 Task: Look for Airbnb options in Photharam, Thailand from 10th January 2024 to 15th January 2024 for 7 adults. Place can be entire room or shared room with 4 bedrooms having 7 beds and 4 bathrooms. Property type can be house. Amenities needed are: wifi, TV, free parkinig on premises, gym, breakfast.
Action: Mouse moved to (443, 116)
Screenshot: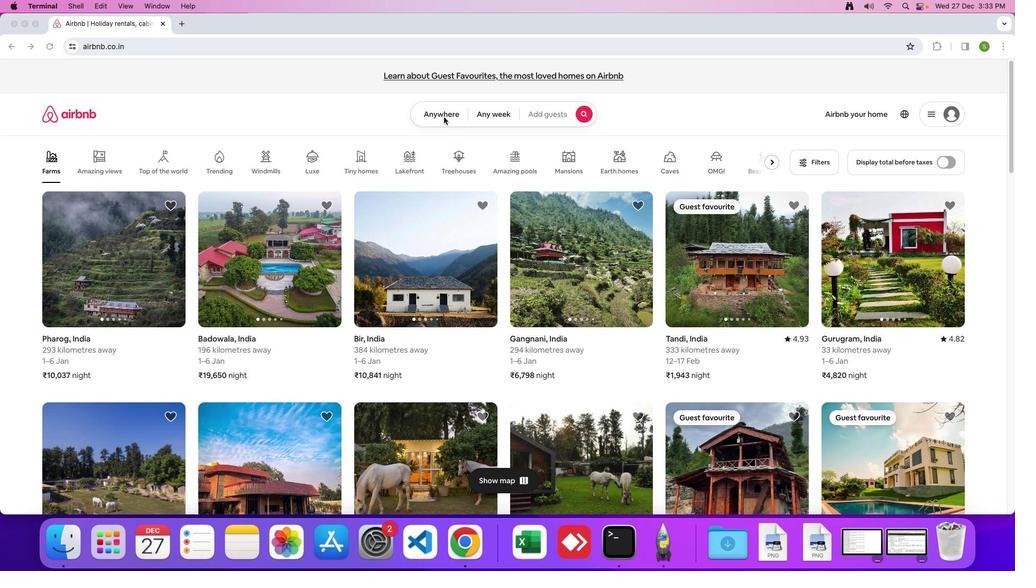 
Action: Mouse pressed left at (443, 116)
Screenshot: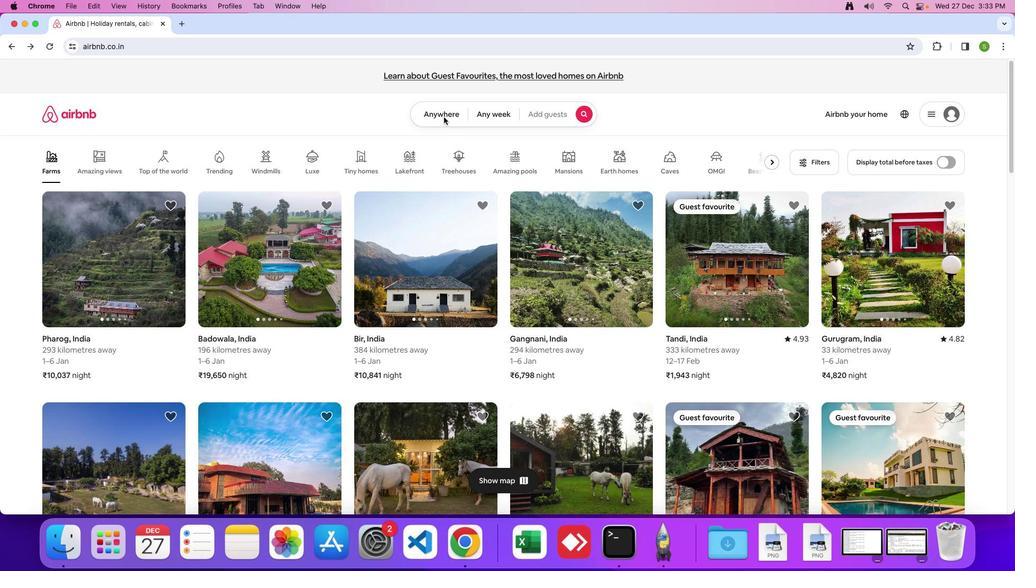 
Action: Mouse moved to (433, 116)
Screenshot: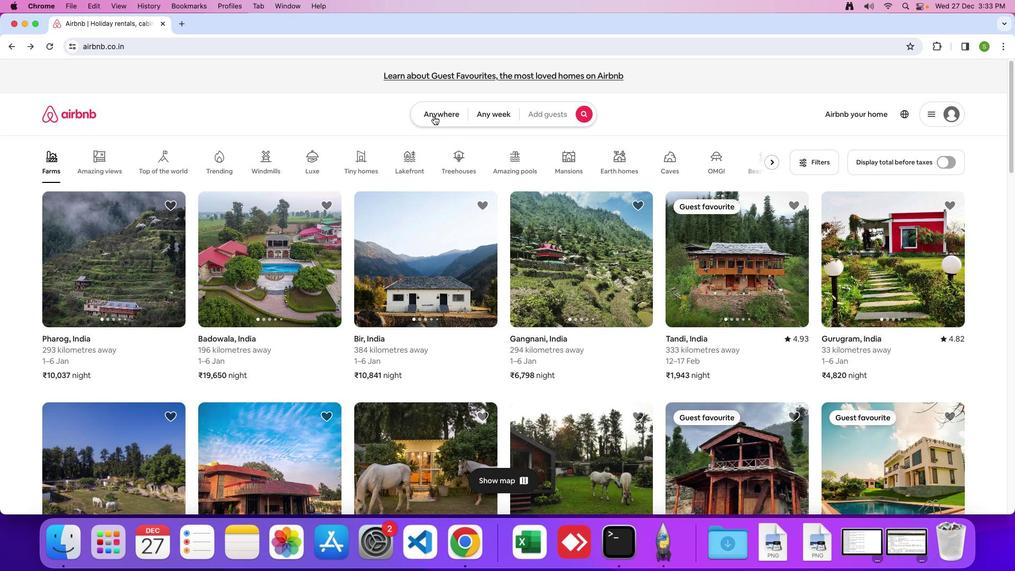 
Action: Mouse pressed left at (433, 116)
Screenshot: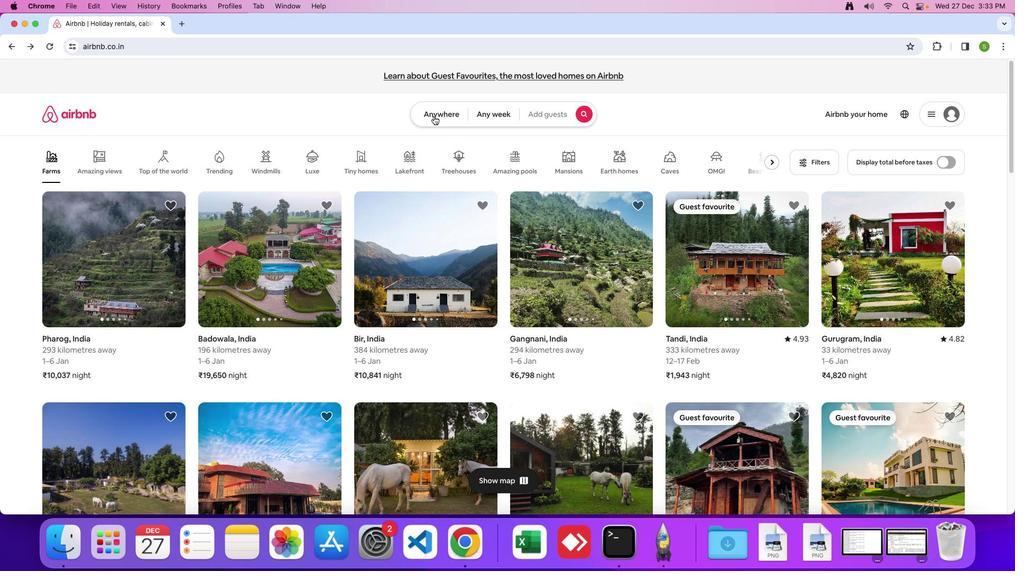 
Action: Mouse moved to (361, 159)
Screenshot: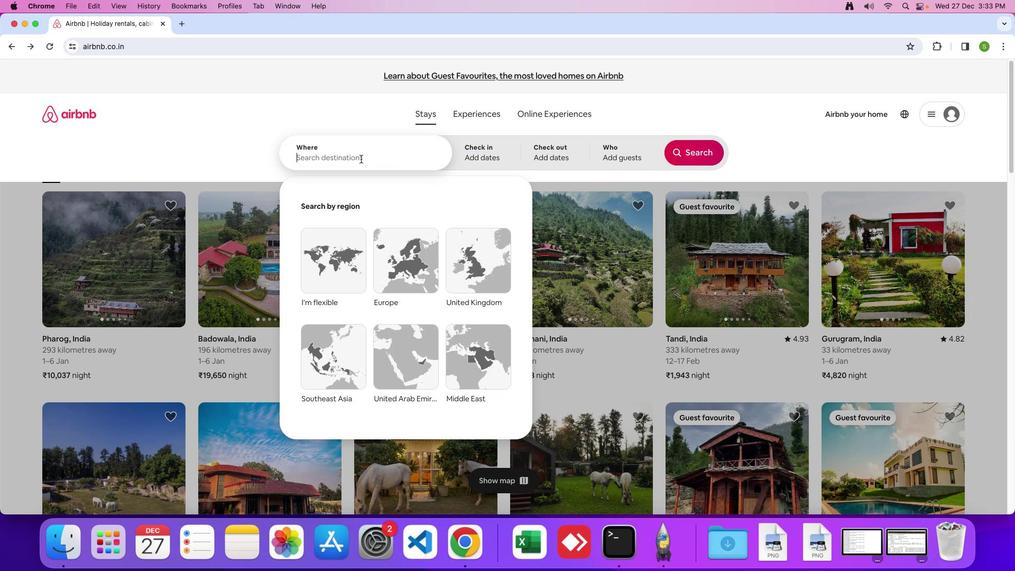 
Action: Mouse pressed left at (361, 159)
Screenshot: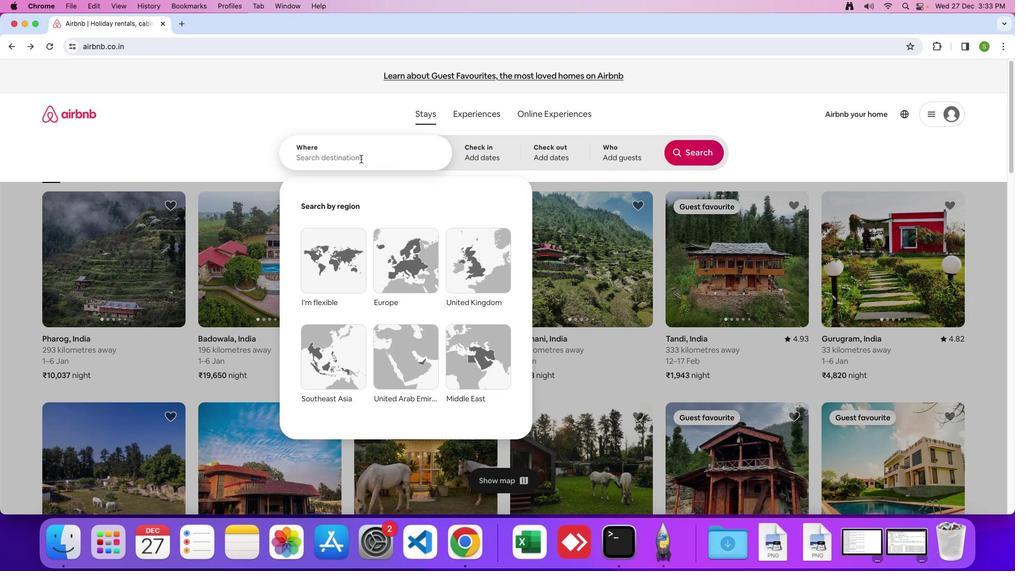 
Action: Key pressed 'P'Key.caps_lock'h''o''t''h''a''r''a''m'','Key.spaceKey.shift'T''h''a''i''l''a''n''d'Key.enter
Screenshot: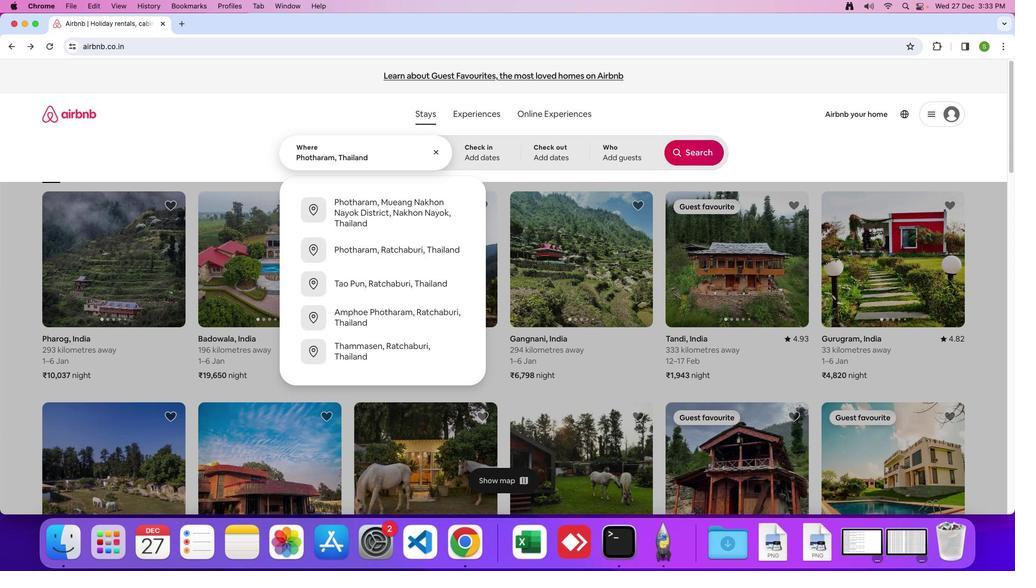 
Action: Mouse moved to (602, 306)
Screenshot: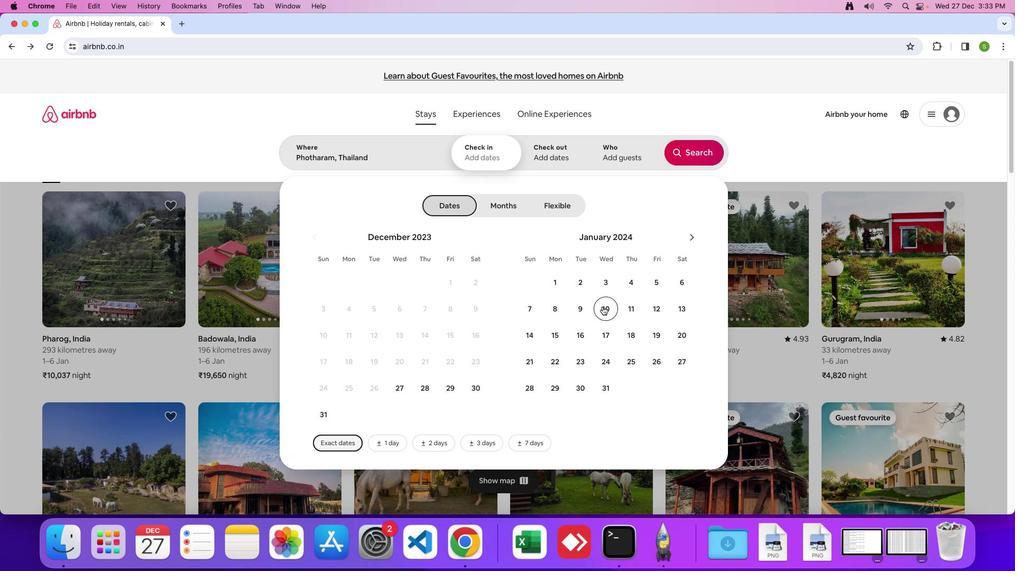 
Action: Mouse pressed left at (602, 306)
Screenshot: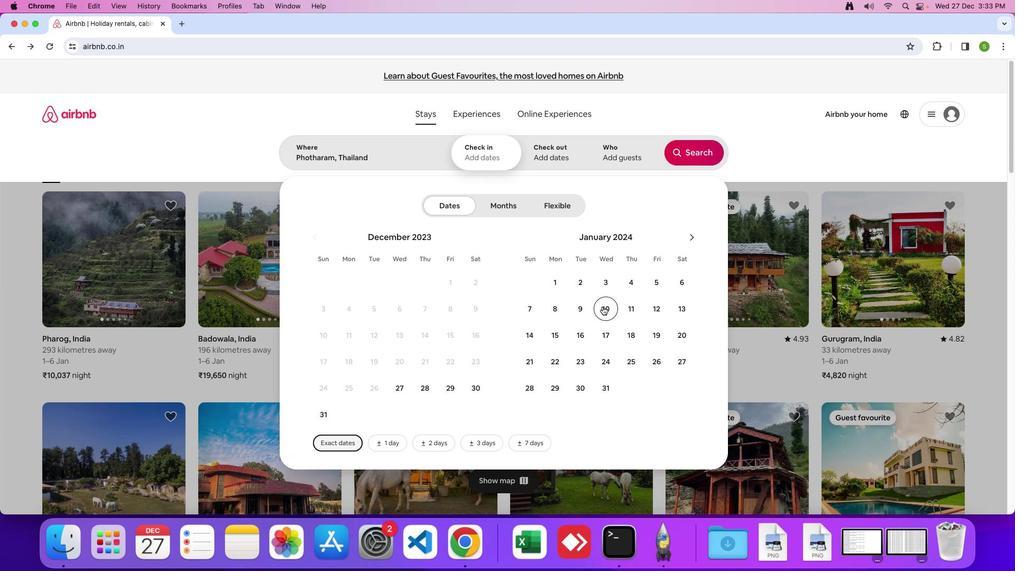 
Action: Mouse moved to (554, 335)
Screenshot: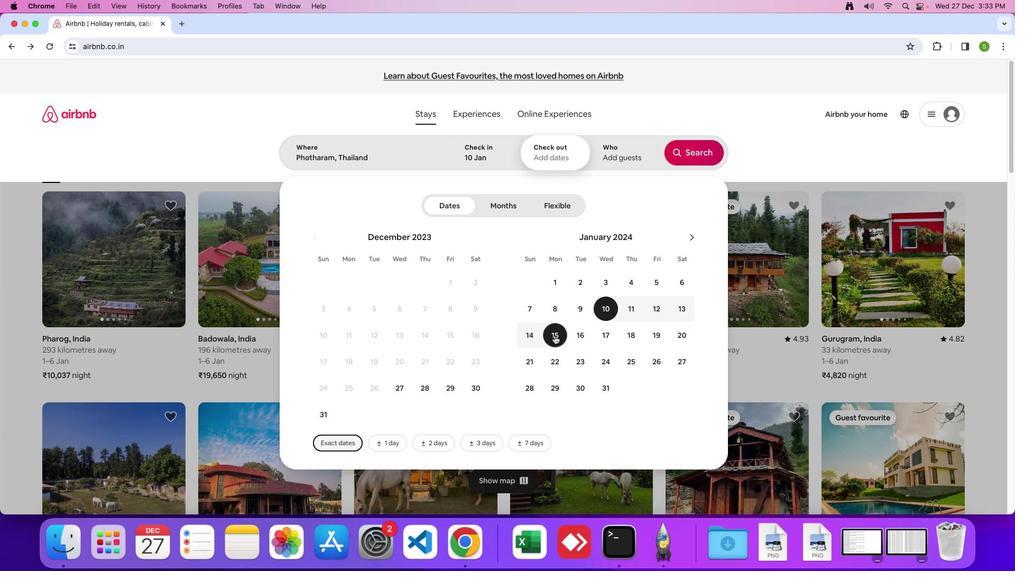 
Action: Mouse pressed left at (554, 335)
Screenshot: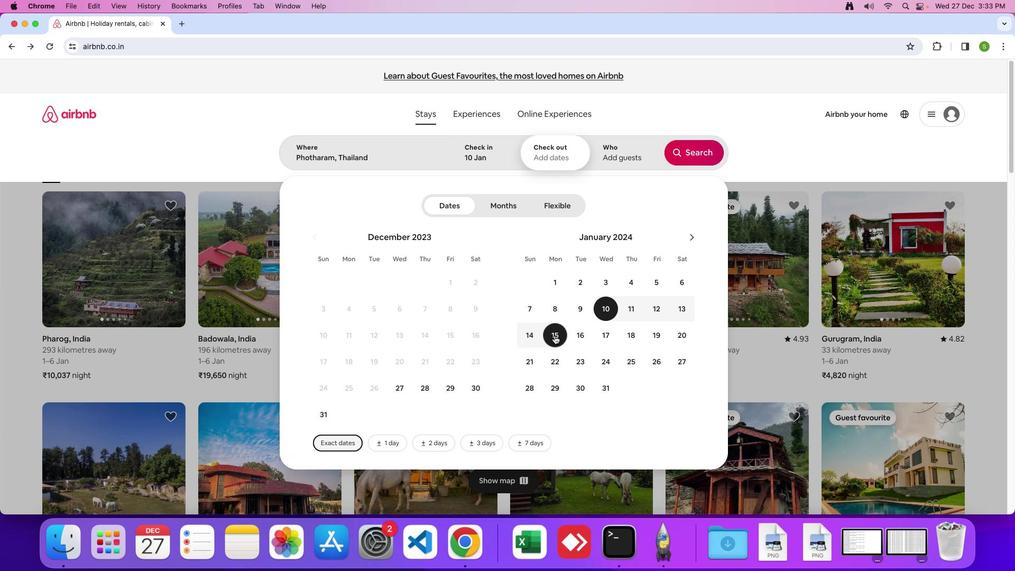 
Action: Mouse moved to (622, 164)
Screenshot: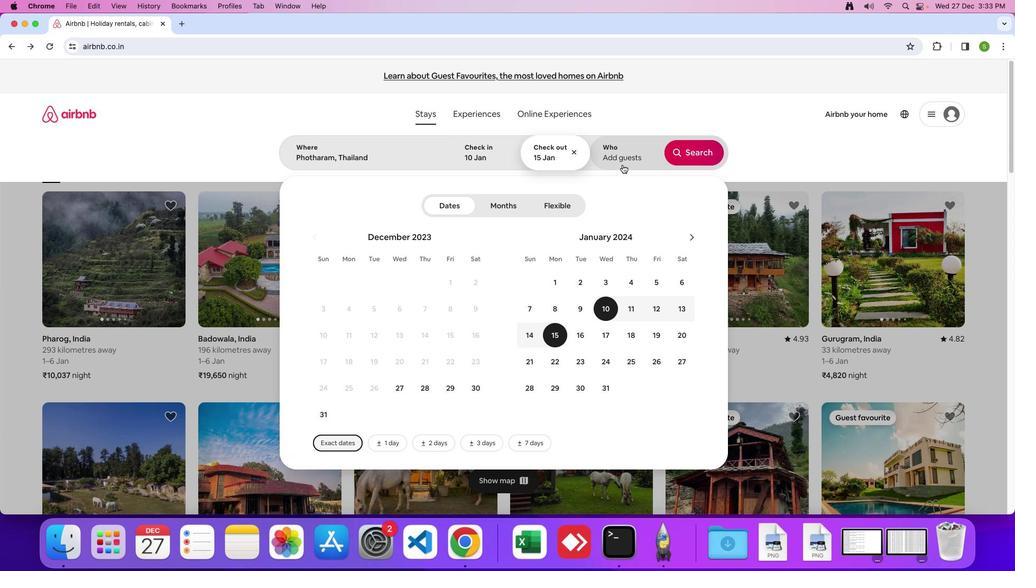 
Action: Mouse pressed left at (622, 164)
Screenshot: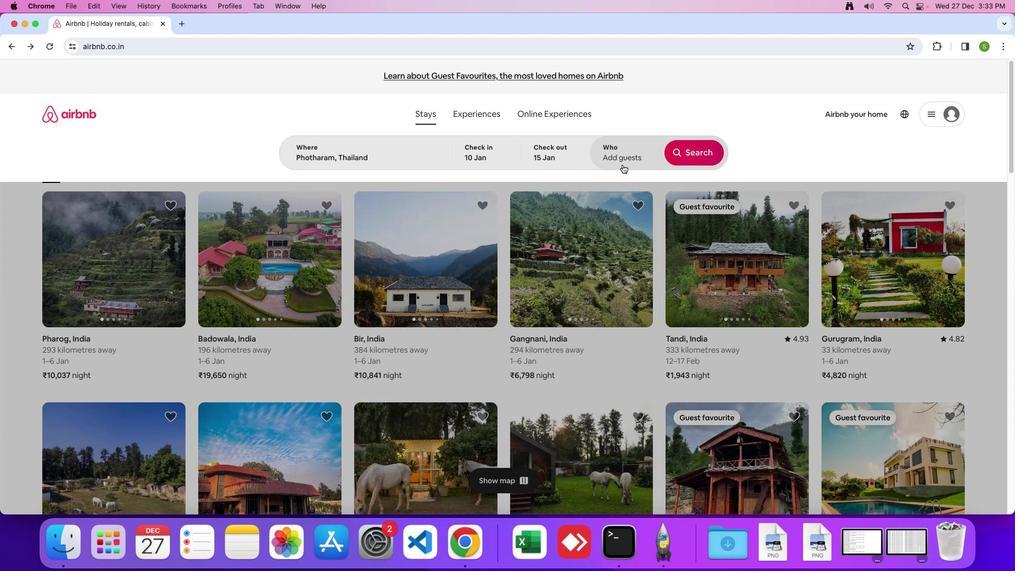 
Action: Mouse moved to (700, 212)
Screenshot: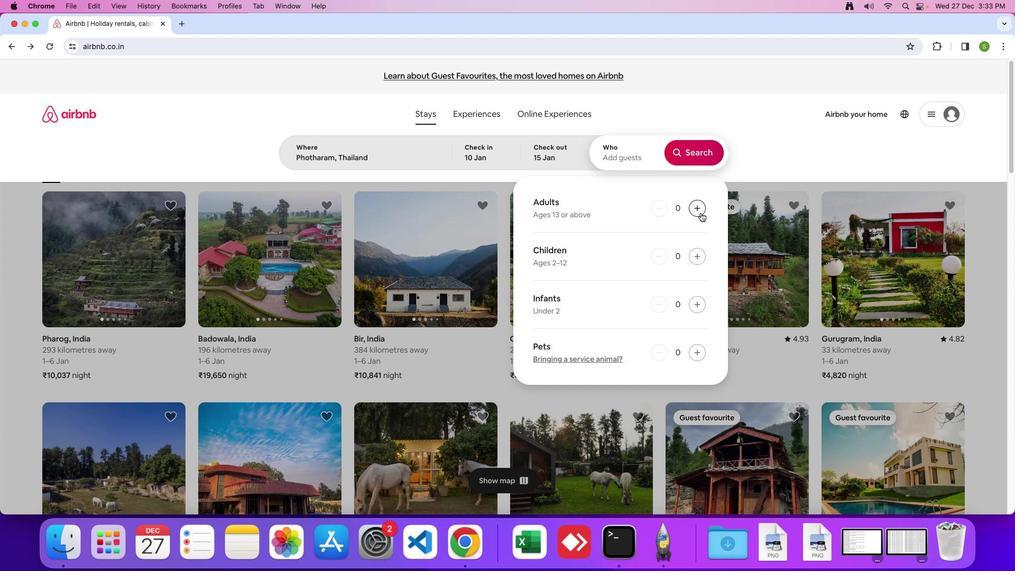
Action: Mouse pressed left at (700, 212)
Screenshot: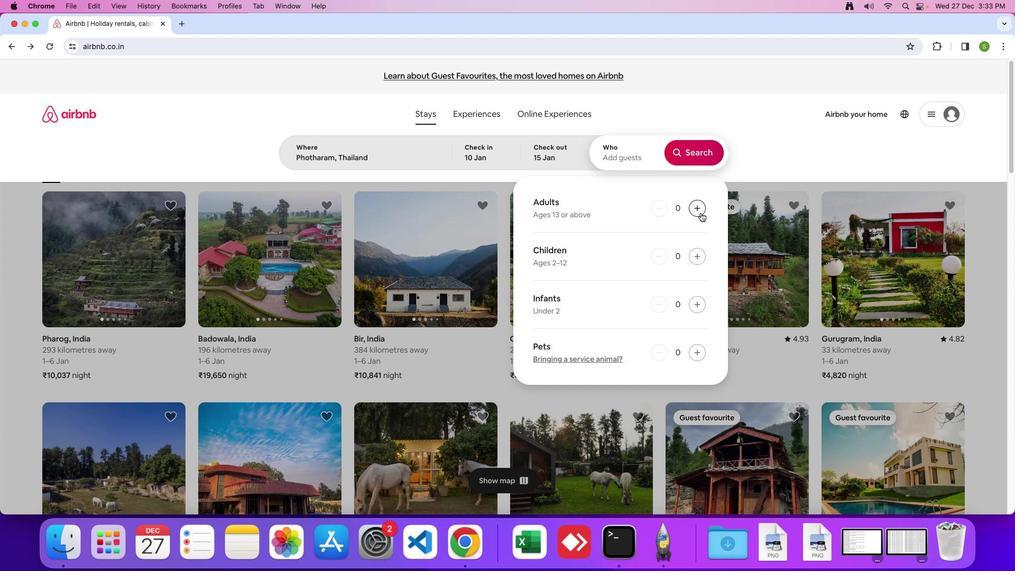 
Action: Mouse pressed left at (700, 212)
Screenshot: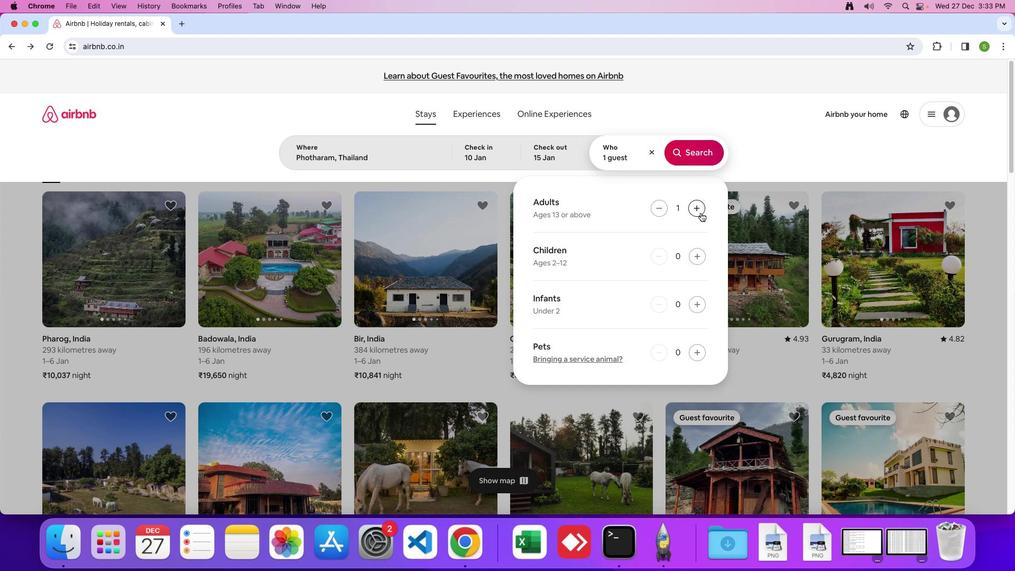 
Action: Mouse pressed left at (700, 212)
Screenshot: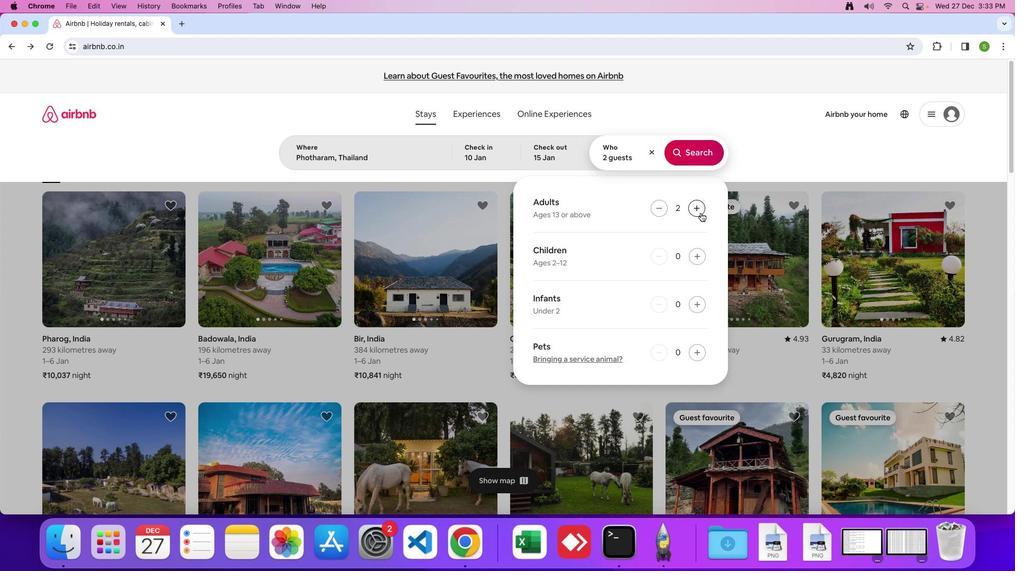 
Action: Mouse pressed left at (700, 212)
Screenshot: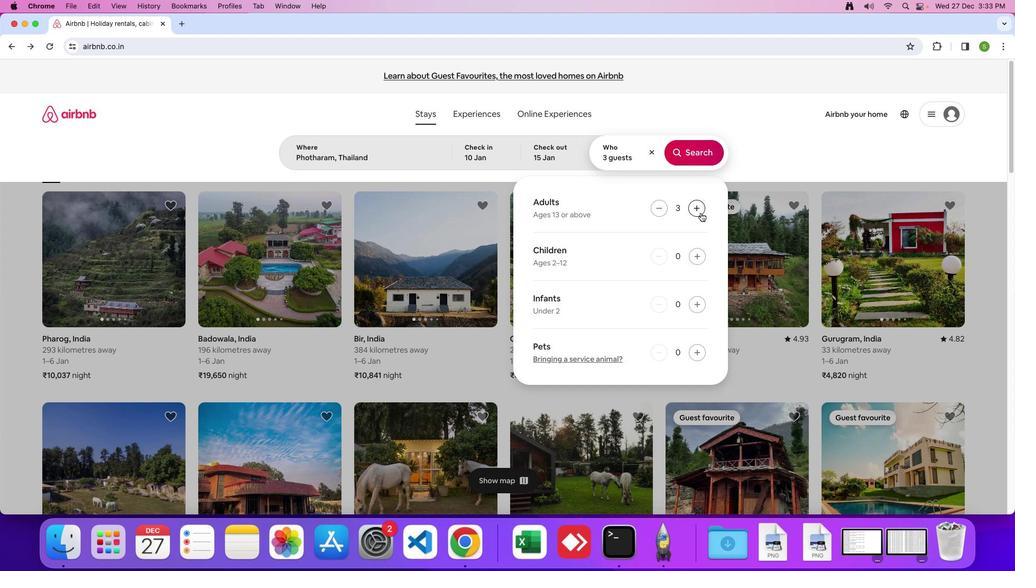 
Action: Mouse pressed left at (700, 212)
Screenshot: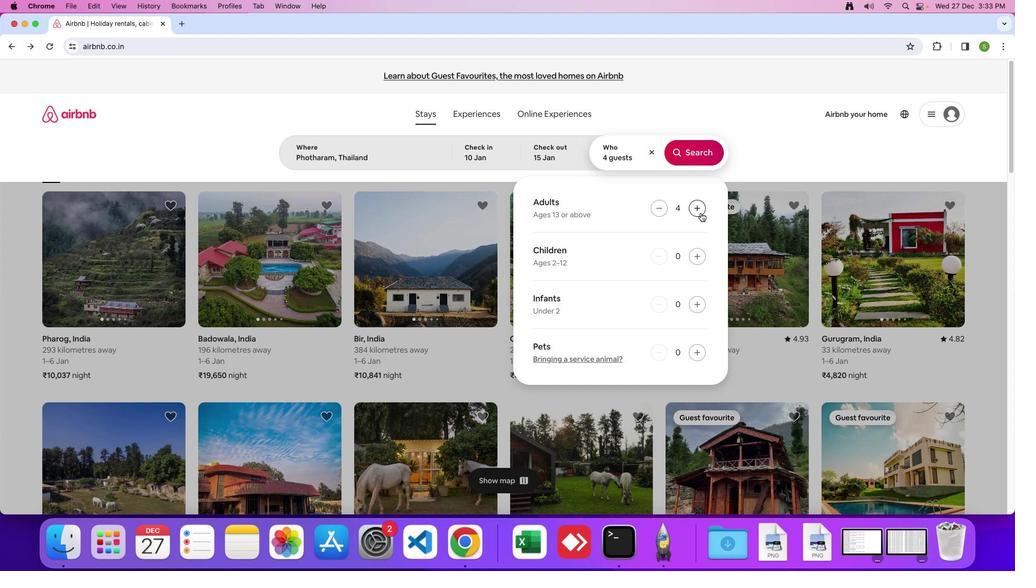 
Action: Mouse pressed left at (700, 212)
Screenshot: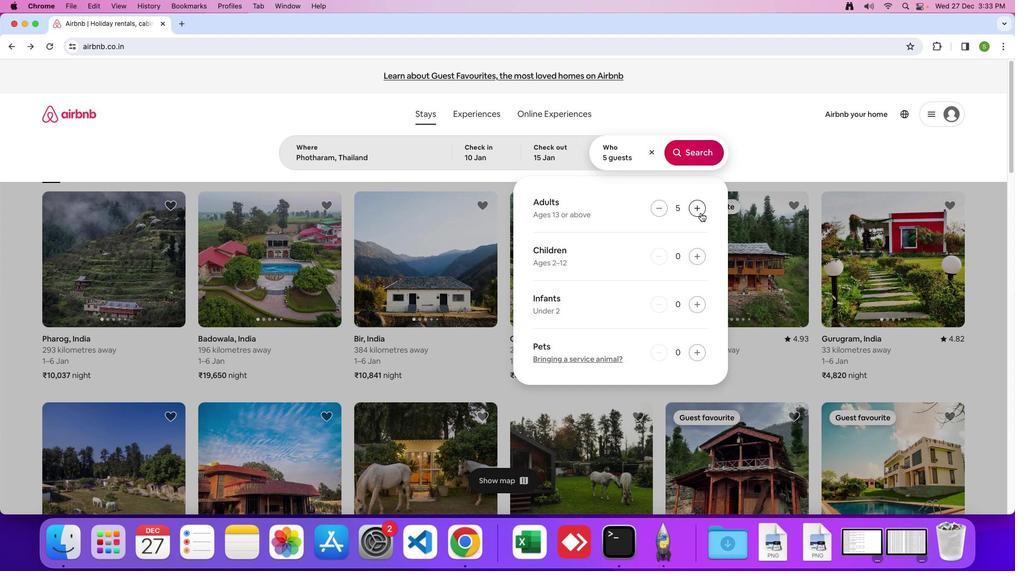 
Action: Mouse pressed left at (700, 212)
Screenshot: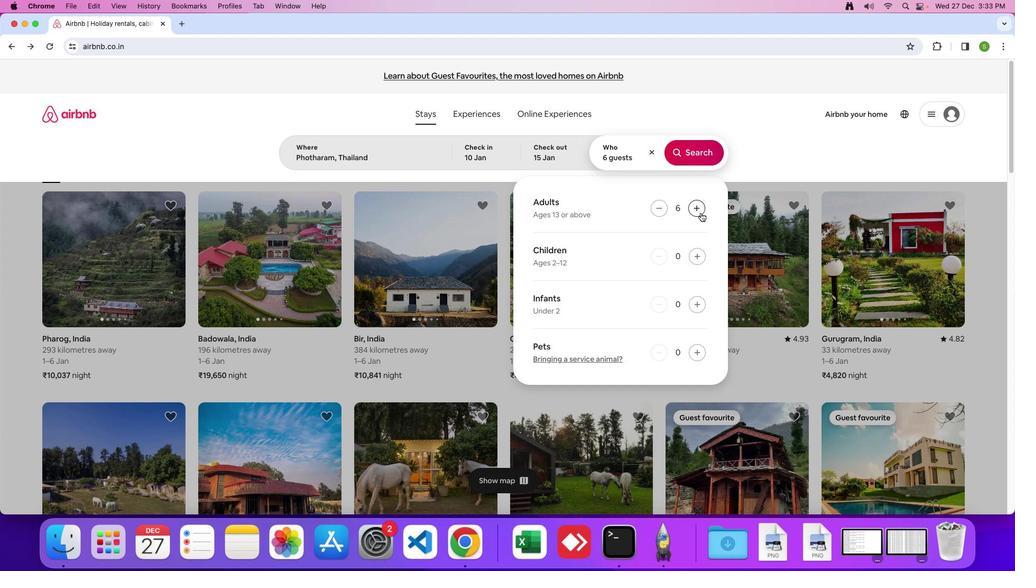 
Action: Mouse moved to (700, 150)
Screenshot: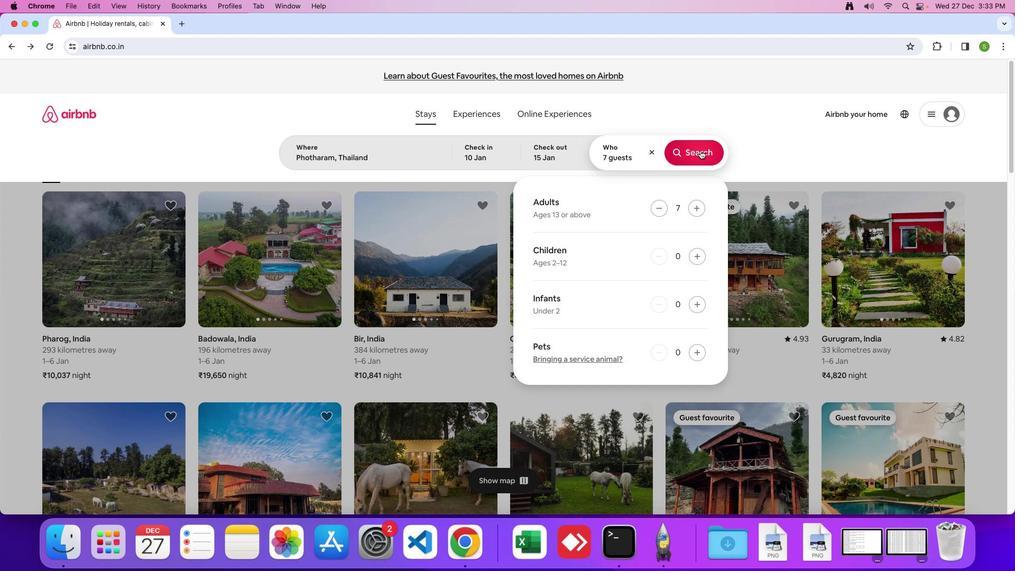 
Action: Mouse pressed left at (700, 150)
Screenshot: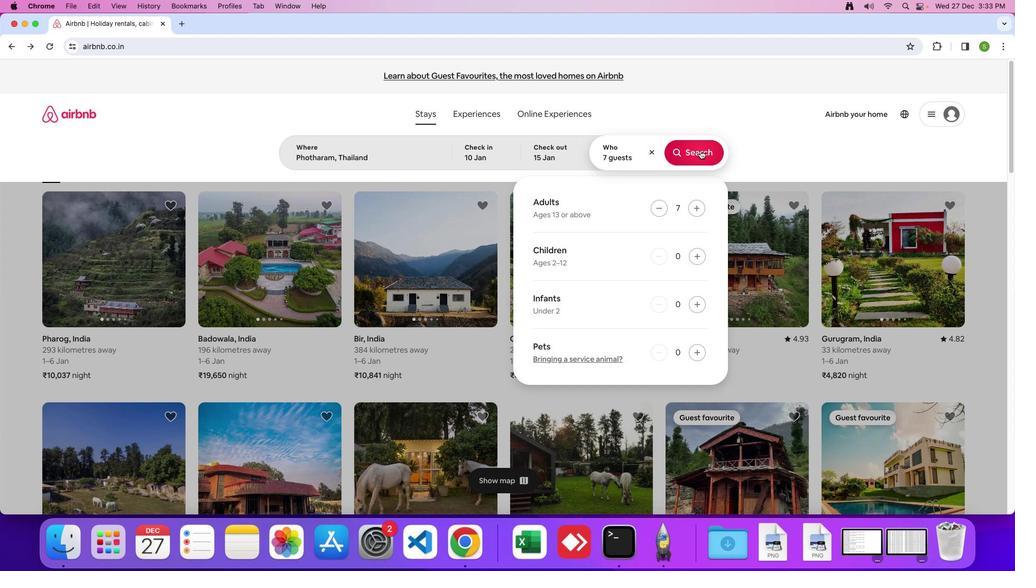
Action: Mouse moved to (847, 127)
Screenshot: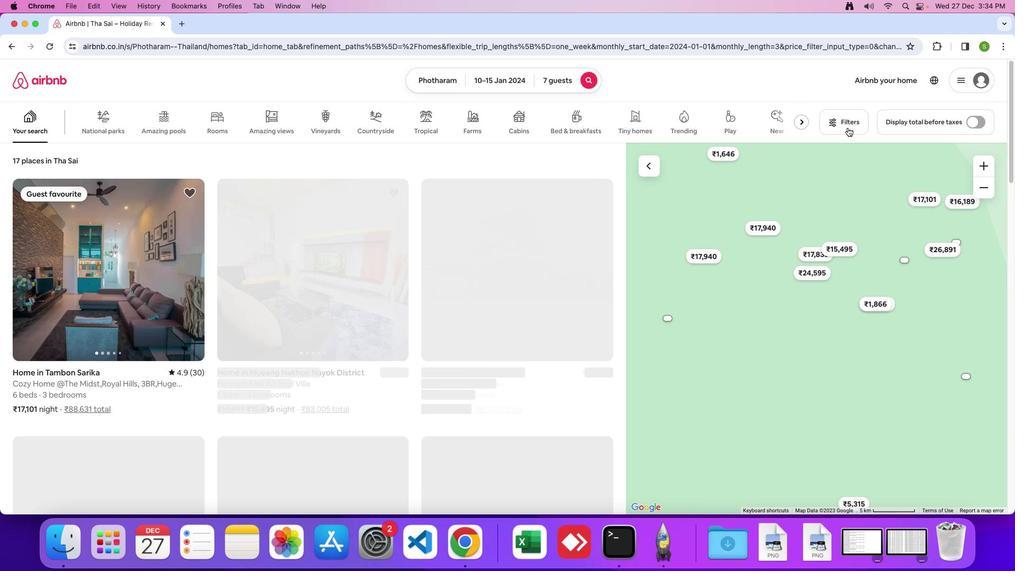 
Action: Mouse pressed left at (847, 127)
Screenshot: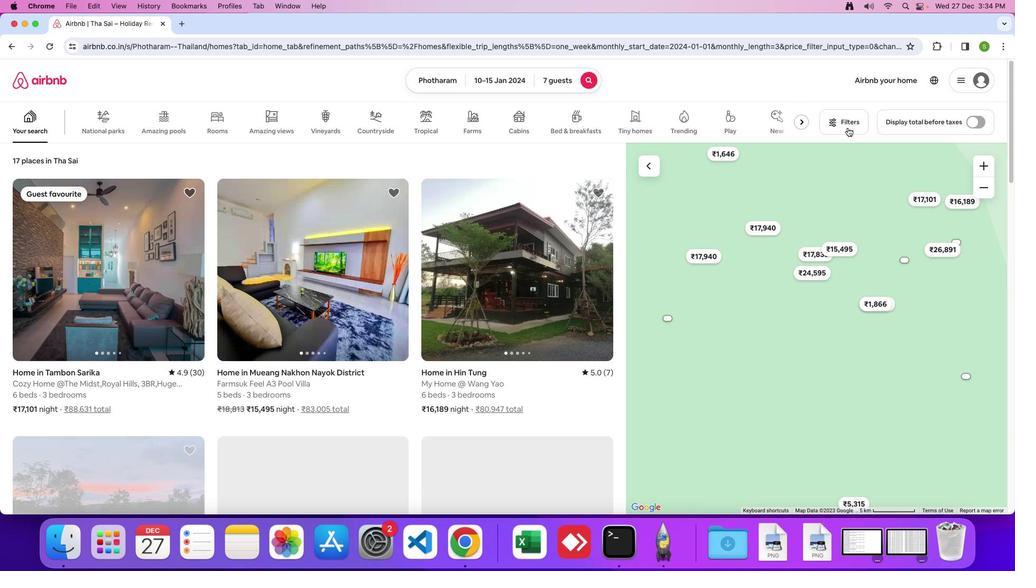 
Action: Mouse moved to (484, 382)
Screenshot: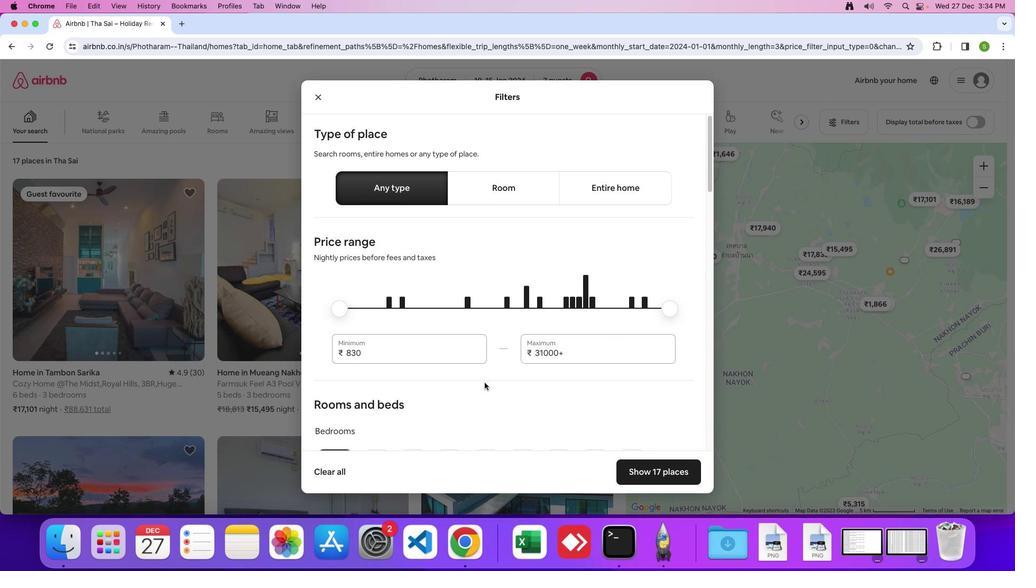 
Action: Mouse scrolled (484, 382) with delta (0, 0)
Screenshot: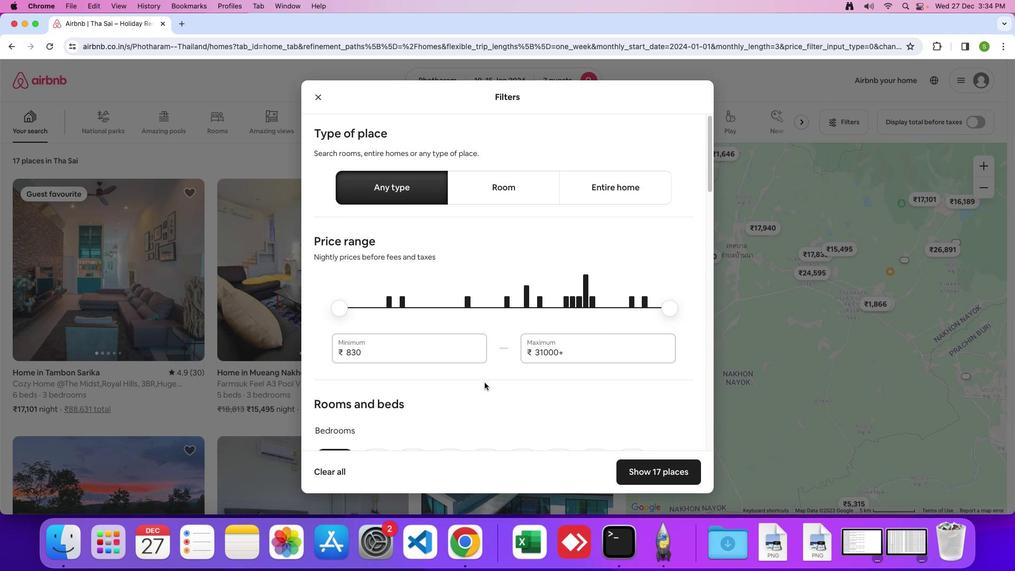
Action: Mouse scrolled (484, 382) with delta (0, 0)
Screenshot: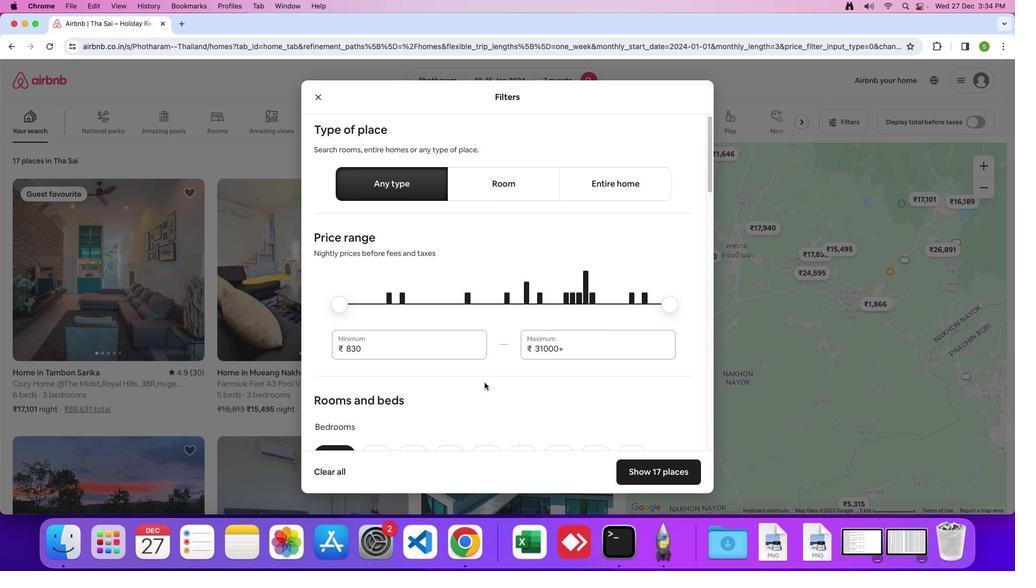 
Action: Mouse scrolled (484, 382) with delta (0, 0)
Screenshot: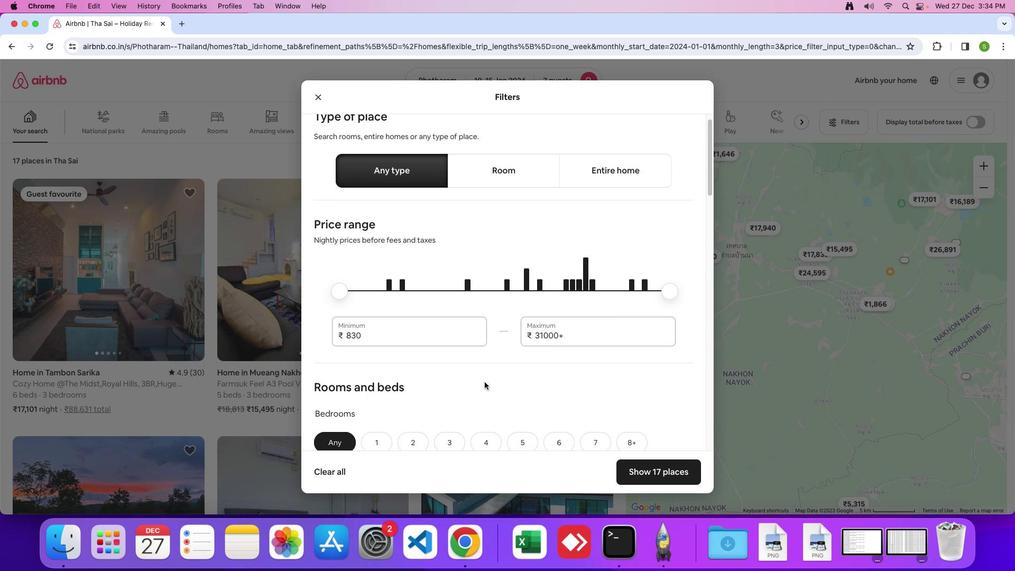 
Action: Mouse moved to (484, 379)
Screenshot: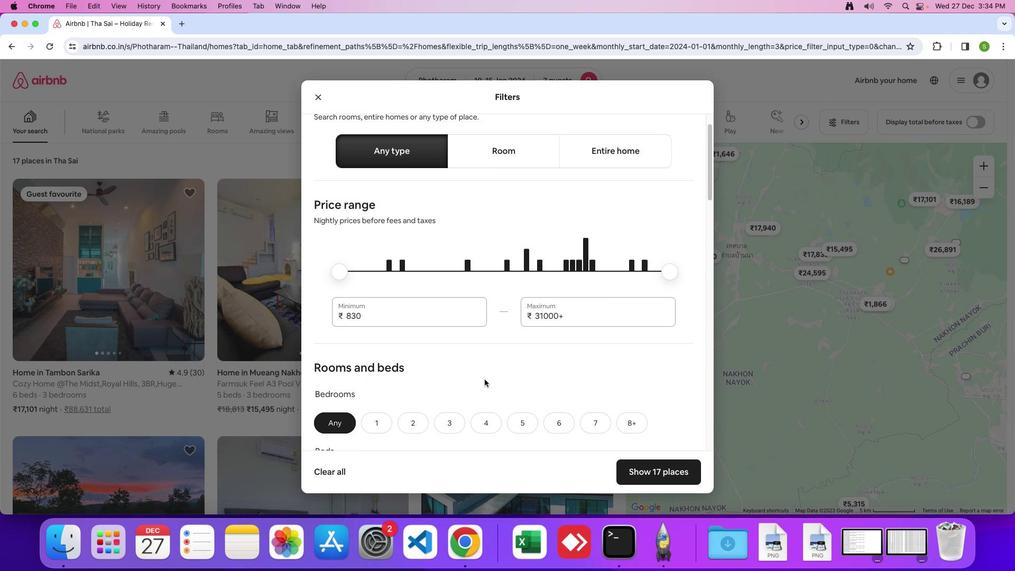 
Action: Mouse scrolled (484, 379) with delta (0, 0)
Screenshot: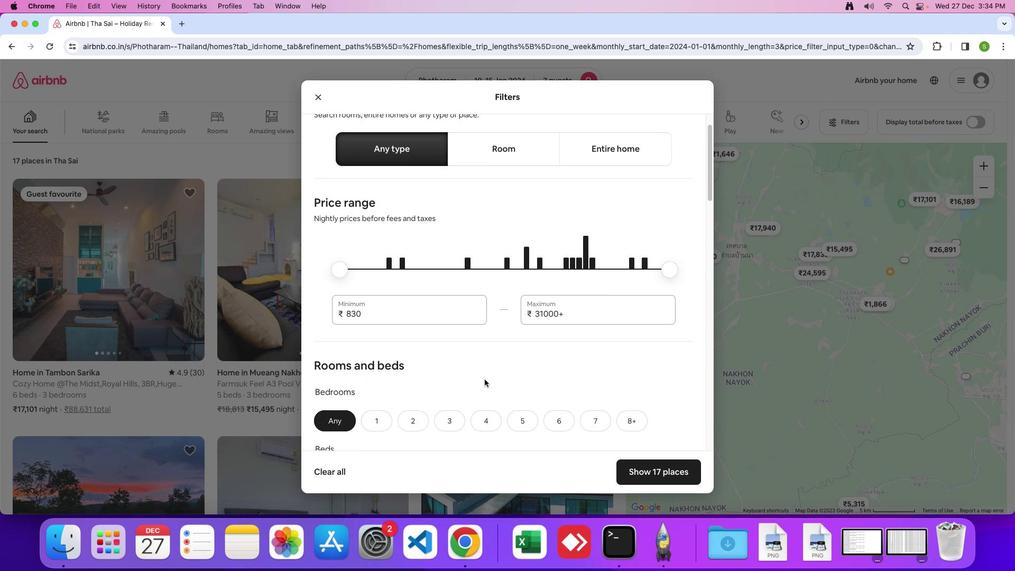 
Action: Mouse scrolled (484, 379) with delta (0, 0)
Screenshot: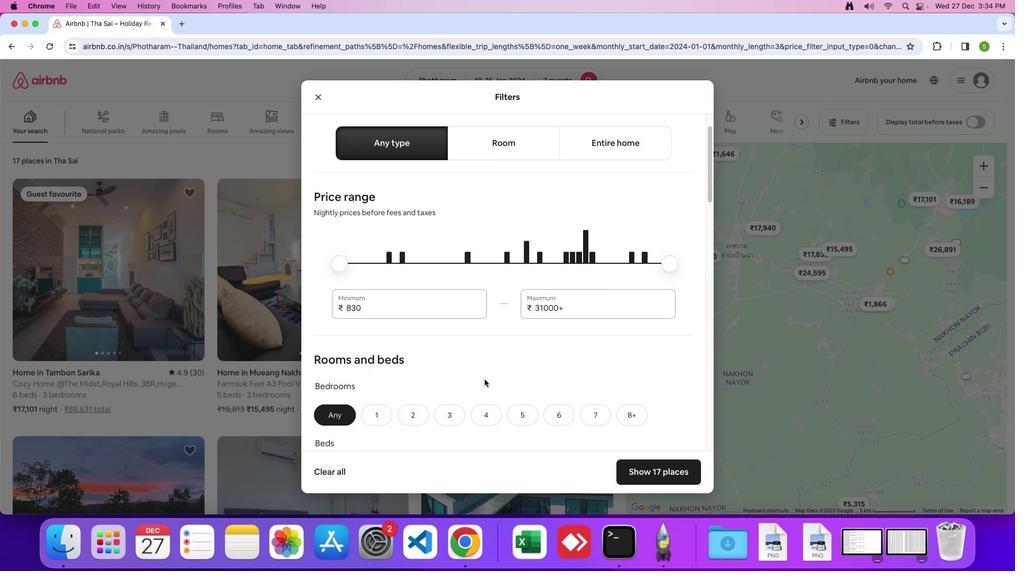 
Action: Mouse scrolled (484, 379) with delta (0, 0)
Screenshot: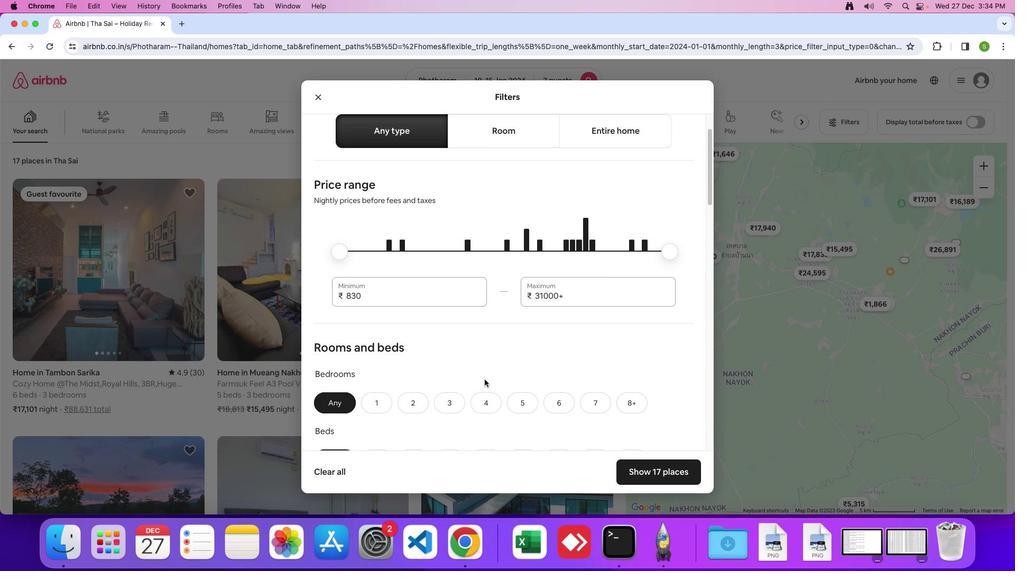 
Action: Mouse scrolled (484, 379) with delta (0, 0)
Screenshot: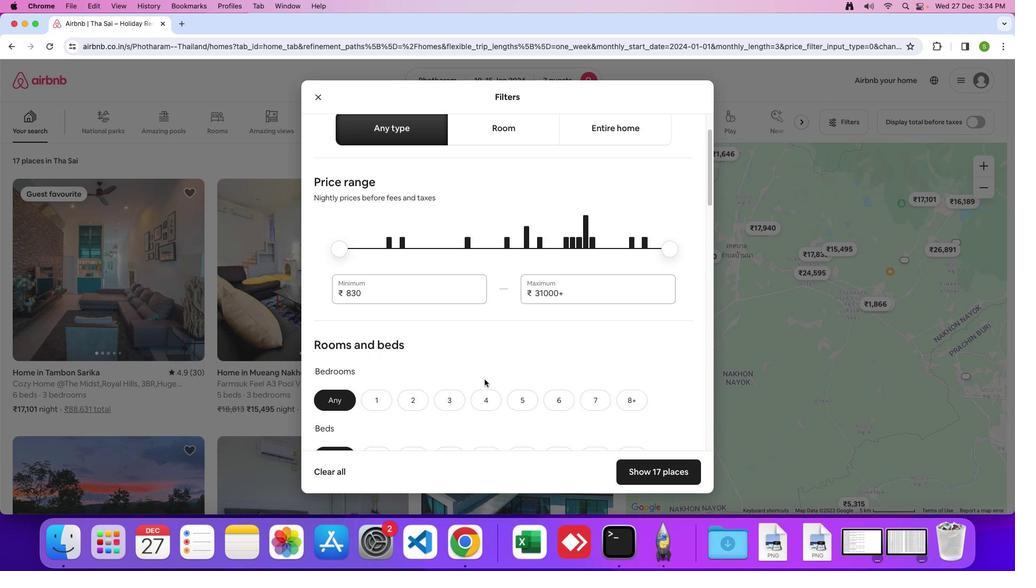 
Action: Mouse scrolled (484, 379) with delta (0, 0)
Screenshot: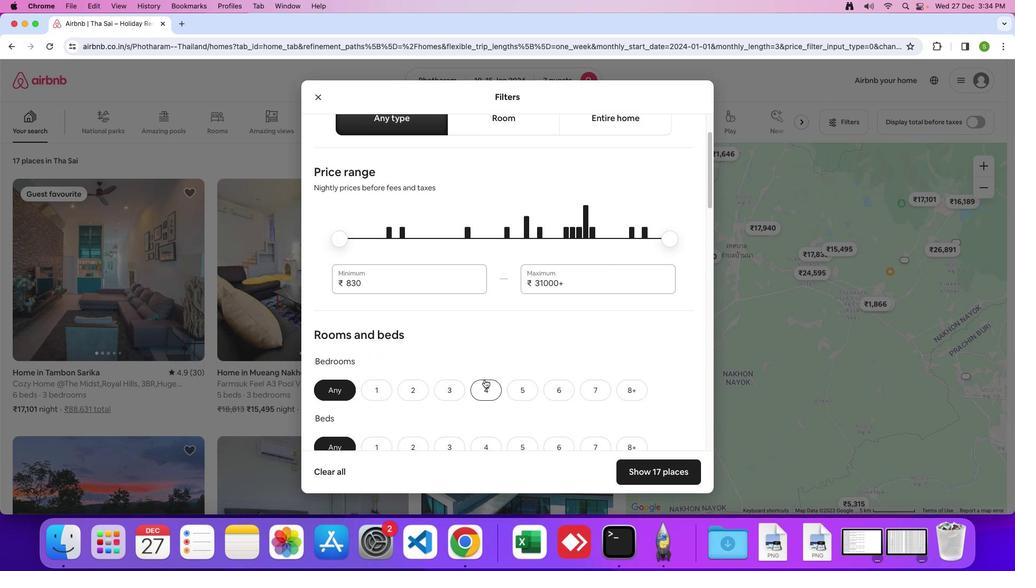
Action: Mouse scrolled (484, 379) with delta (0, 0)
Screenshot: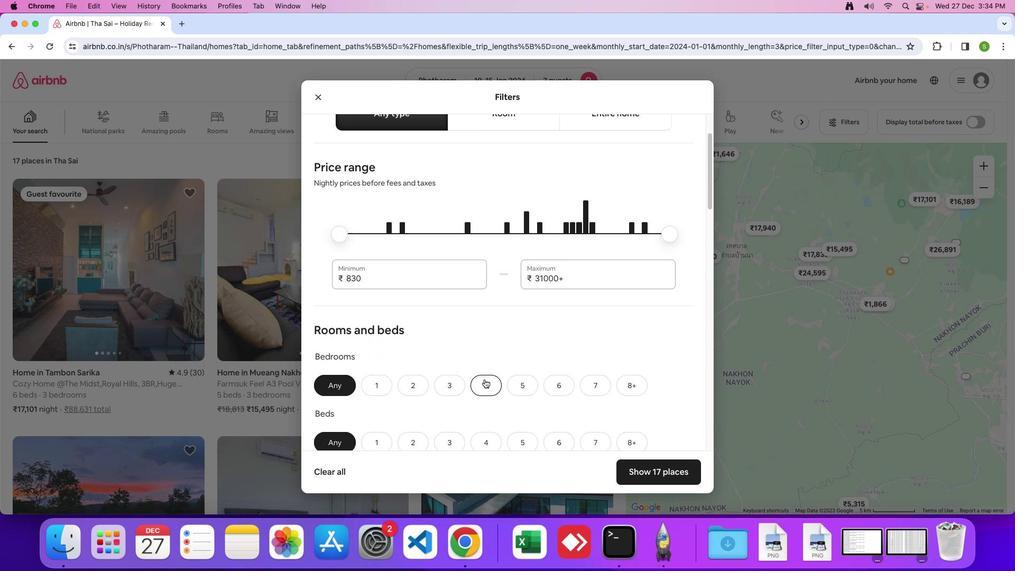 
Action: Mouse scrolled (484, 379) with delta (0, 0)
Screenshot: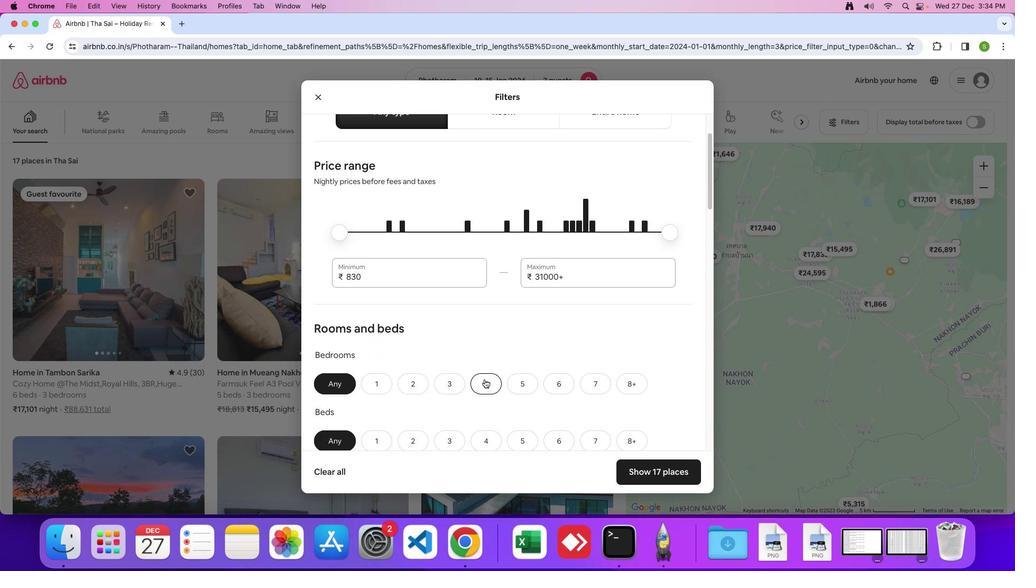 
Action: Mouse scrolled (484, 379) with delta (0, 0)
Screenshot: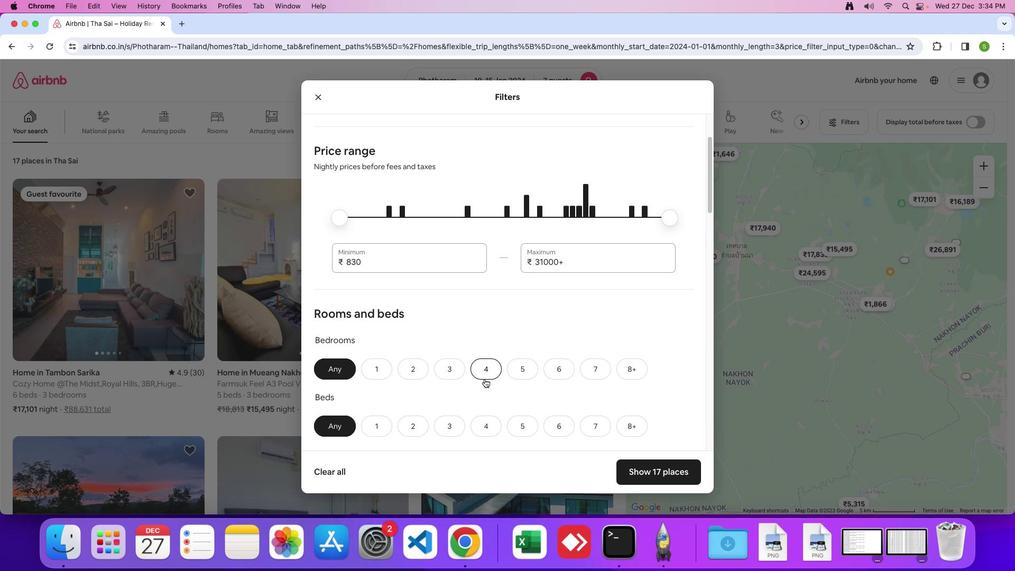 
Action: Mouse moved to (484, 379)
Screenshot: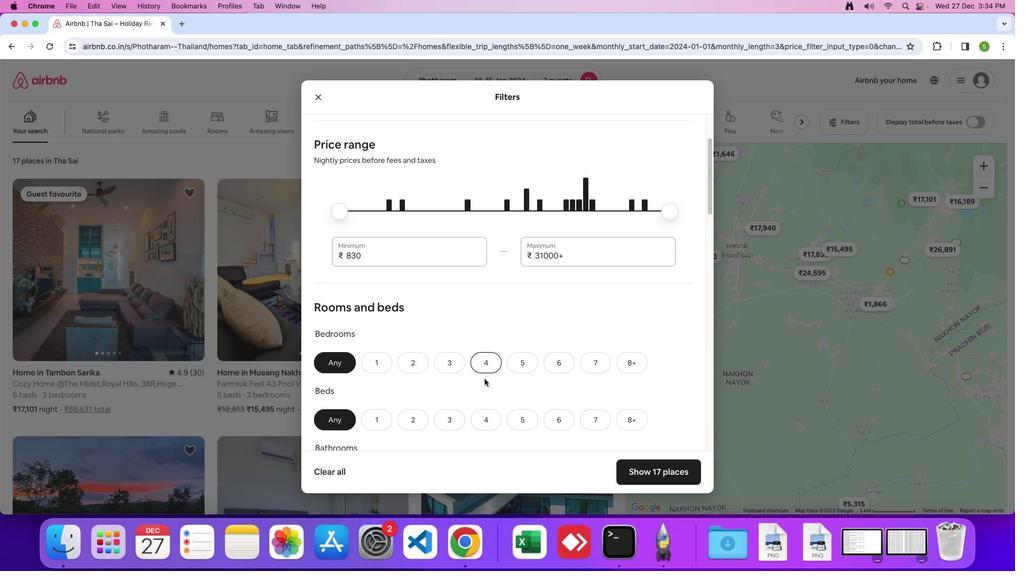 
Action: Mouse scrolled (484, 379) with delta (0, 0)
Screenshot: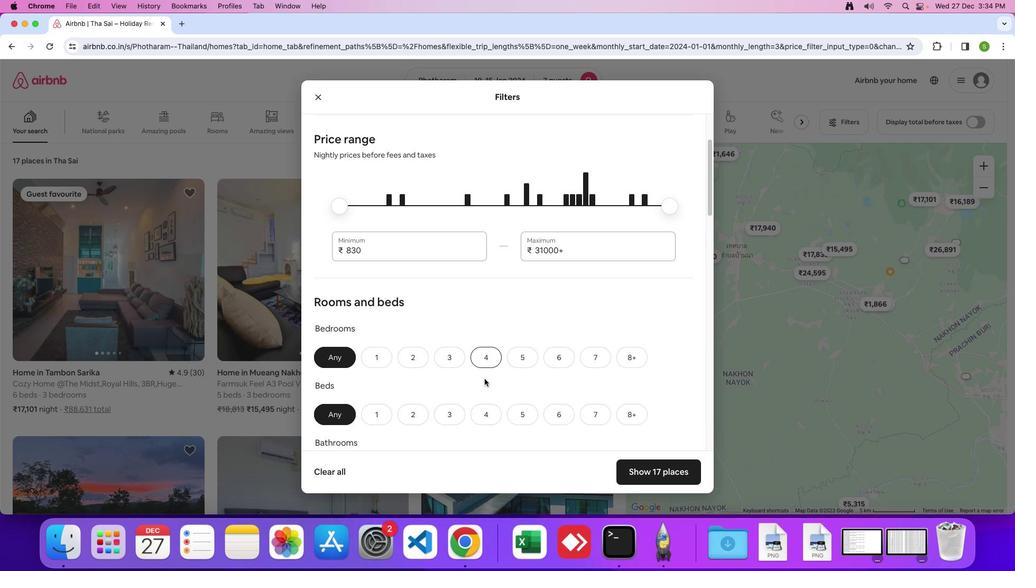 
Action: Mouse scrolled (484, 379) with delta (0, 0)
Screenshot: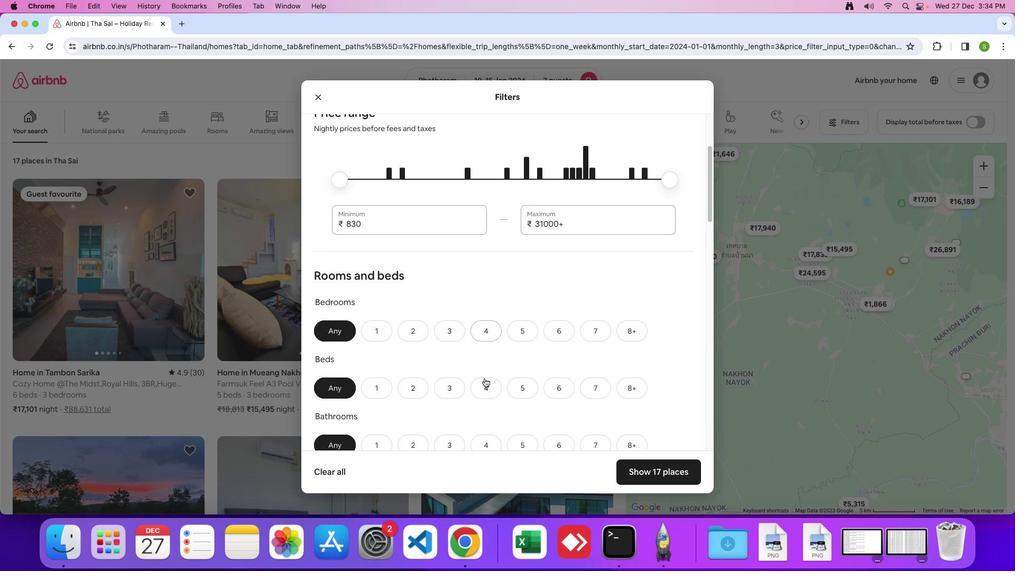 
Action: Mouse moved to (484, 378)
Screenshot: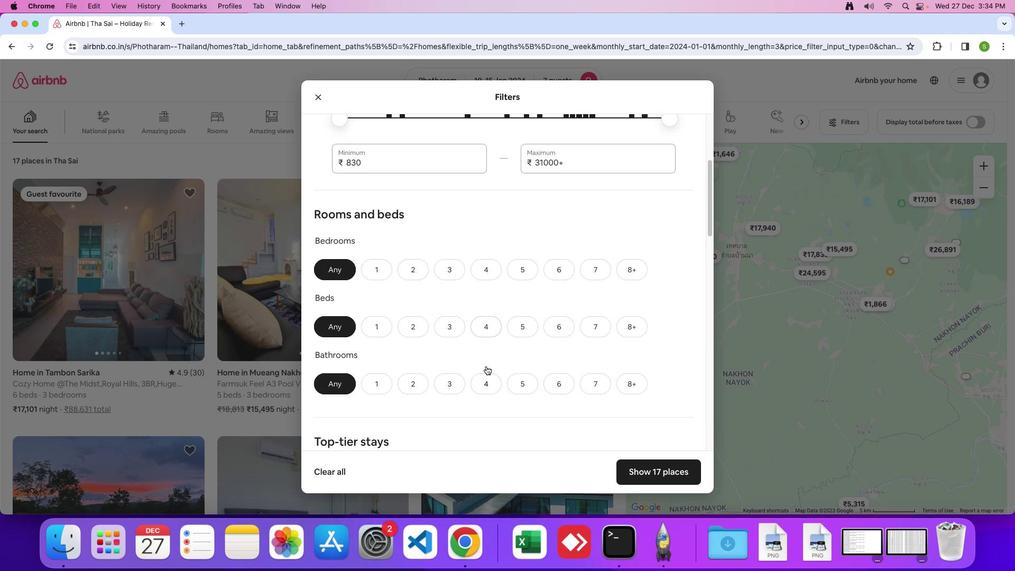 
Action: Mouse scrolled (484, 378) with delta (0, 0)
Screenshot: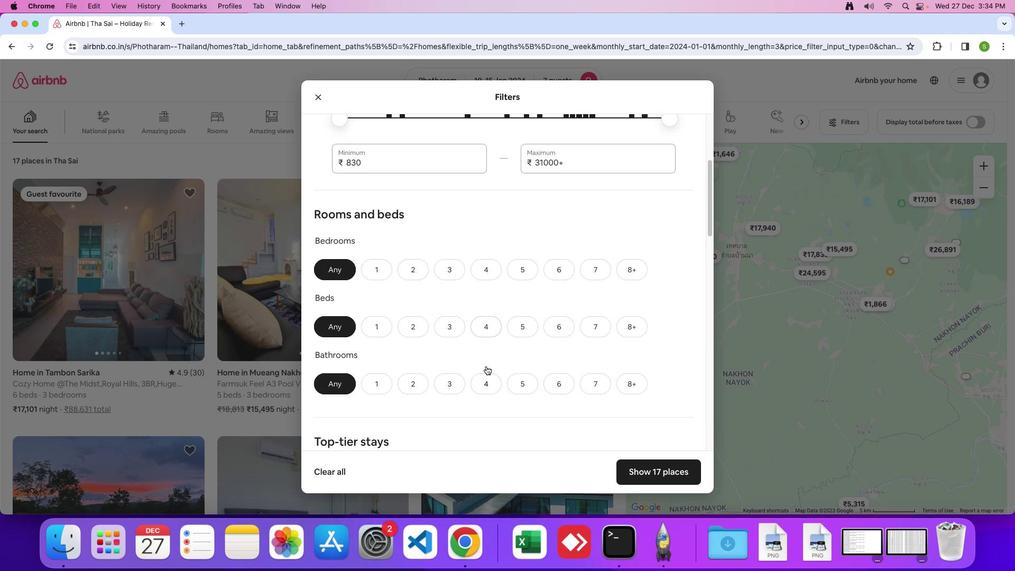 
Action: Mouse moved to (494, 246)
Screenshot: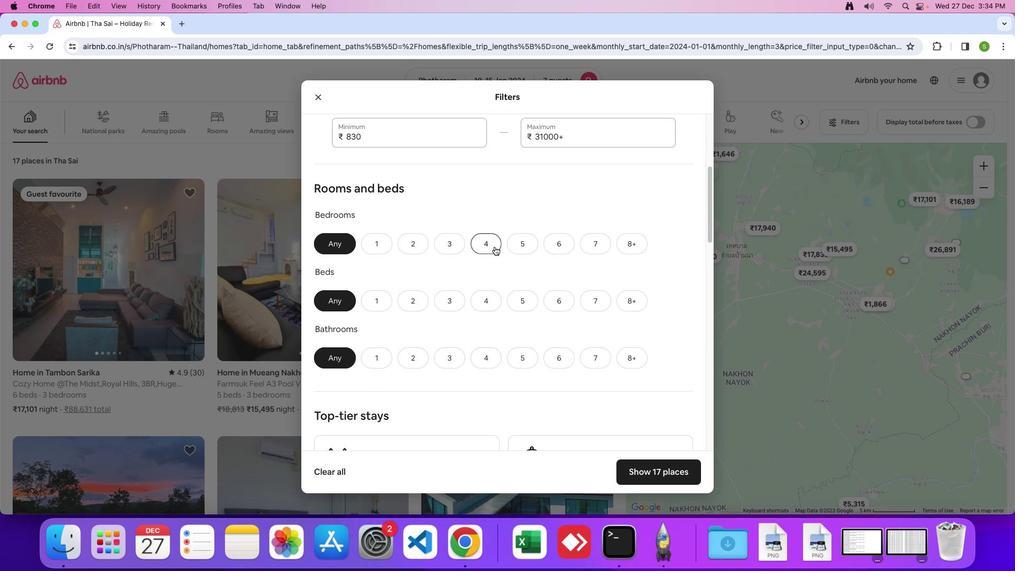 
Action: Mouse pressed left at (494, 246)
Screenshot: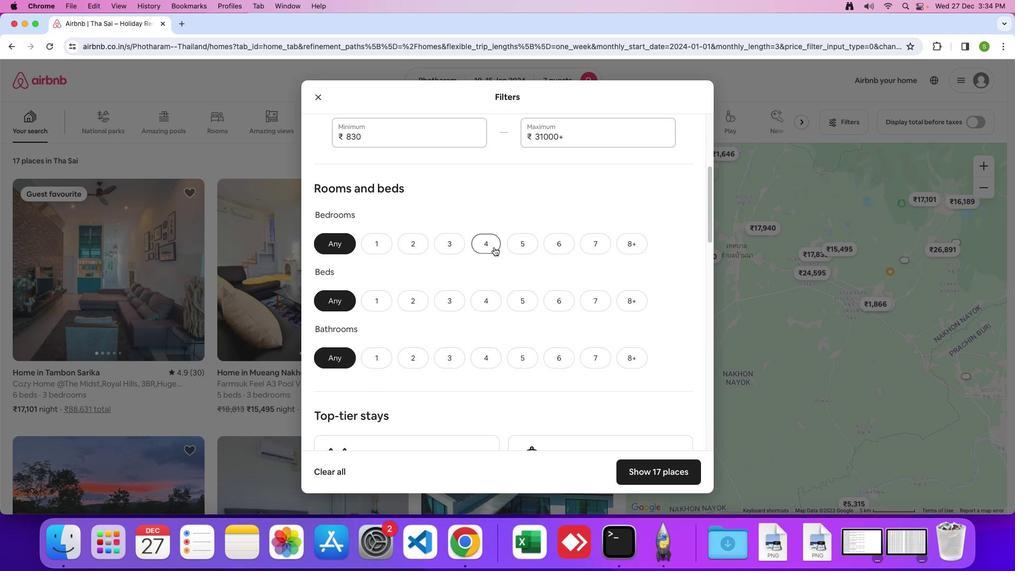 
Action: Mouse moved to (593, 303)
Screenshot: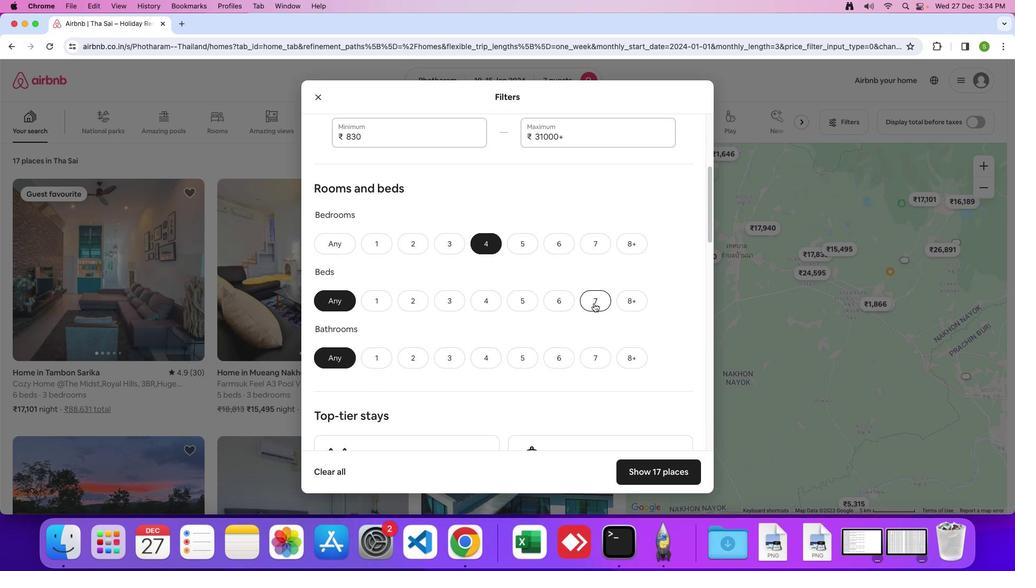 
Action: Mouse pressed left at (593, 303)
Screenshot: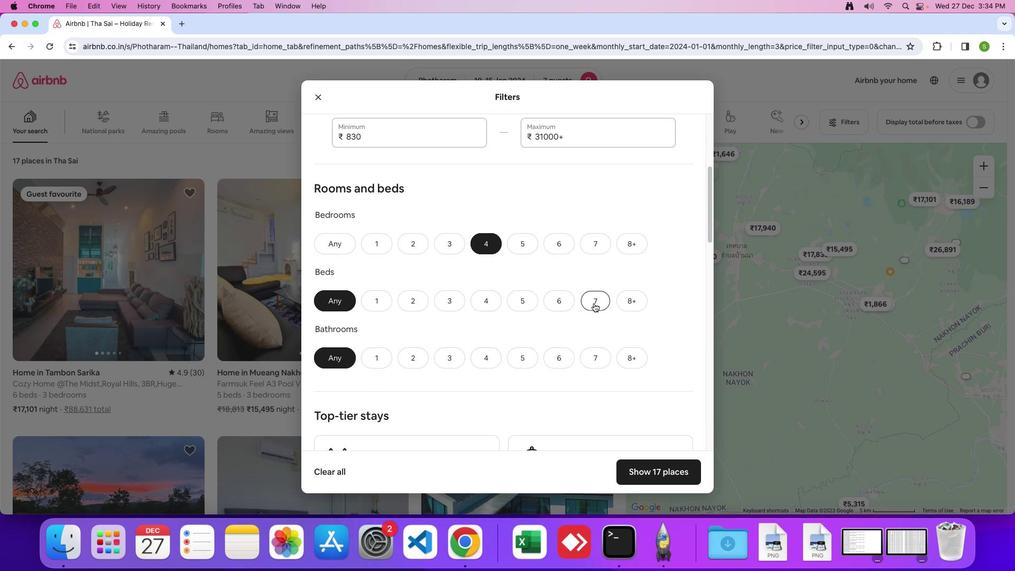 
Action: Mouse moved to (486, 352)
Screenshot: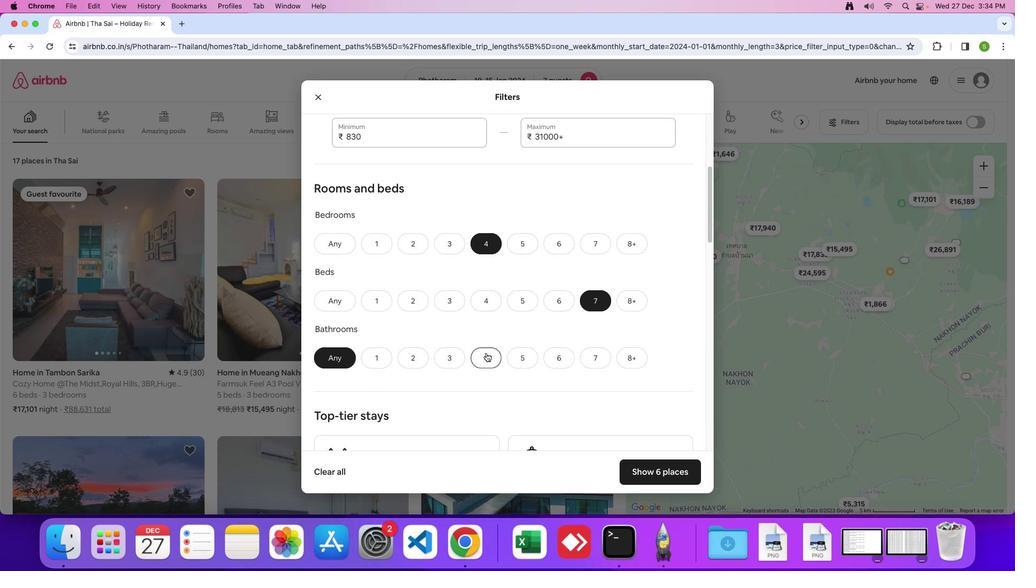 
Action: Mouse pressed left at (486, 352)
Screenshot: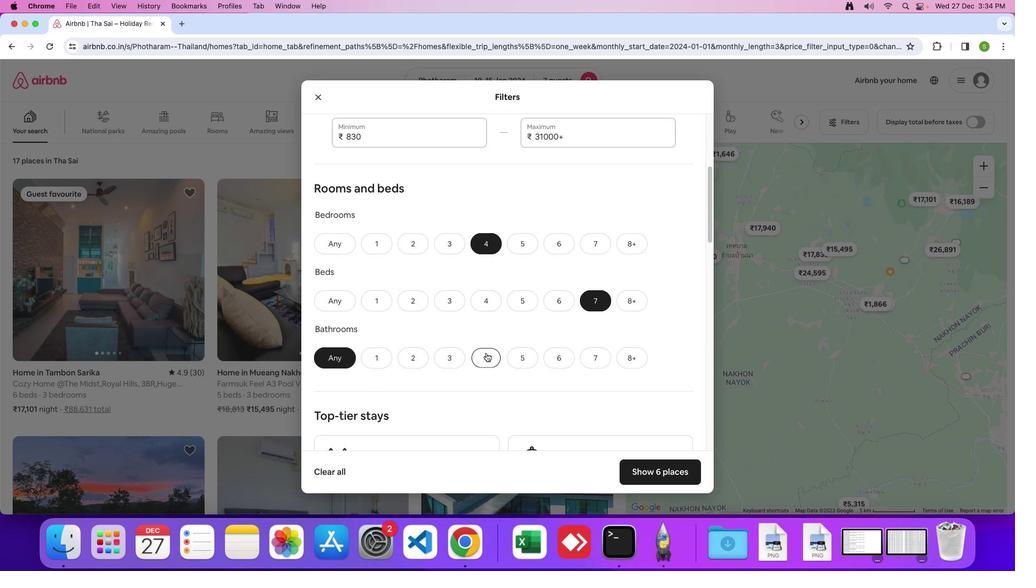 
Action: Mouse moved to (476, 399)
Screenshot: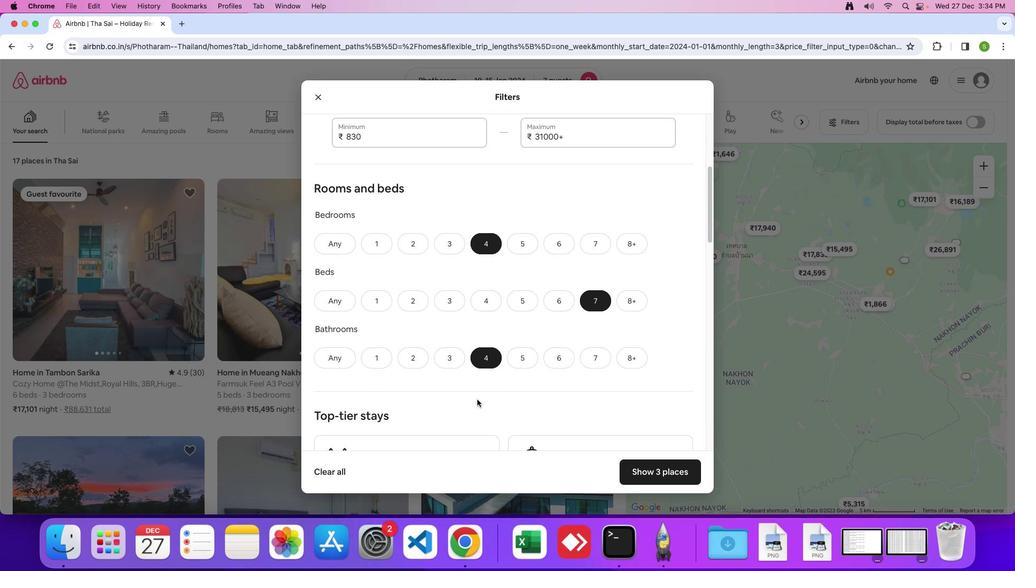 
Action: Mouse scrolled (476, 399) with delta (0, 0)
Screenshot: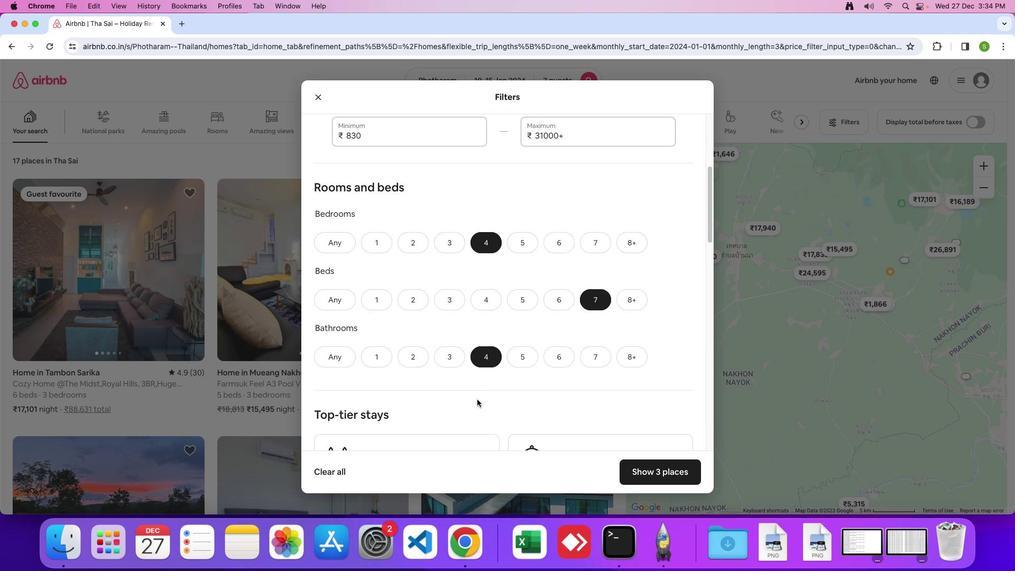 
Action: Mouse scrolled (476, 399) with delta (0, 0)
Screenshot: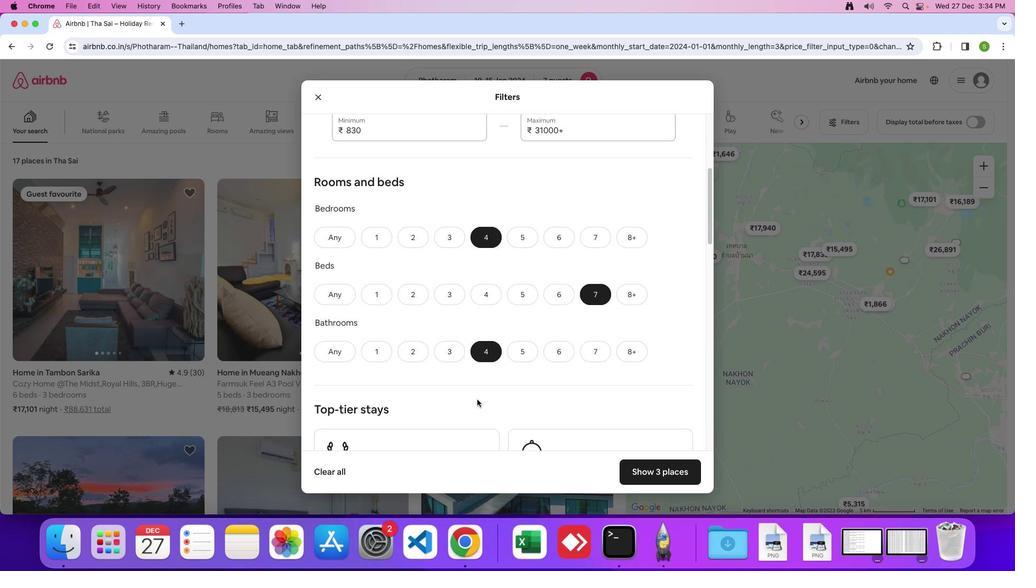 
Action: Mouse moved to (477, 392)
Screenshot: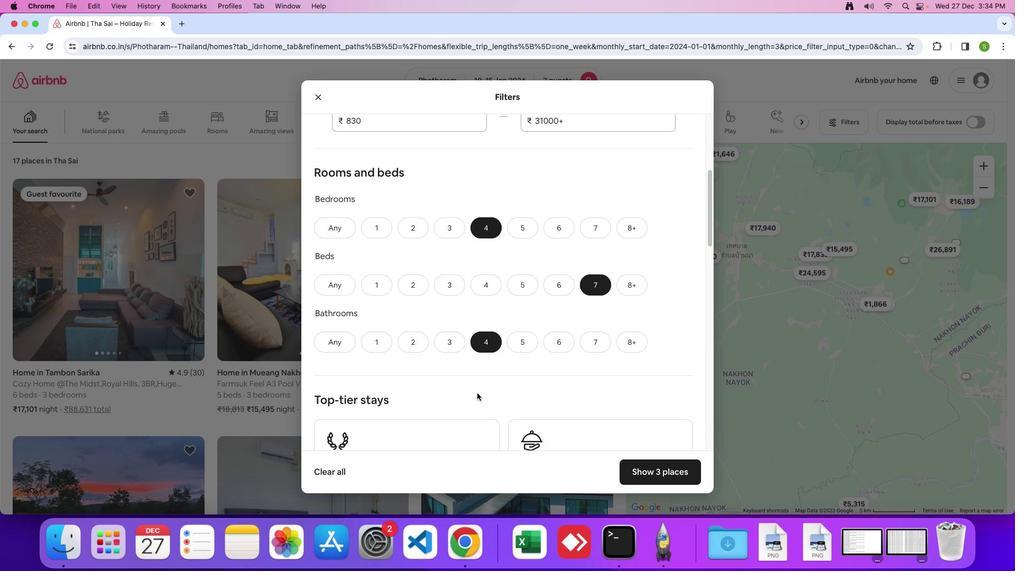 
Action: Mouse scrolled (477, 392) with delta (0, 0)
Screenshot: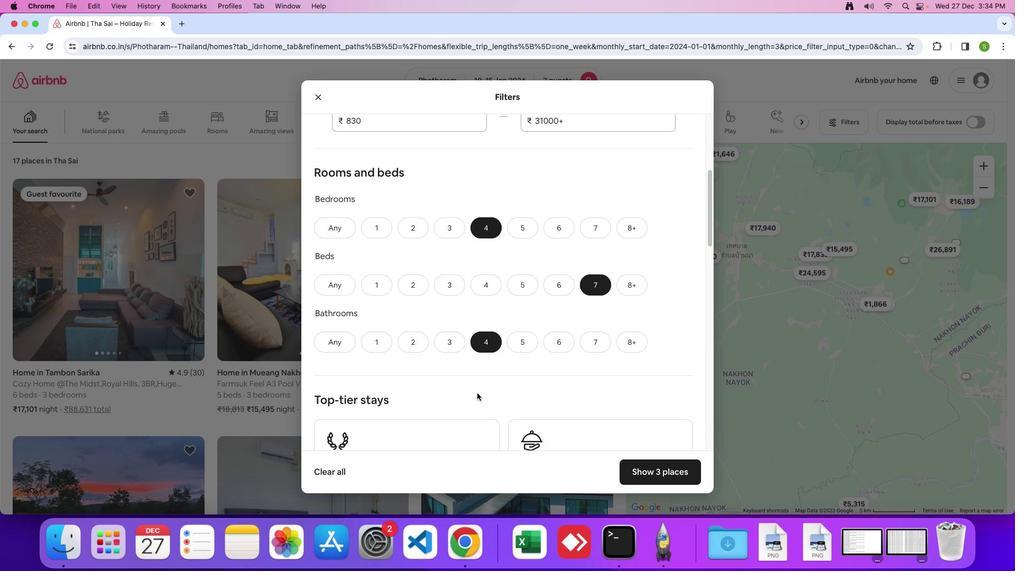 
Action: Mouse scrolled (477, 392) with delta (0, 0)
Screenshot: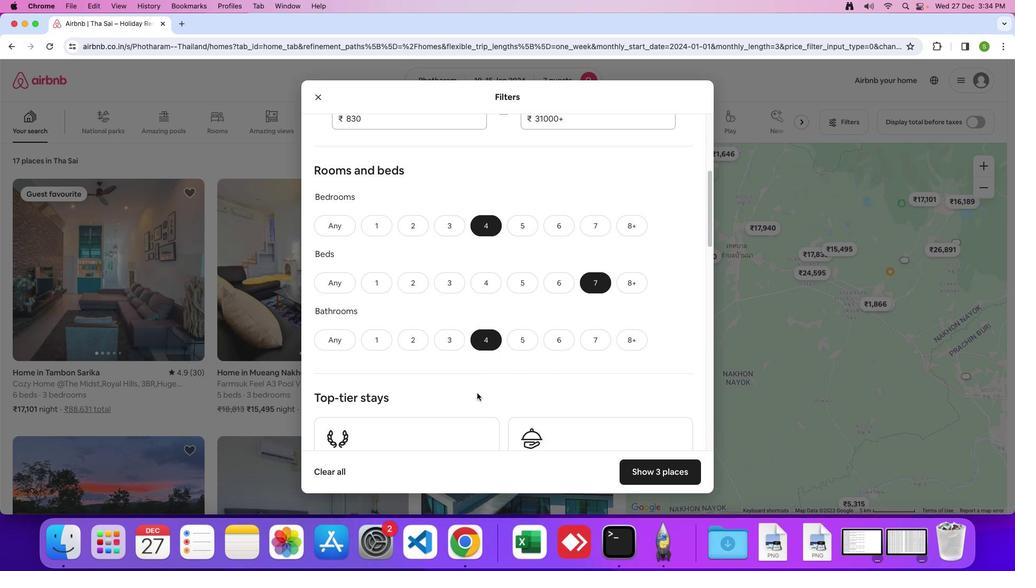 
Action: Mouse scrolled (477, 392) with delta (0, 0)
Screenshot: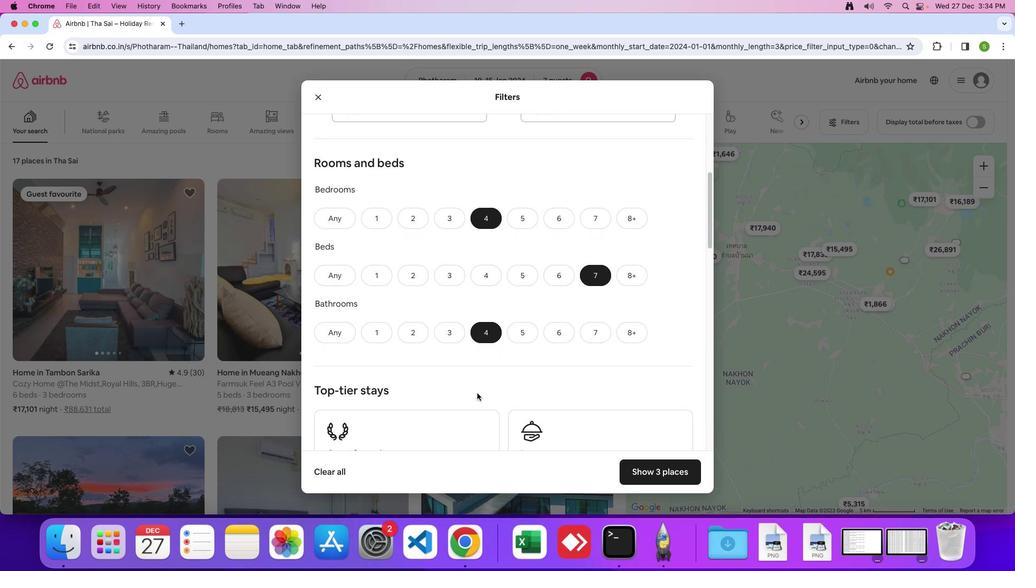 
Action: Mouse scrolled (477, 392) with delta (0, 0)
Screenshot: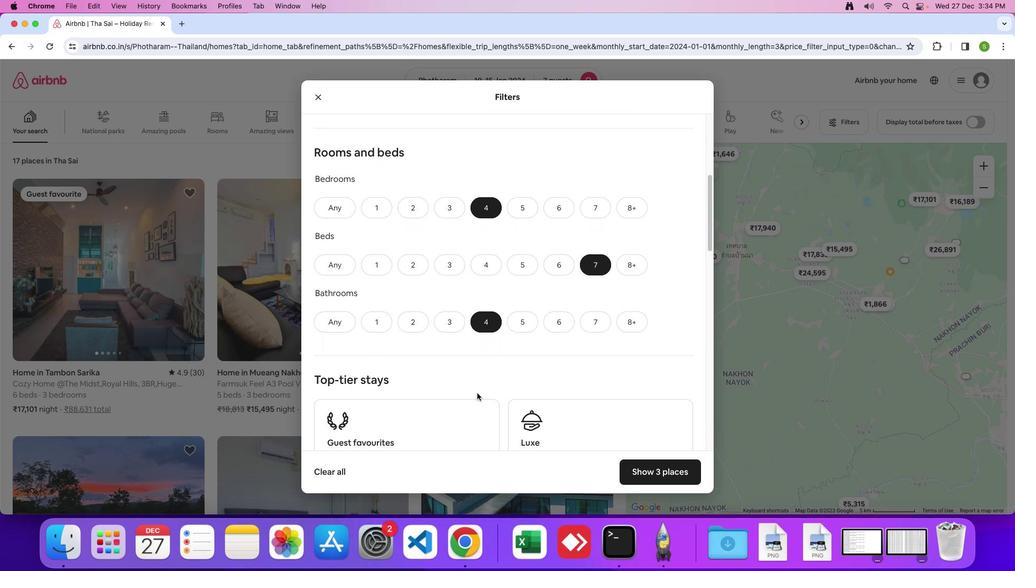 
Action: Mouse moved to (476, 391)
Screenshot: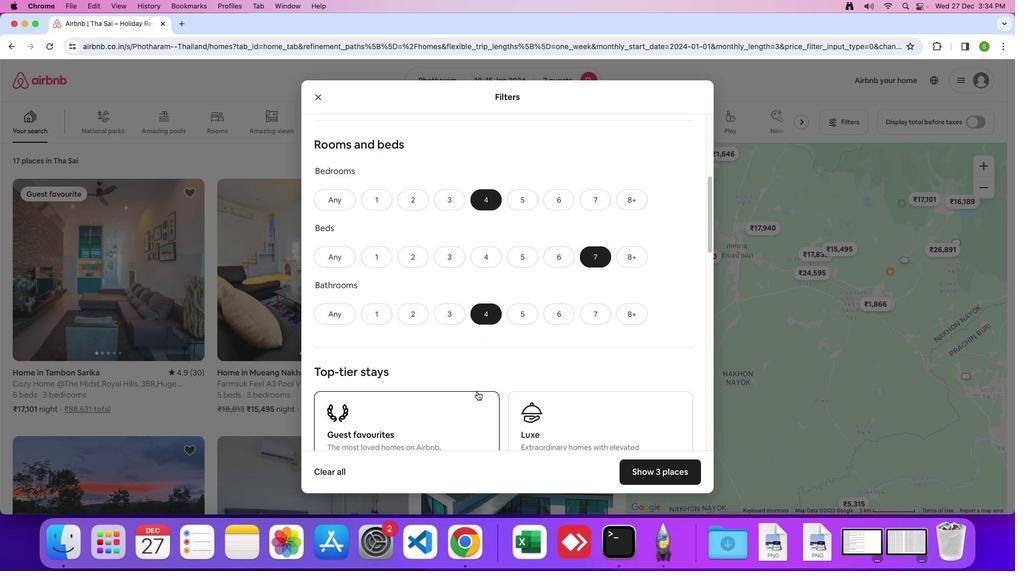 
Action: Mouse scrolled (476, 391) with delta (0, 0)
Screenshot: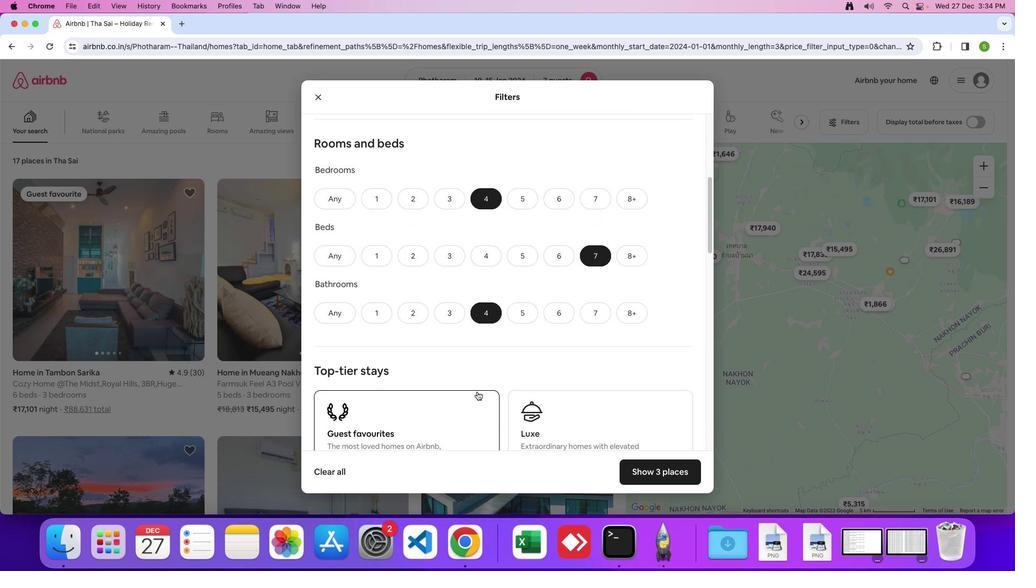 
Action: Mouse scrolled (476, 391) with delta (0, 0)
Screenshot: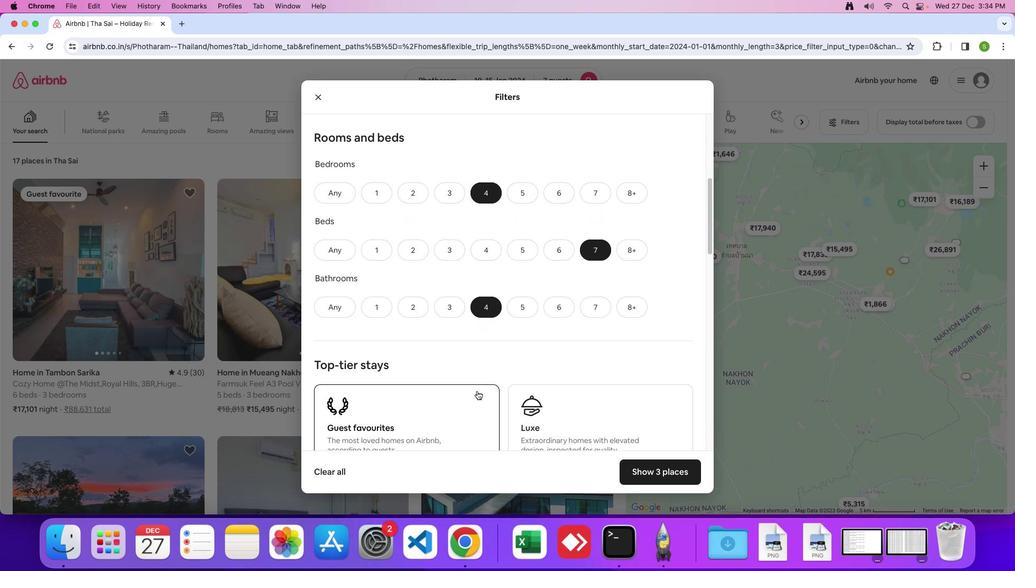 
Action: Mouse moved to (476, 391)
Screenshot: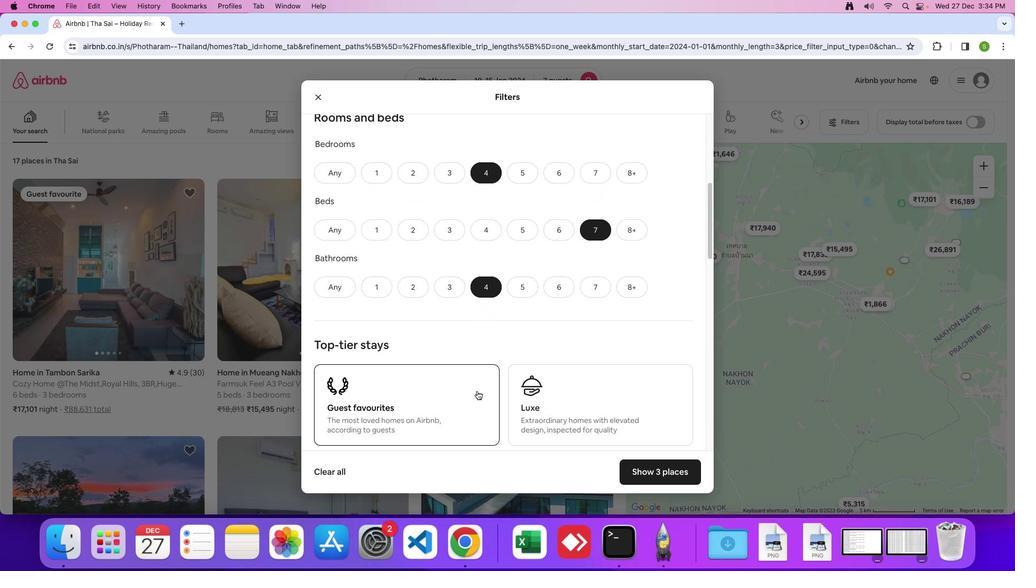 
Action: Mouse scrolled (476, 391) with delta (0, 0)
Screenshot: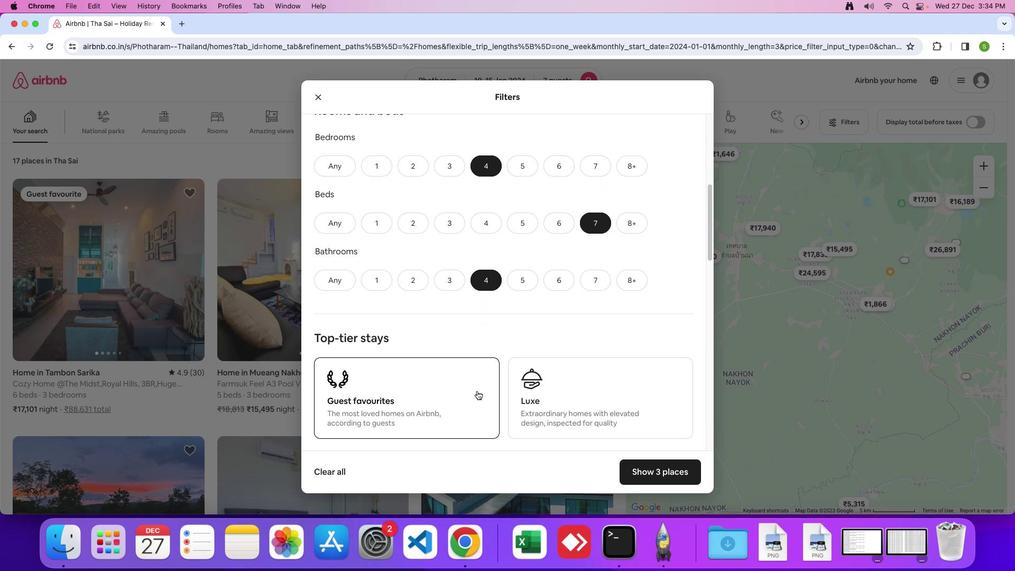 
Action: Mouse moved to (471, 388)
Screenshot: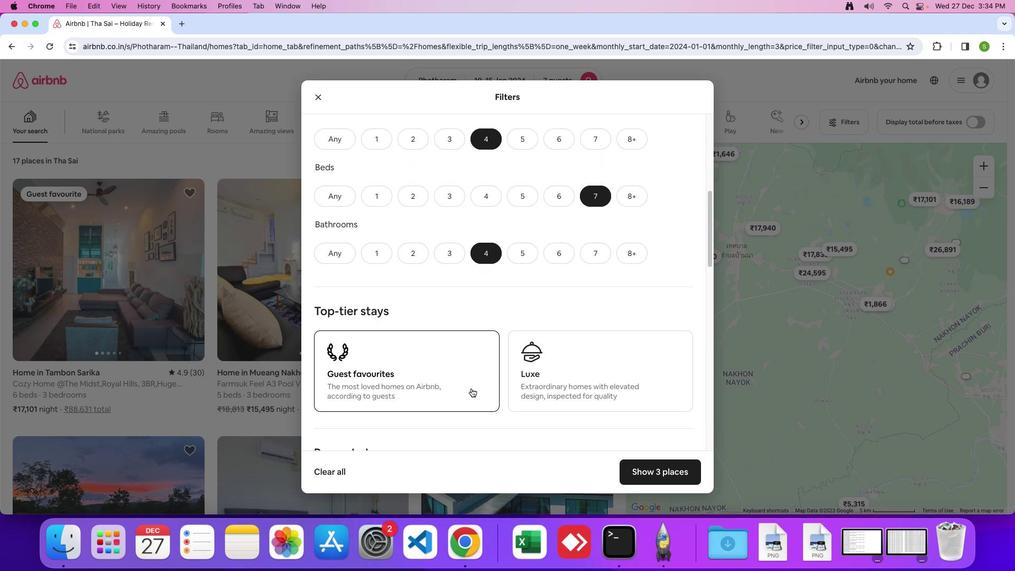 
Action: Mouse scrolled (471, 388) with delta (0, 0)
Screenshot: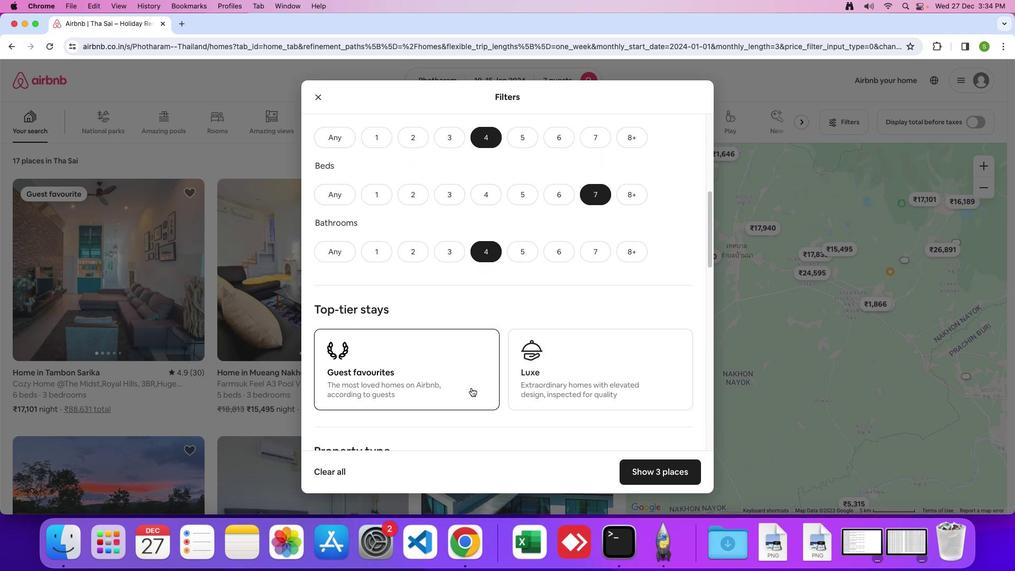 
Action: Mouse scrolled (471, 388) with delta (0, 0)
Screenshot: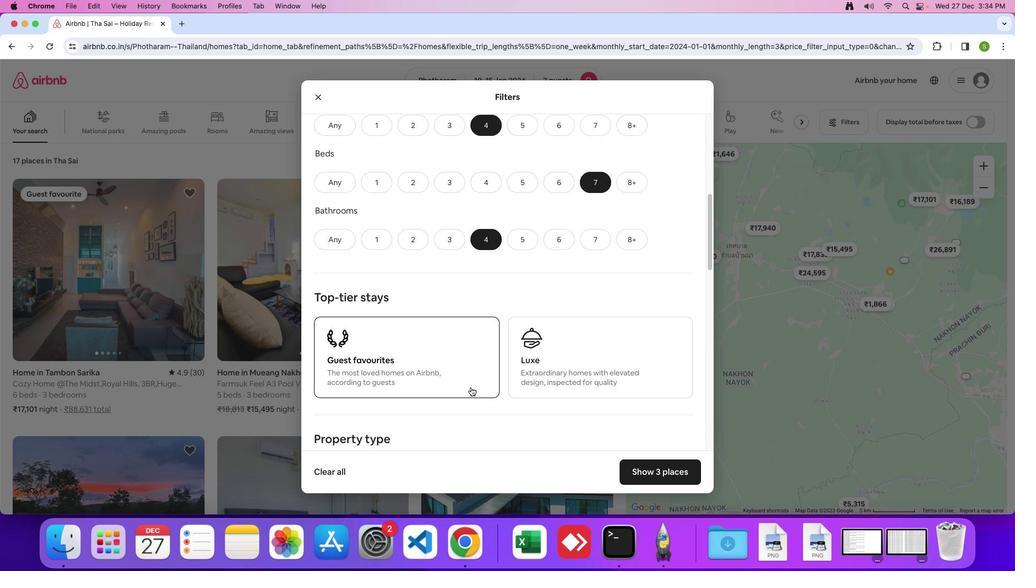 
Action: Mouse moved to (471, 387)
Screenshot: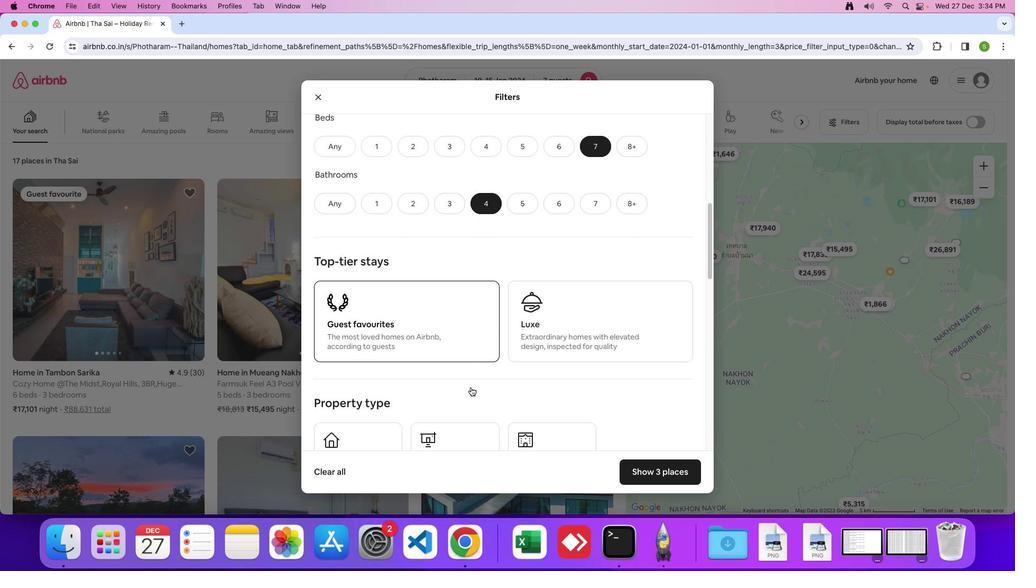 
Action: Mouse scrolled (471, 387) with delta (0, 0)
Screenshot: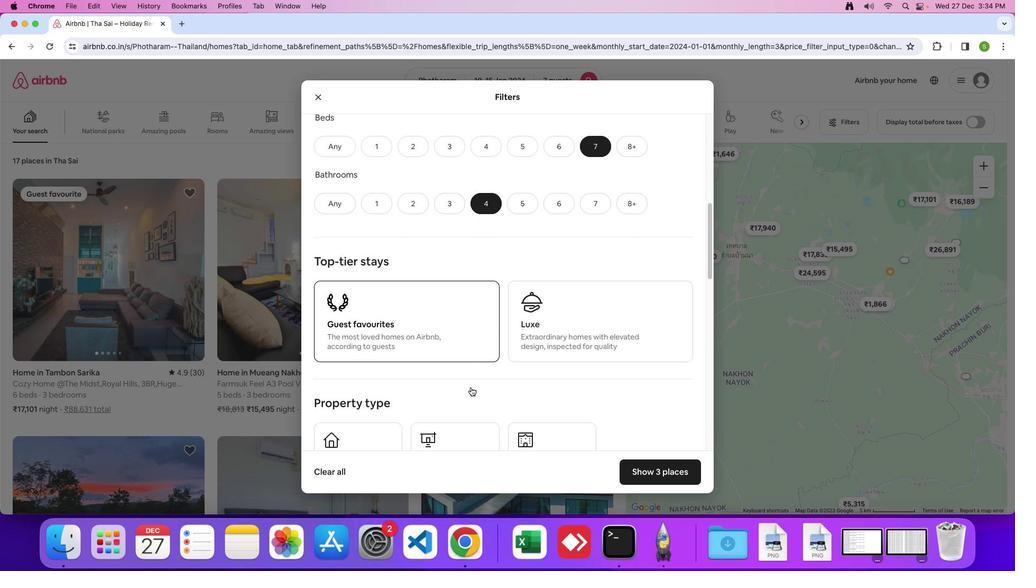 
Action: Mouse moved to (470, 387)
Screenshot: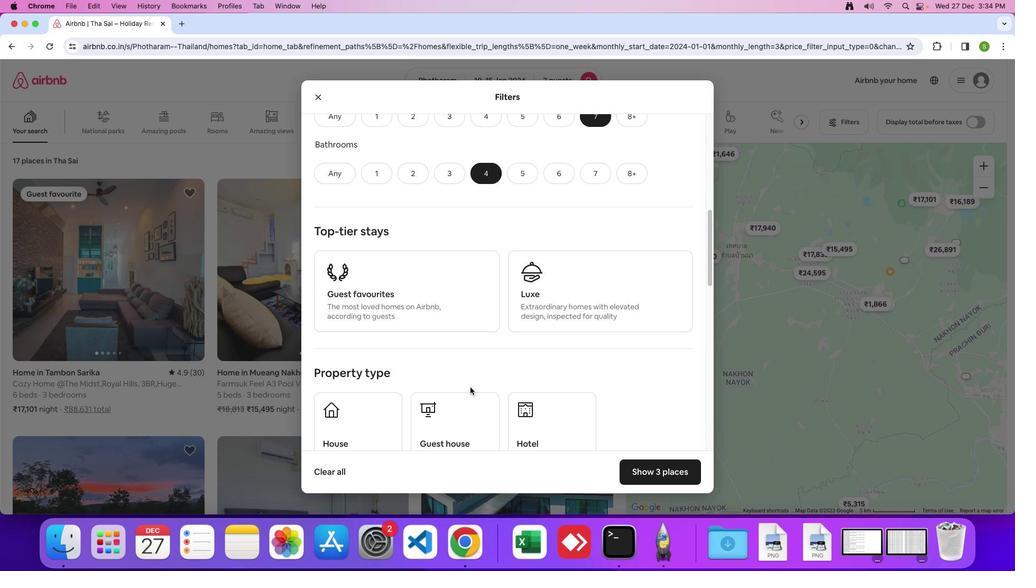 
Action: Mouse scrolled (470, 387) with delta (0, 0)
Screenshot: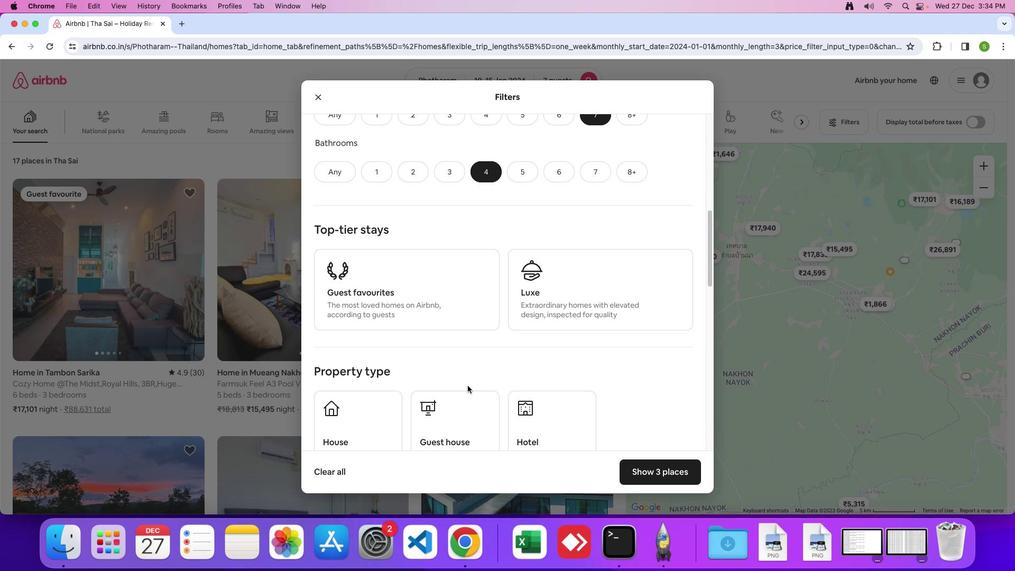 
Action: Mouse moved to (470, 387)
Screenshot: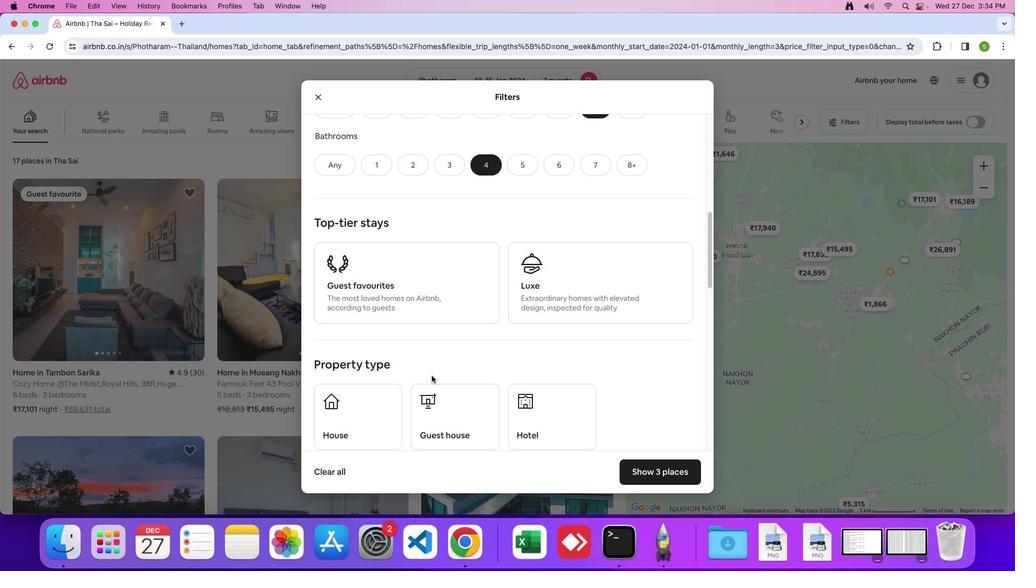 
Action: Mouse scrolled (470, 387) with delta (0, 0)
Screenshot: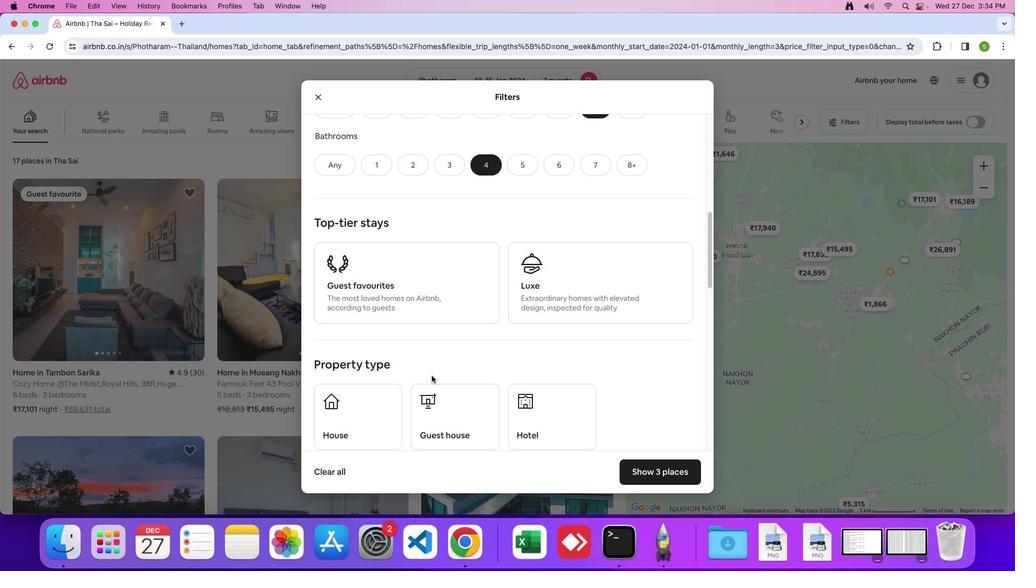 
Action: Mouse moved to (354, 399)
Screenshot: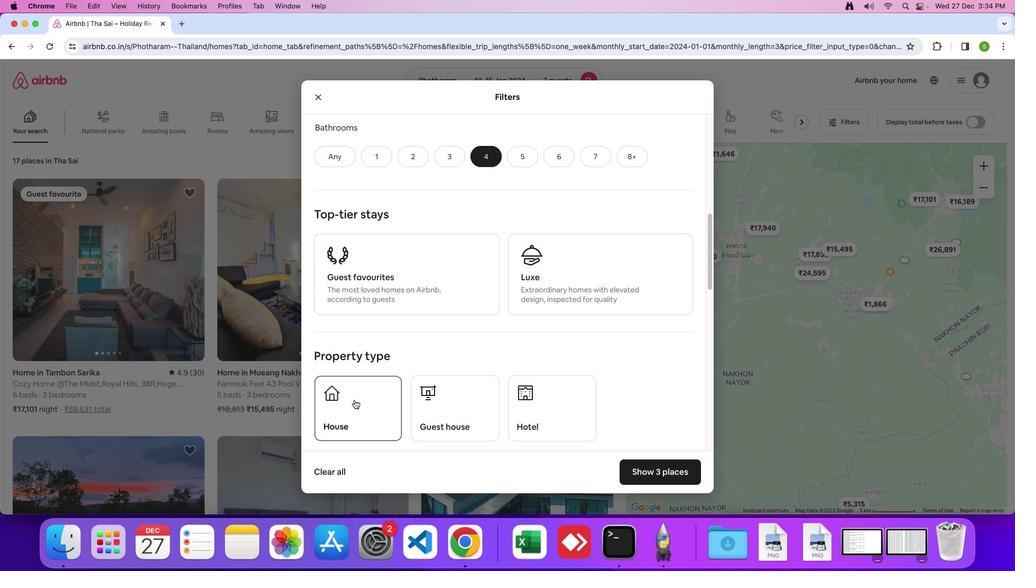 
Action: Mouse pressed left at (354, 399)
Screenshot: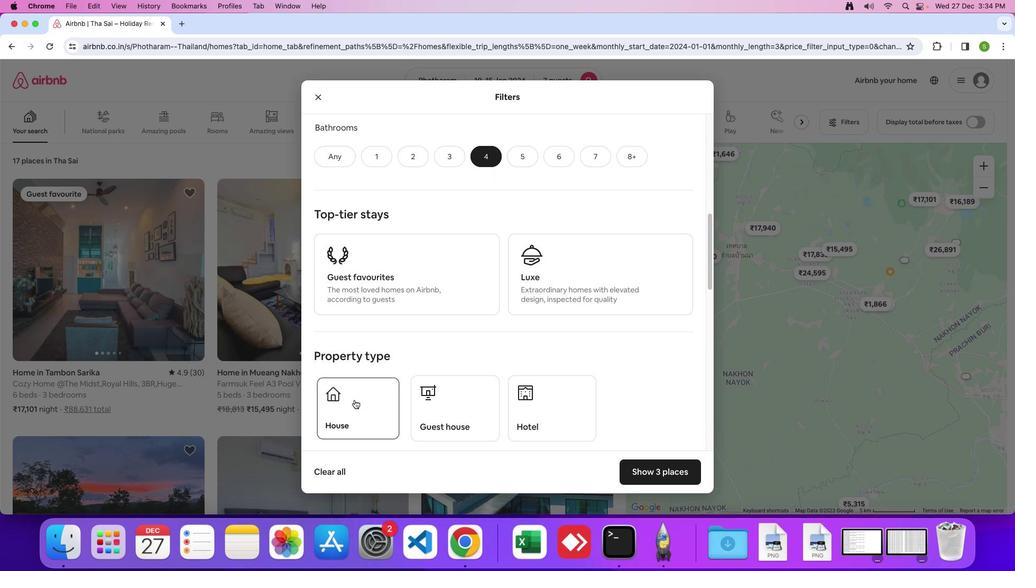 
Action: Mouse moved to (611, 344)
Screenshot: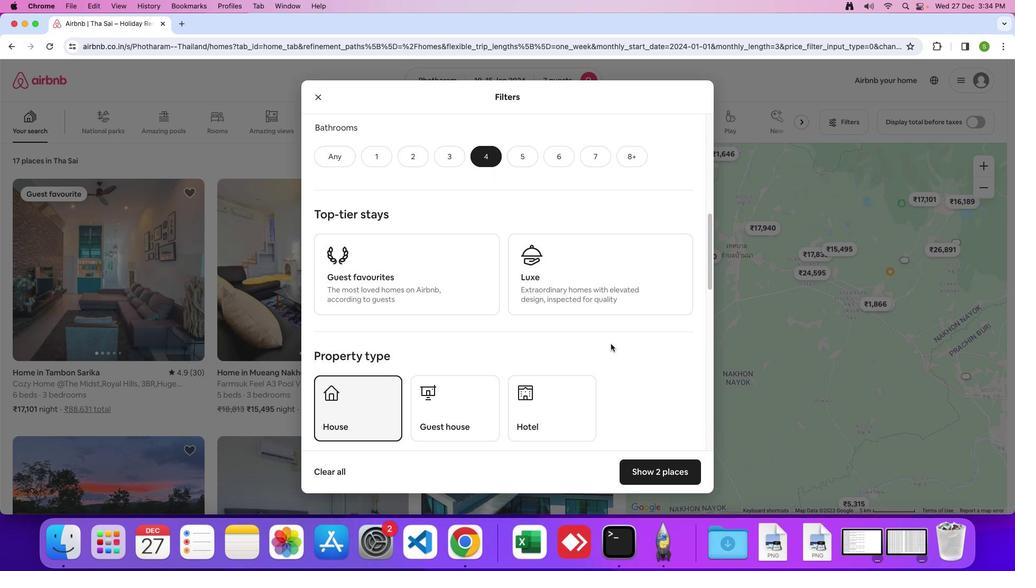 
Action: Mouse scrolled (611, 344) with delta (0, 0)
Screenshot: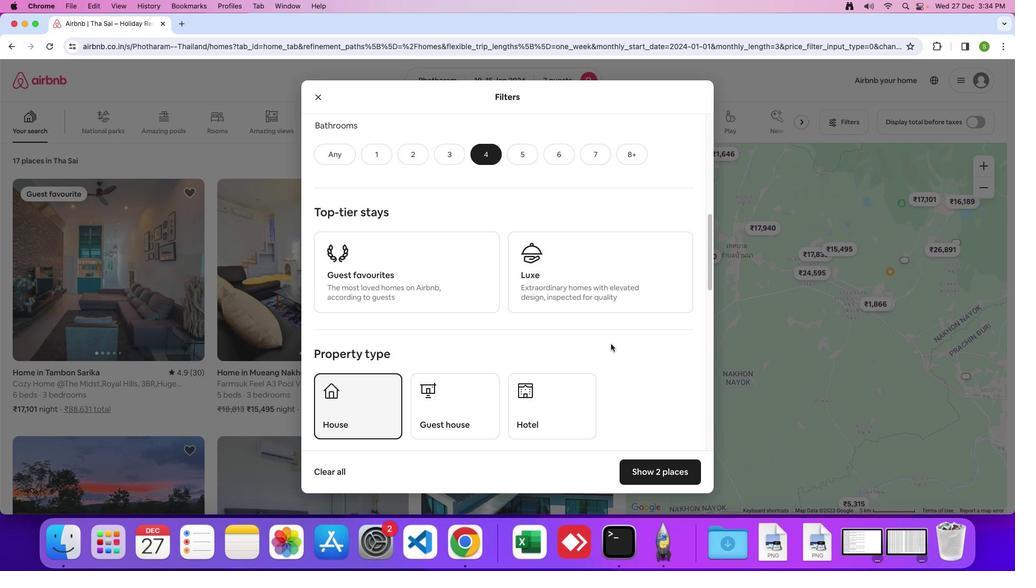 
Action: Mouse scrolled (611, 344) with delta (0, 0)
Screenshot: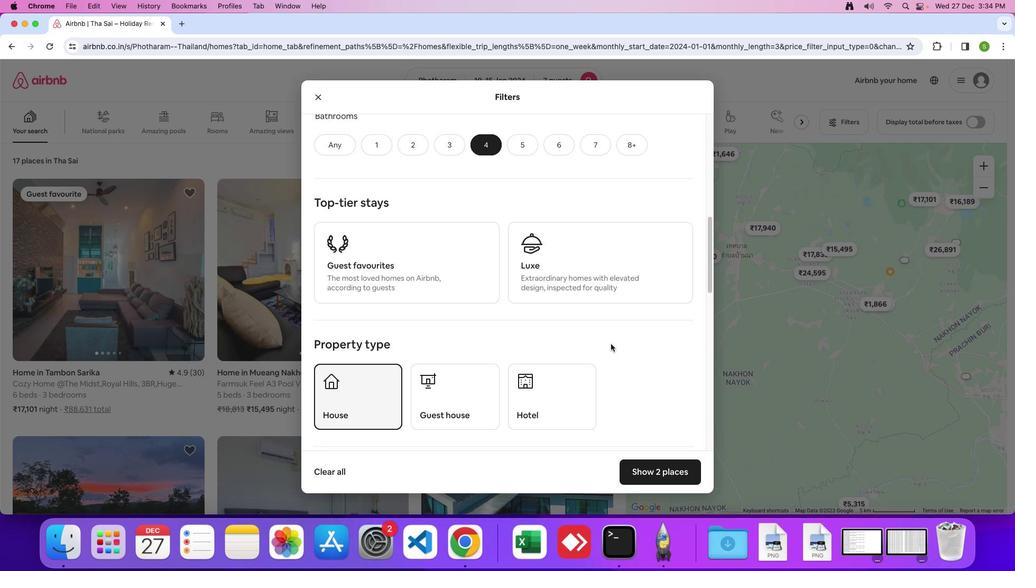 
Action: Mouse scrolled (611, 344) with delta (0, 0)
Screenshot: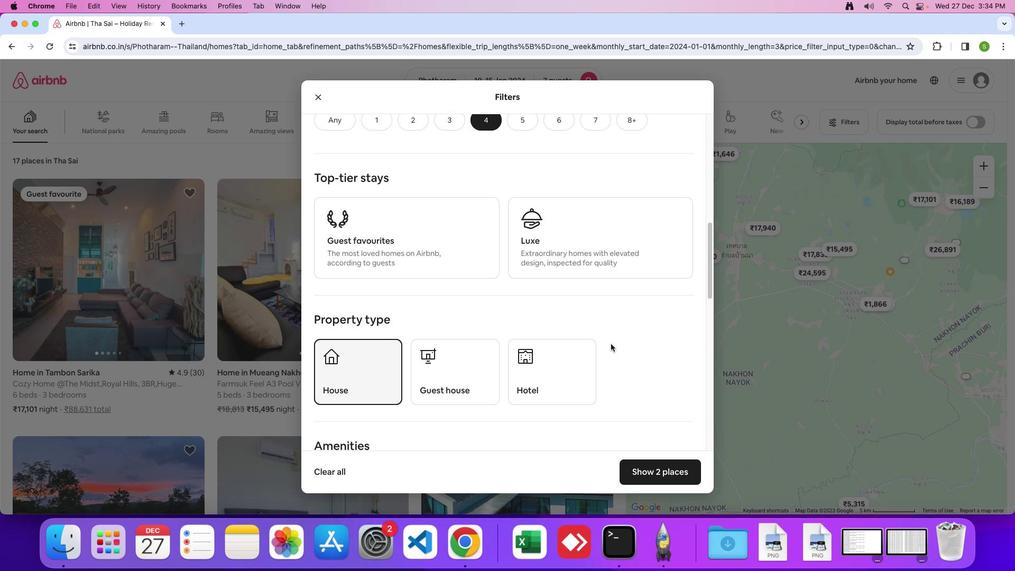 
Action: Mouse scrolled (611, 344) with delta (0, 0)
Screenshot: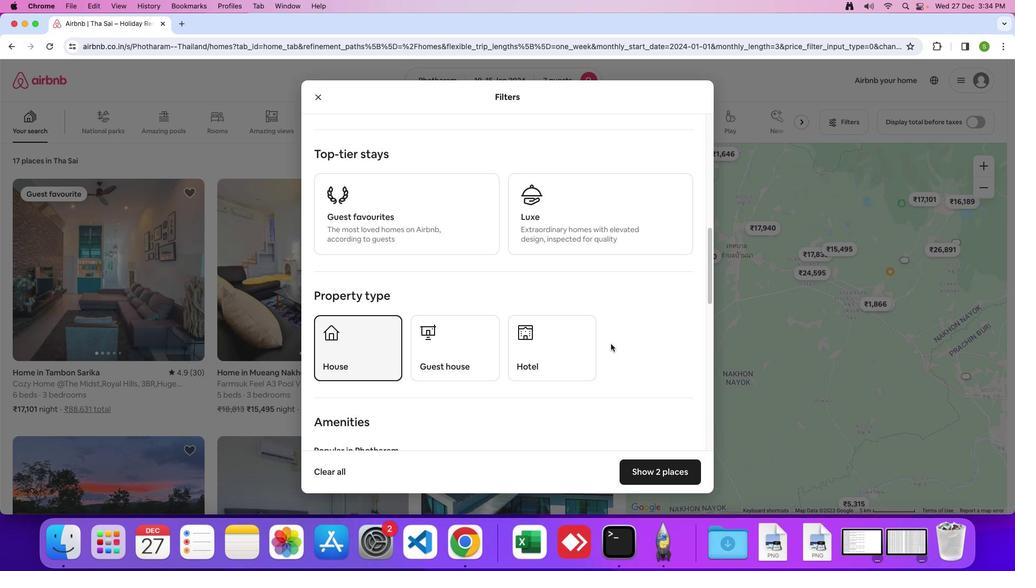 
Action: Mouse scrolled (611, 344) with delta (0, 0)
Screenshot: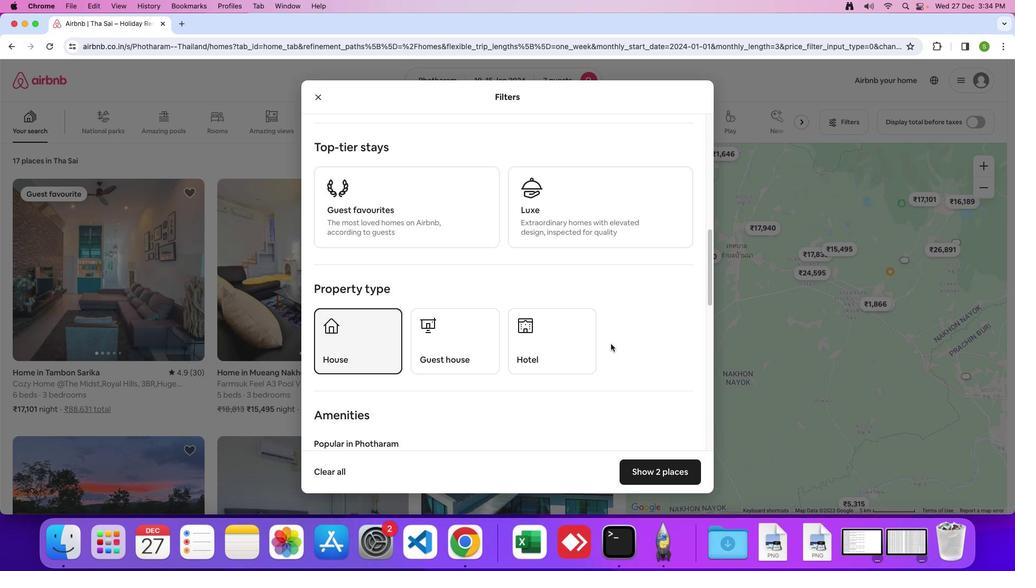 
Action: Mouse scrolled (611, 344) with delta (0, 0)
Screenshot: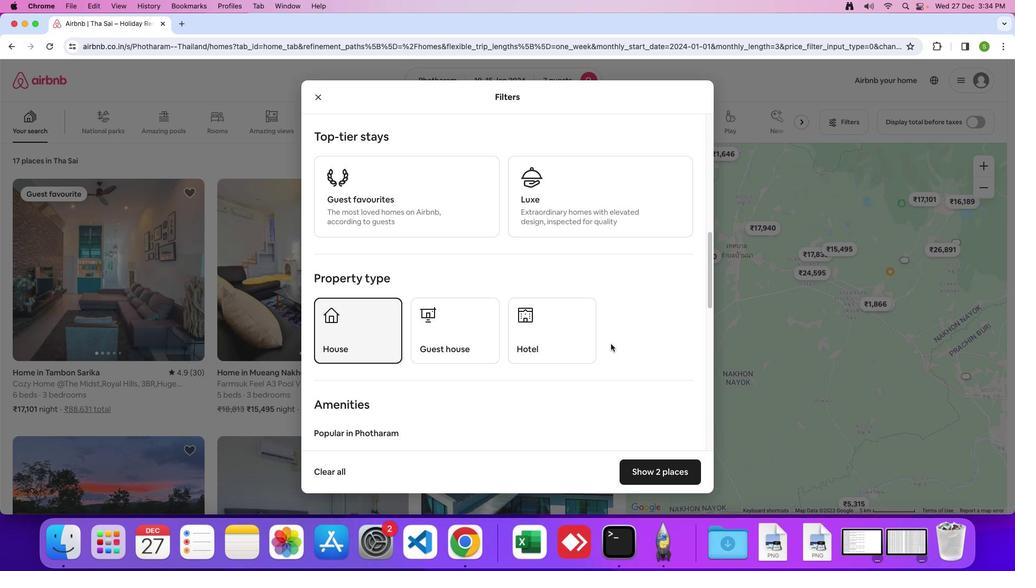 
Action: Mouse scrolled (611, 344) with delta (0, 0)
Screenshot: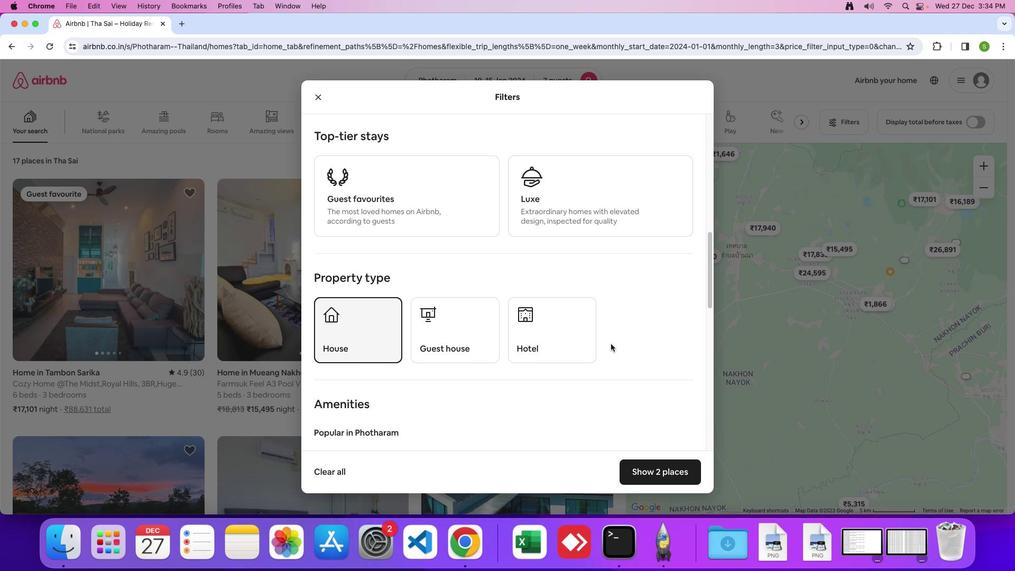 
Action: Mouse scrolled (611, 344) with delta (0, 0)
Screenshot: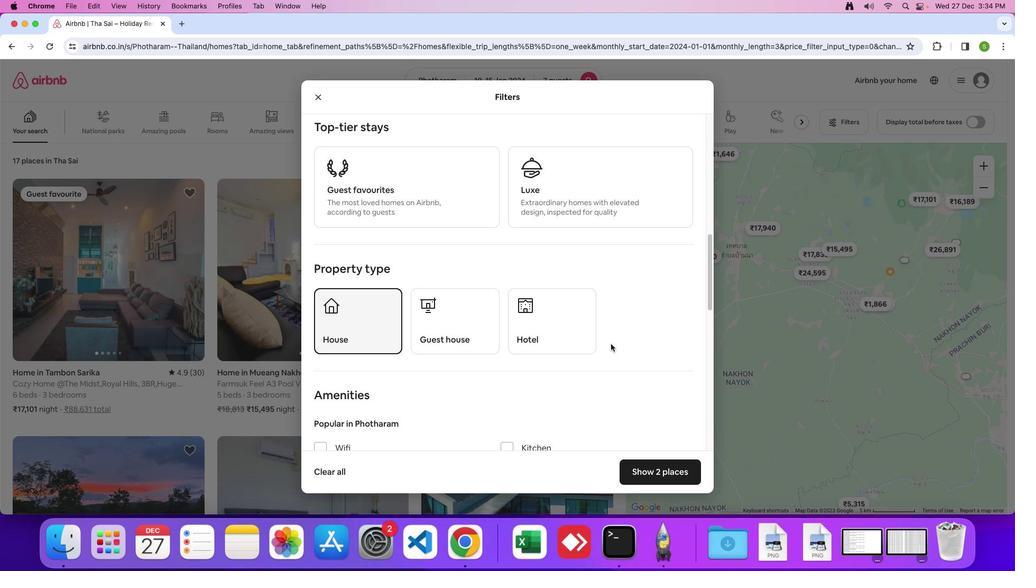 
Action: Mouse scrolled (611, 344) with delta (0, 0)
Screenshot: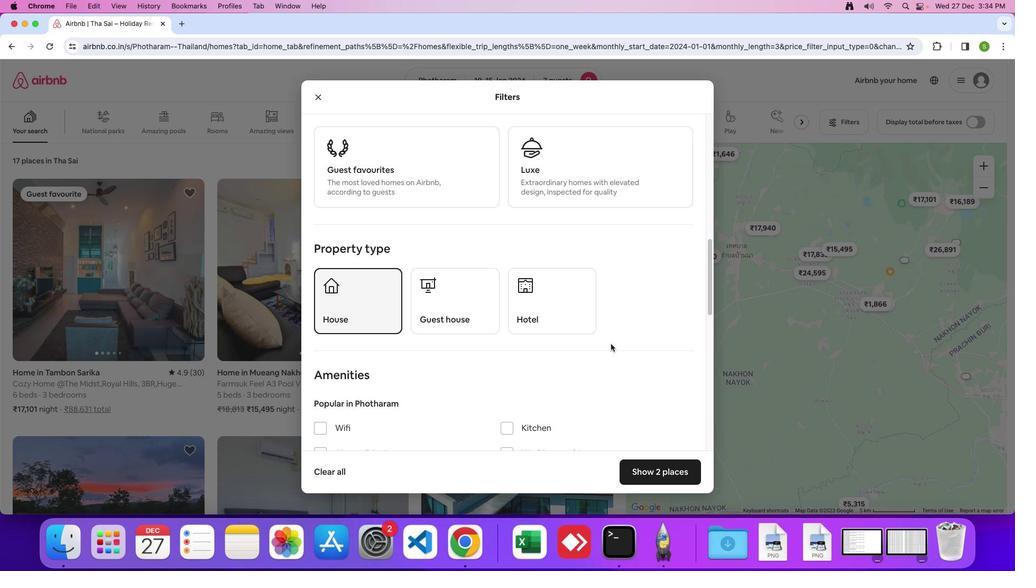 
Action: Mouse moved to (573, 341)
Screenshot: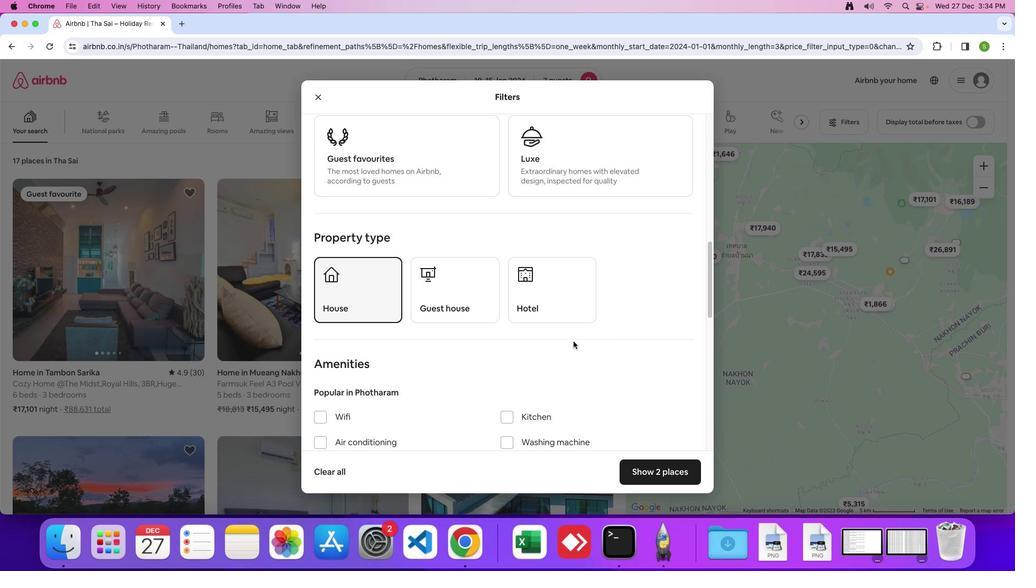 
Action: Mouse scrolled (573, 341) with delta (0, 0)
Screenshot: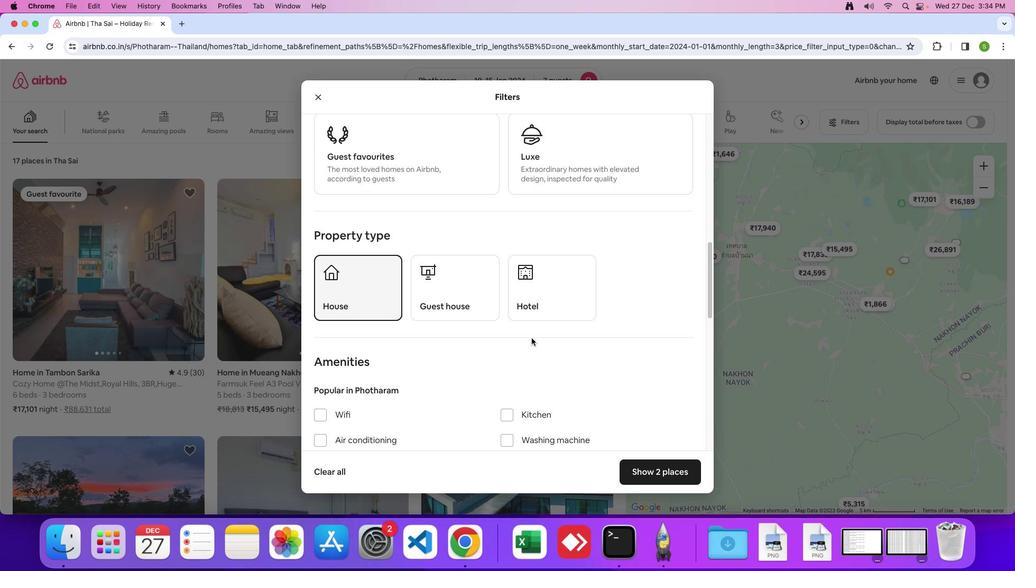 
Action: Mouse moved to (555, 341)
Screenshot: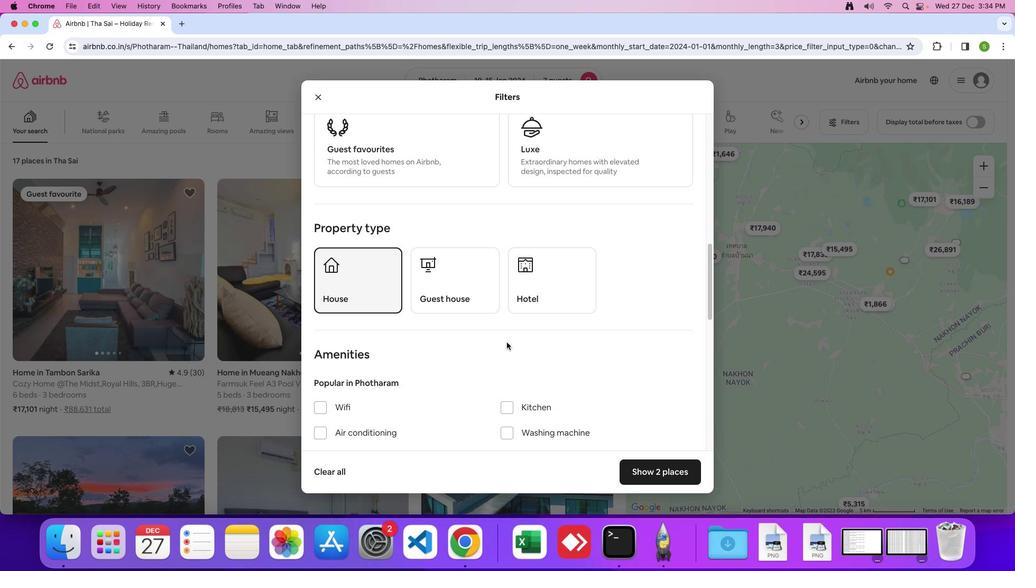 
Action: Mouse scrolled (555, 341) with delta (0, 0)
Screenshot: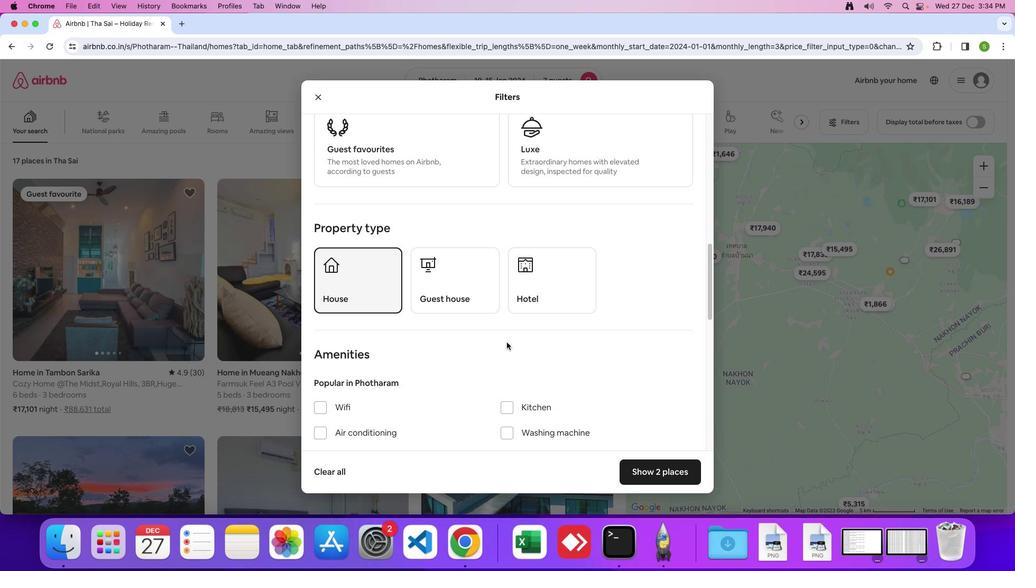 
Action: Mouse moved to (409, 359)
Screenshot: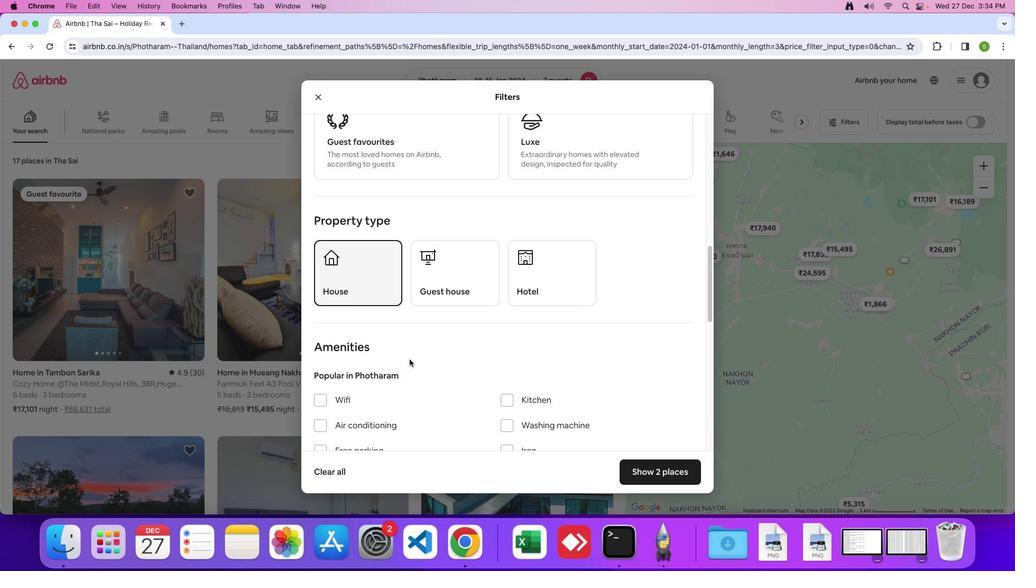 
Action: Mouse scrolled (409, 359) with delta (0, 0)
Screenshot: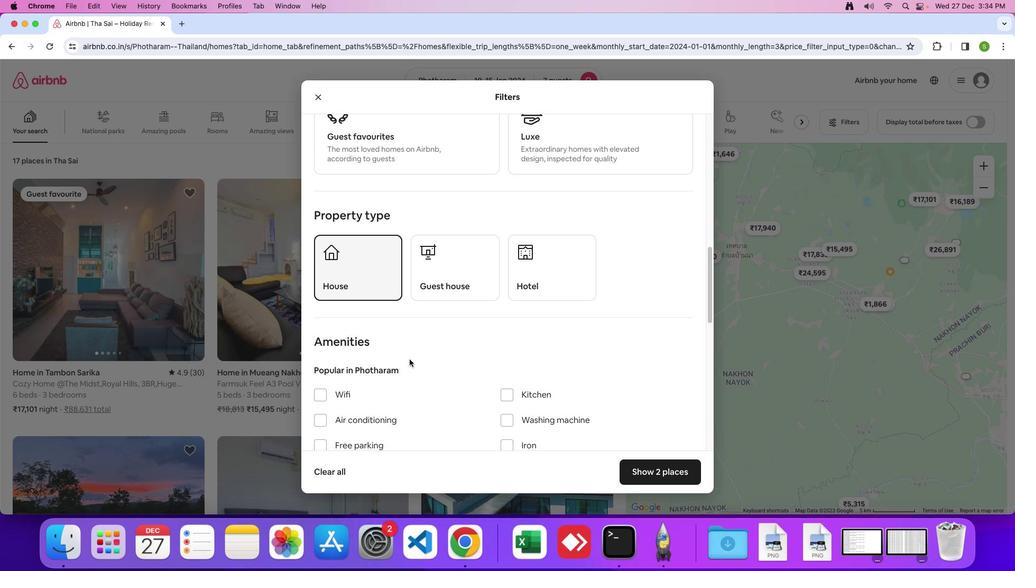 
Action: Mouse scrolled (409, 359) with delta (0, 0)
Screenshot: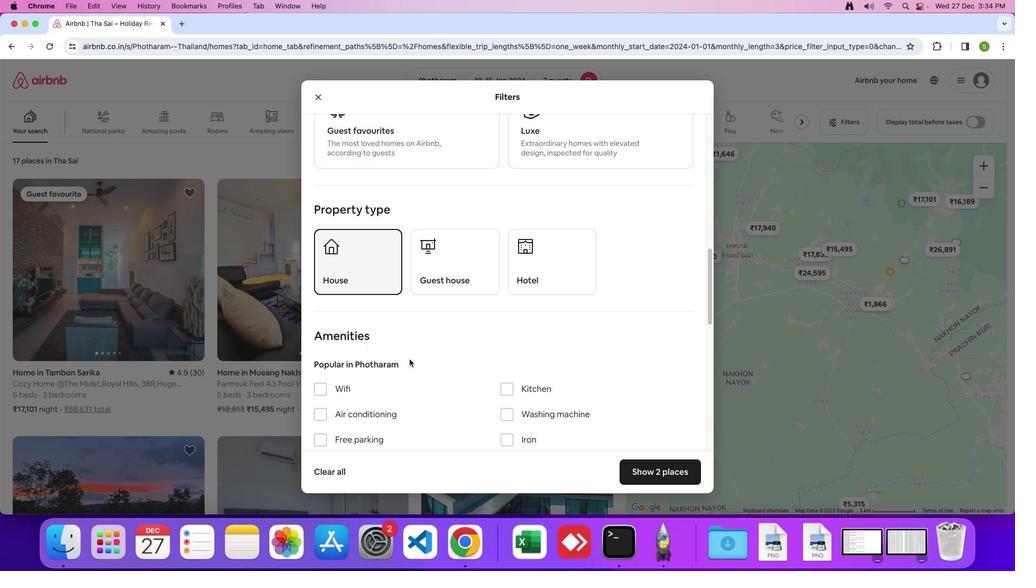 
Action: Mouse moved to (323, 381)
Screenshot: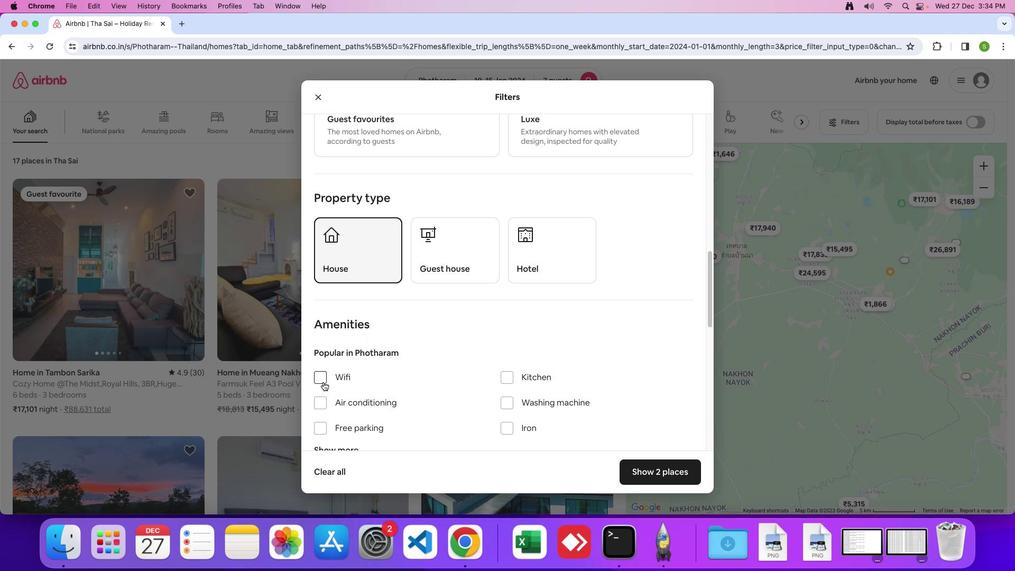
Action: Mouse pressed left at (323, 381)
Screenshot: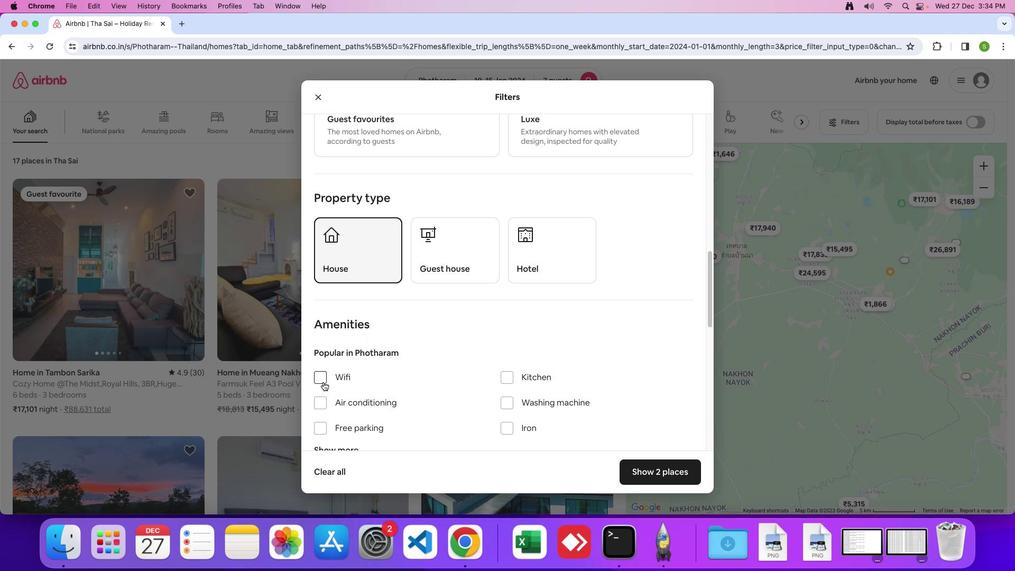 
Action: Mouse moved to (435, 371)
Screenshot: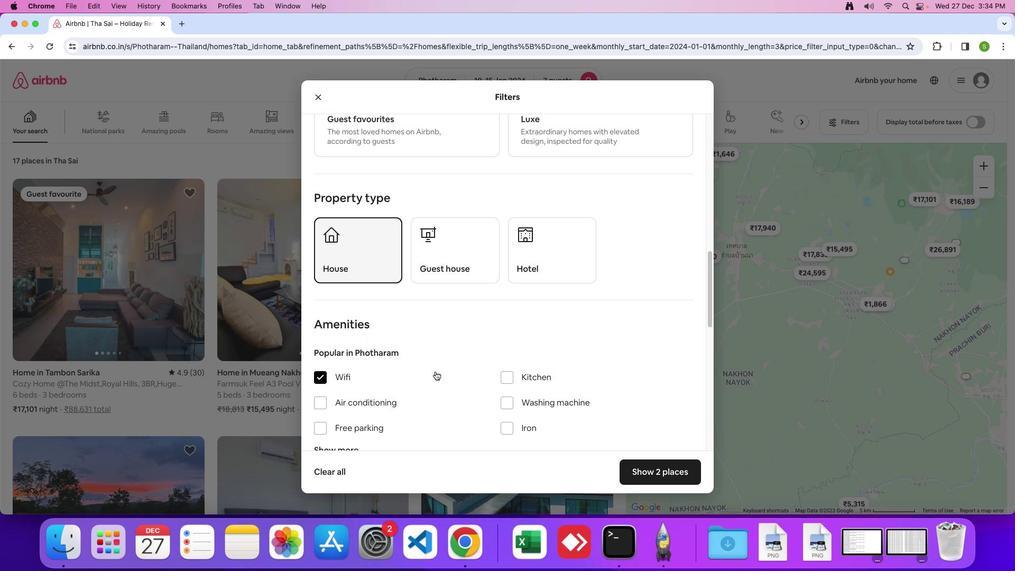 
Action: Mouse scrolled (435, 371) with delta (0, 0)
Screenshot: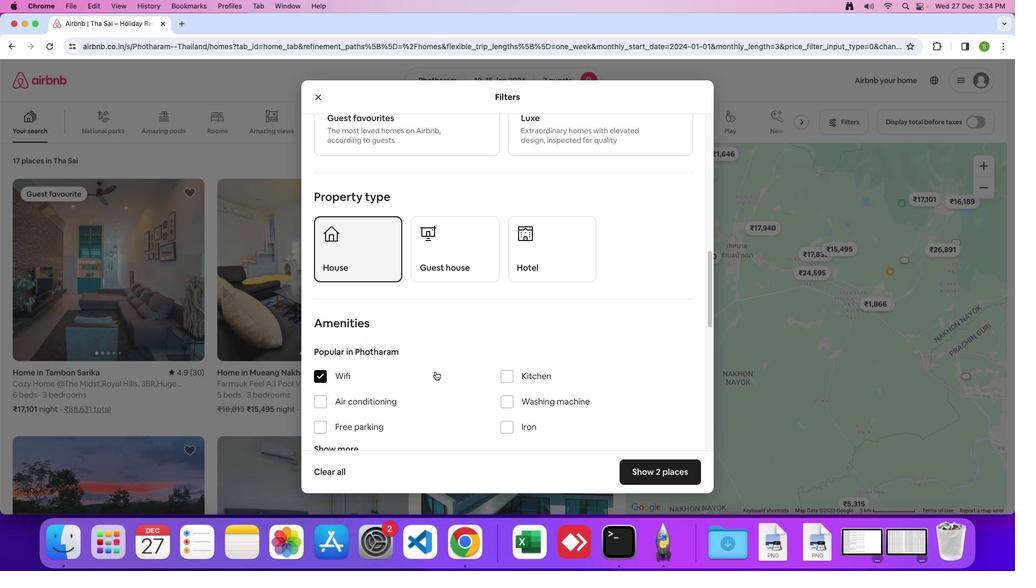 
Action: Mouse scrolled (435, 371) with delta (0, 0)
Screenshot: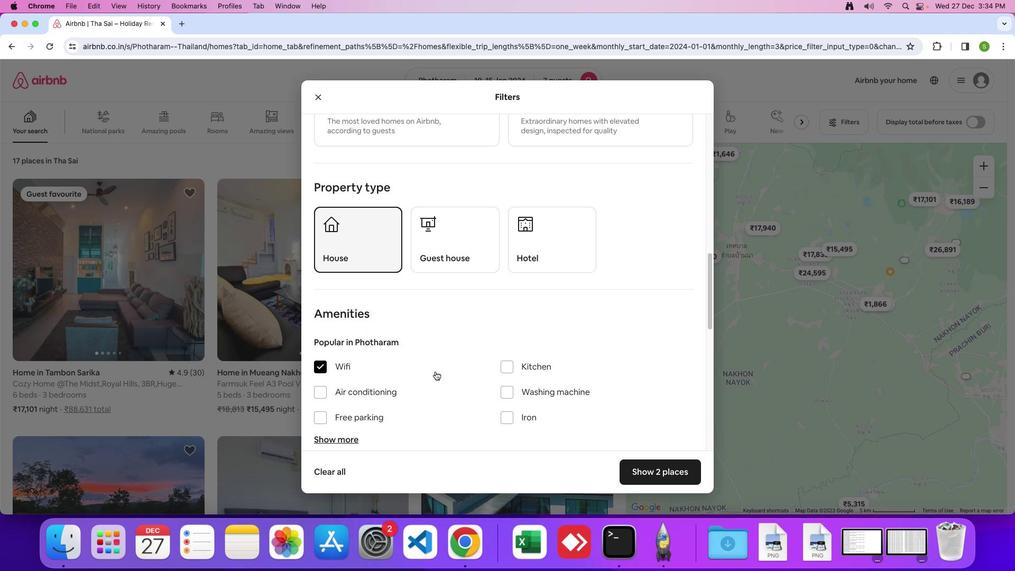 
Action: Mouse scrolled (435, 371) with delta (0, 0)
Screenshot: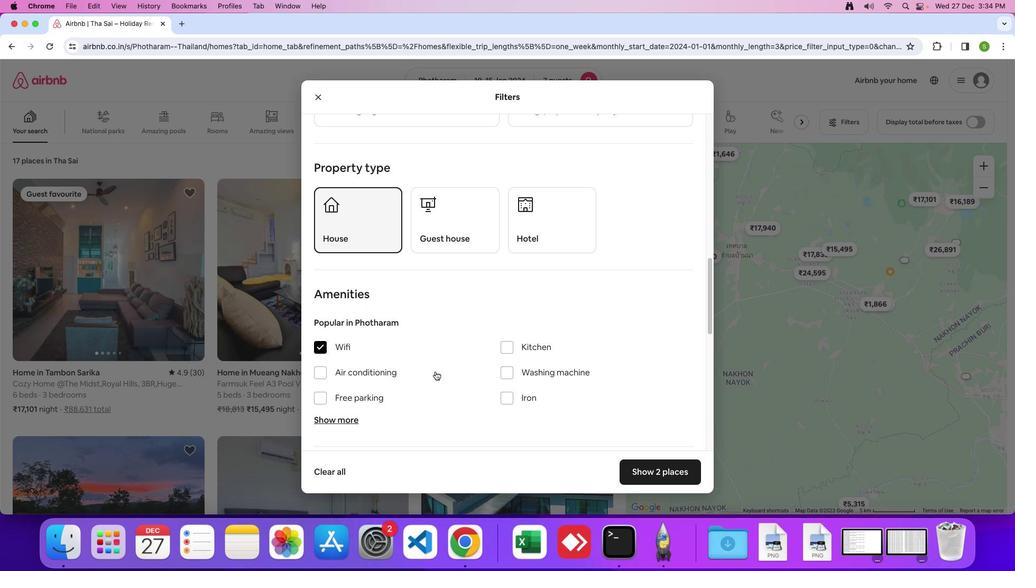 
Action: Mouse scrolled (435, 371) with delta (0, 0)
Screenshot: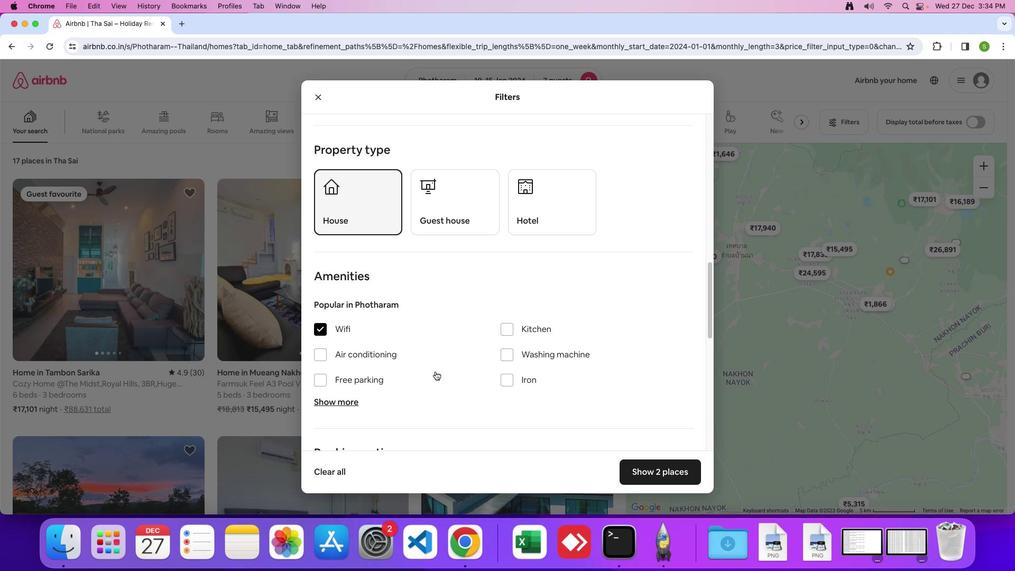 
Action: Mouse scrolled (435, 371) with delta (0, 0)
Screenshot: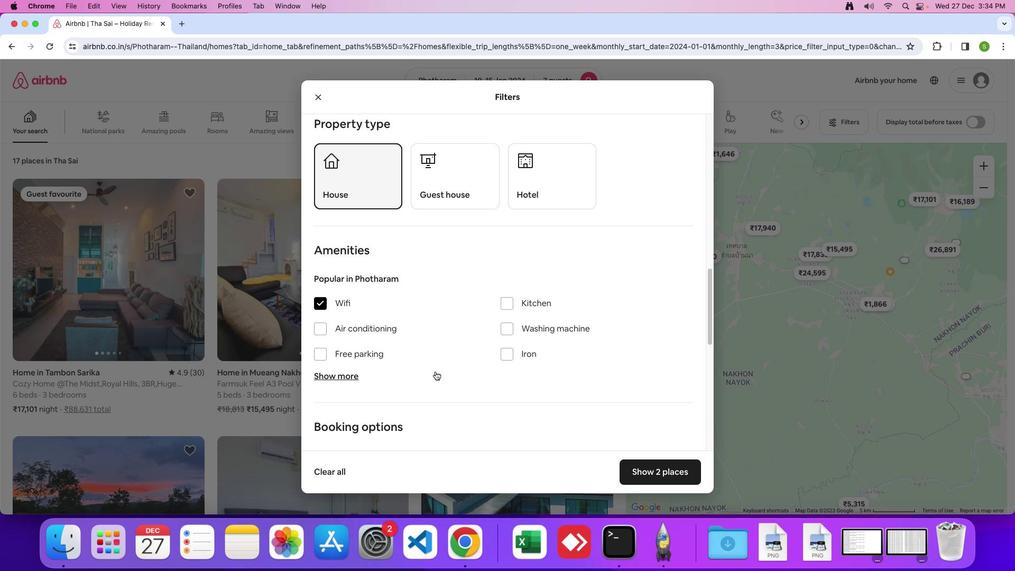 
Action: Mouse scrolled (435, 371) with delta (0, -1)
Screenshot: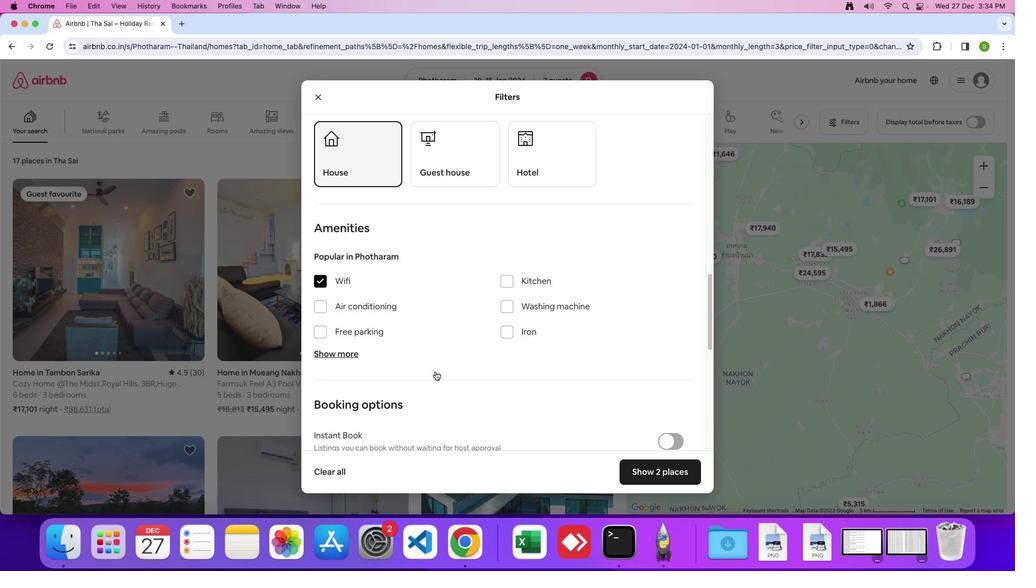 
Action: Mouse scrolled (435, 371) with delta (0, 0)
Screenshot: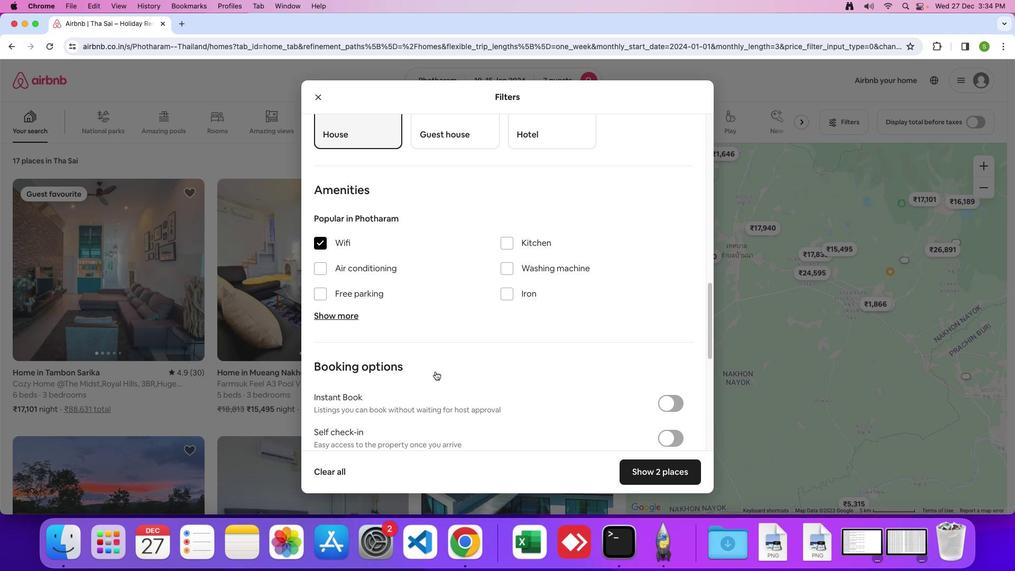 
Action: Mouse scrolled (435, 371) with delta (0, 0)
Screenshot: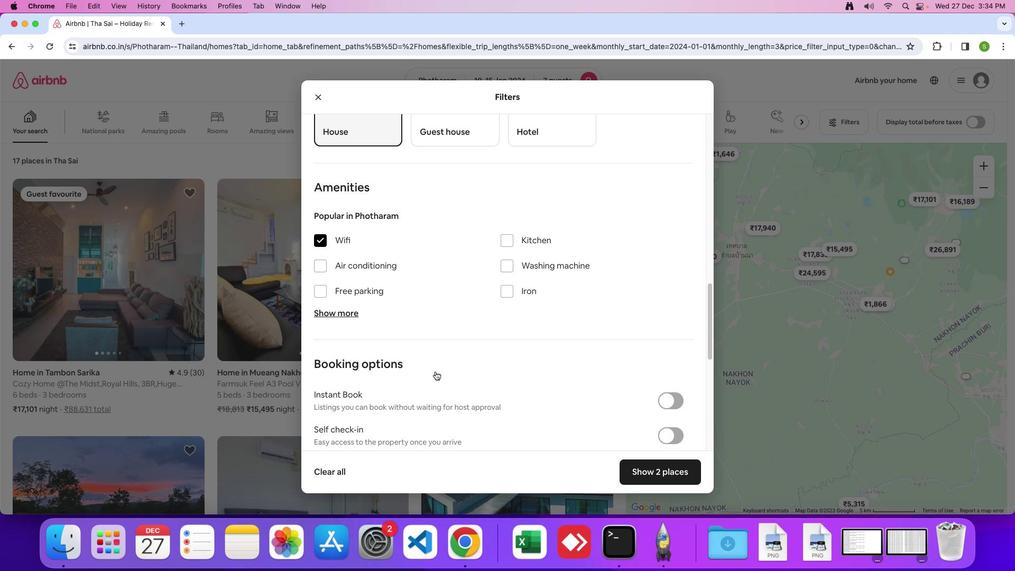 
Action: Mouse moved to (323, 273)
Screenshot: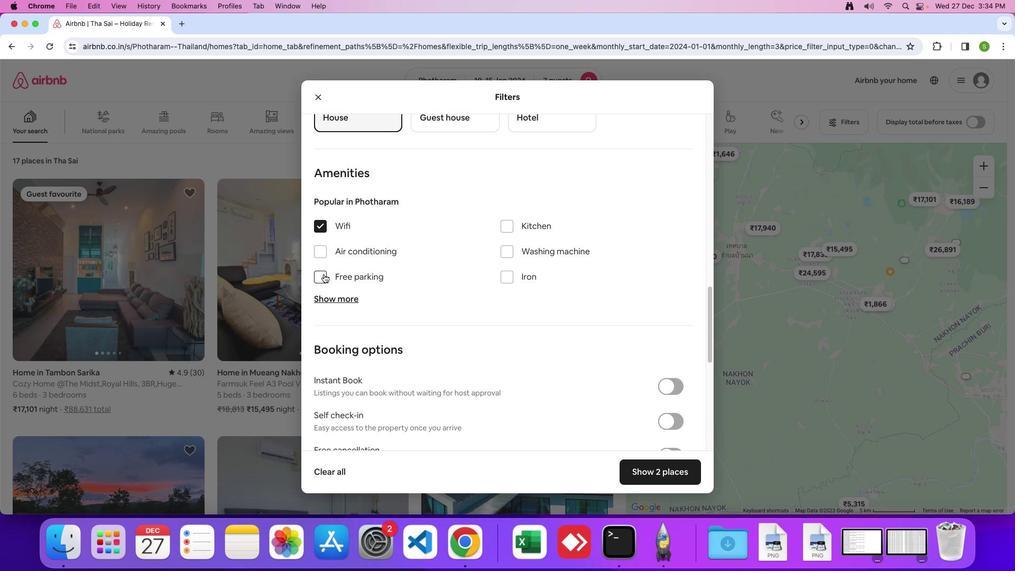 
Action: Mouse pressed left at (323, 273)
Screenshot: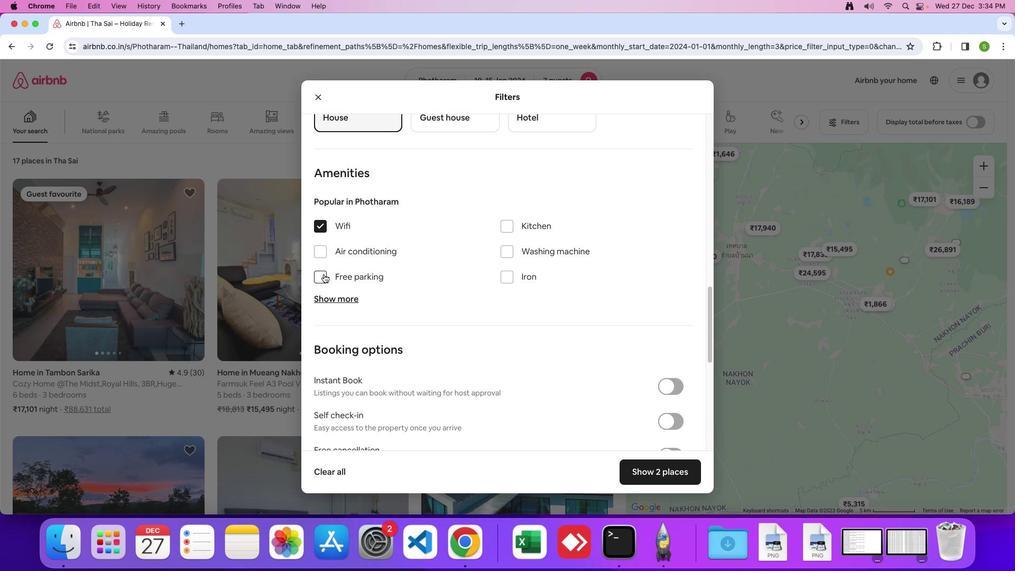 
Action: Mouse moved to (330, 301)
Screenshot: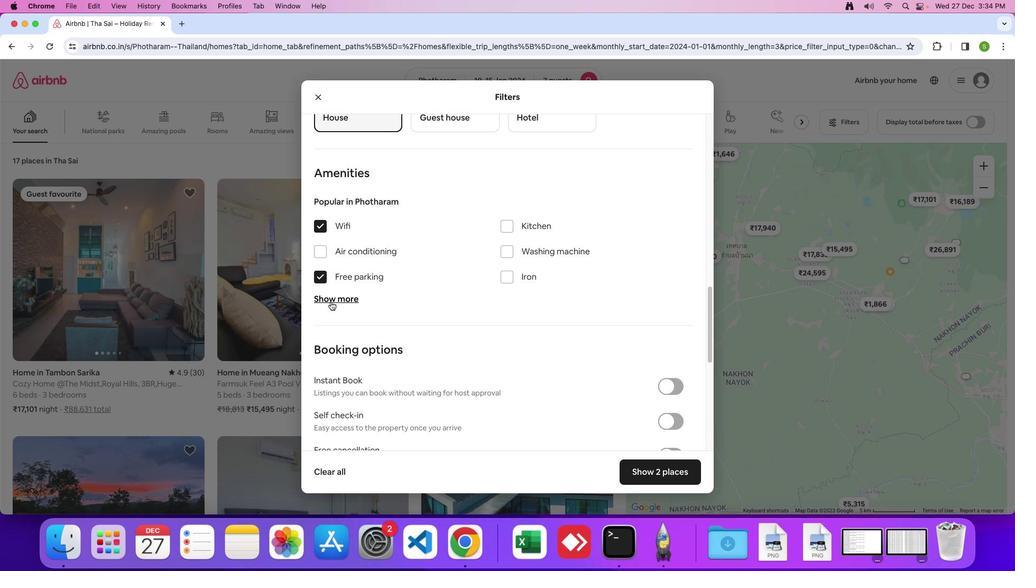 
Action: Mouse pressed left at (330, 301)
Screenshot: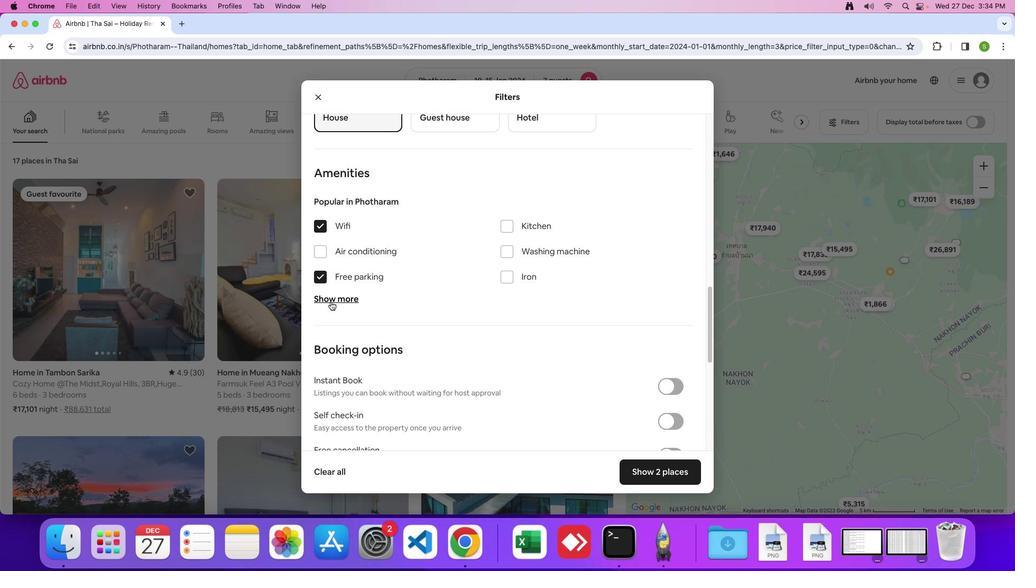
Action: Mouse moved to (507, 361)
Screenshot: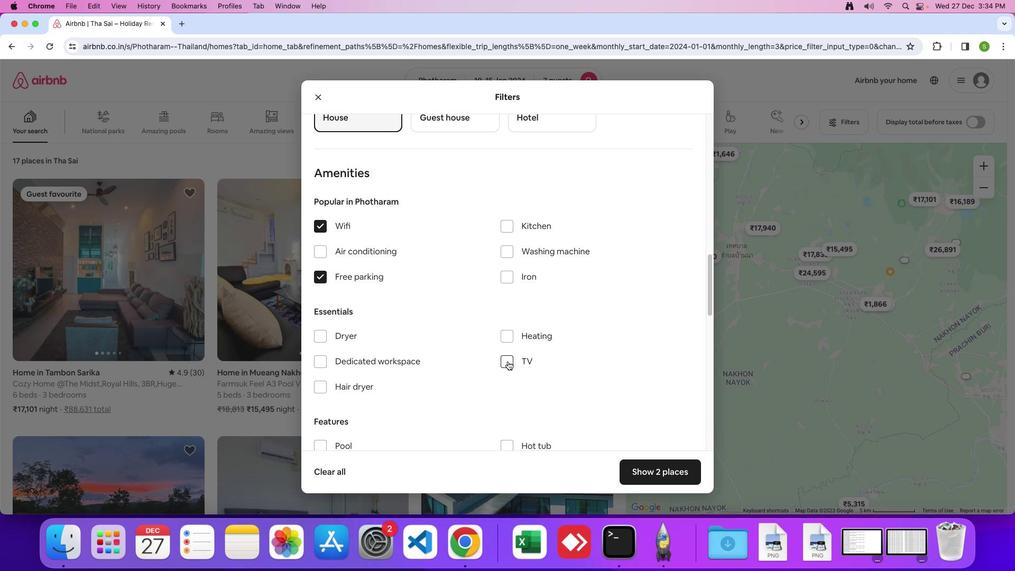 
Action: Mouse pressed left at (507, 361)
Screenshot: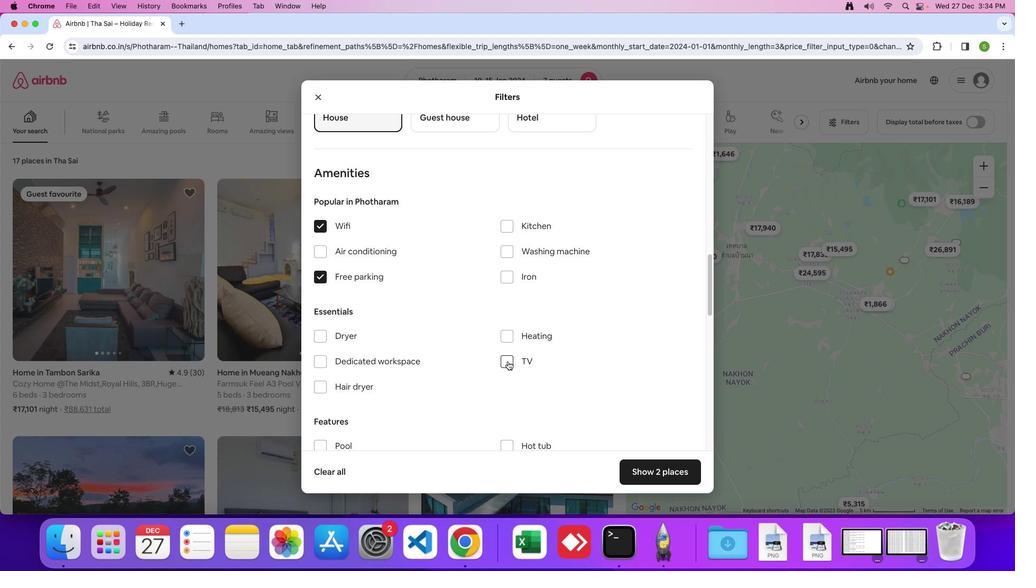 
Action: Mouse moved to (441, 379)
Screenshot: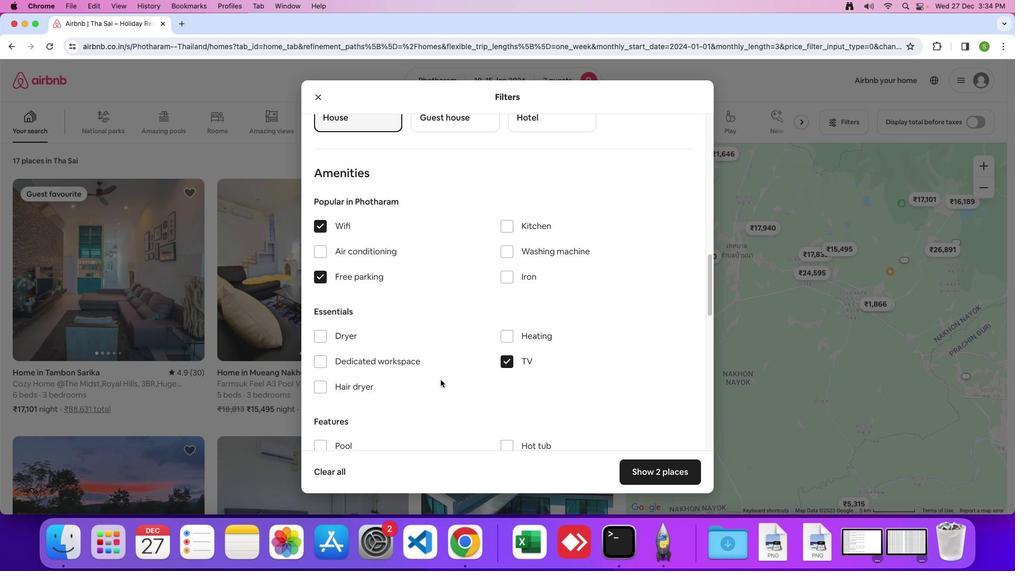 
Action: Mouse scrolled (441, 379) with delta (0, 0)
Screenshot: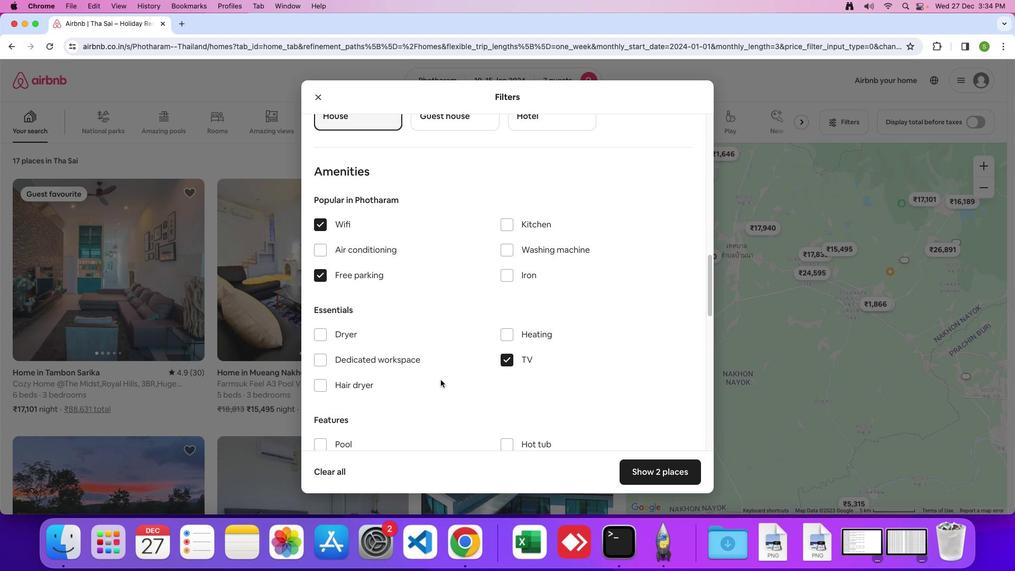 
Action: Mouse scrolled (441, 379) with delta (0, 0)
Screenshot: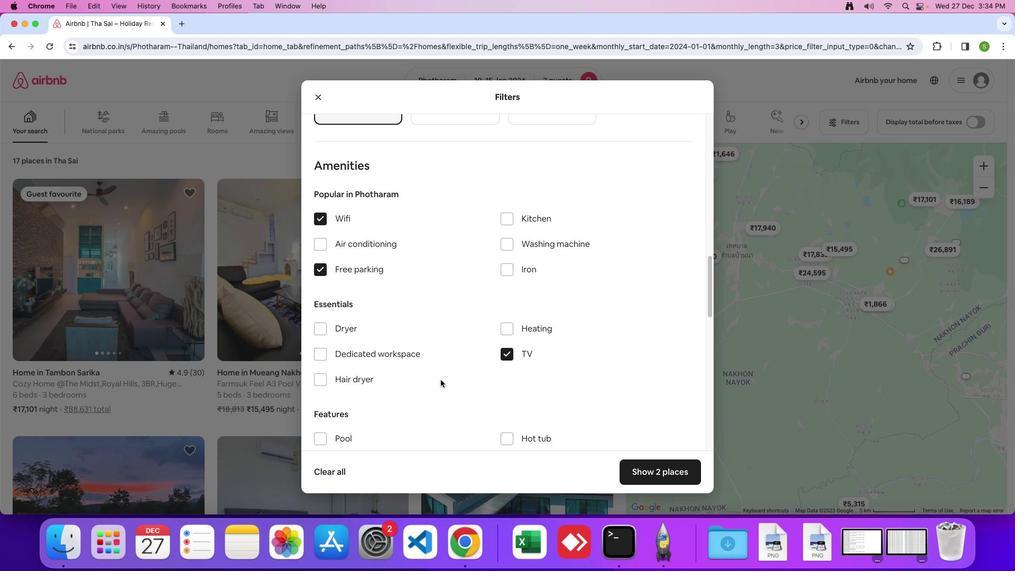 
Action: Mouse scrolled (441, 379) with delta (0, 0)
Screenshot: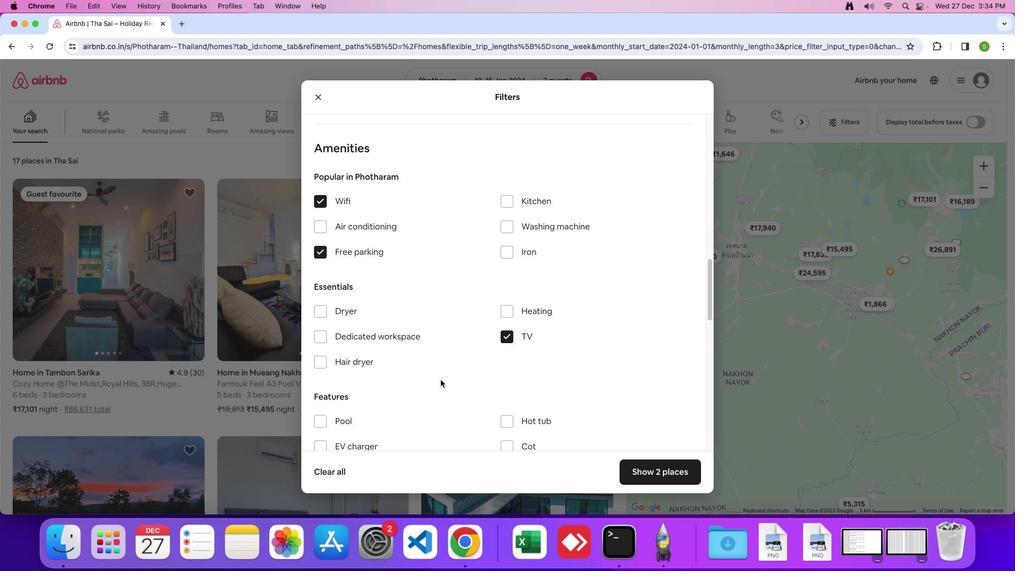 
Action: Mouse scrolled (441, 379) with delta (0, 0)
Screenshot: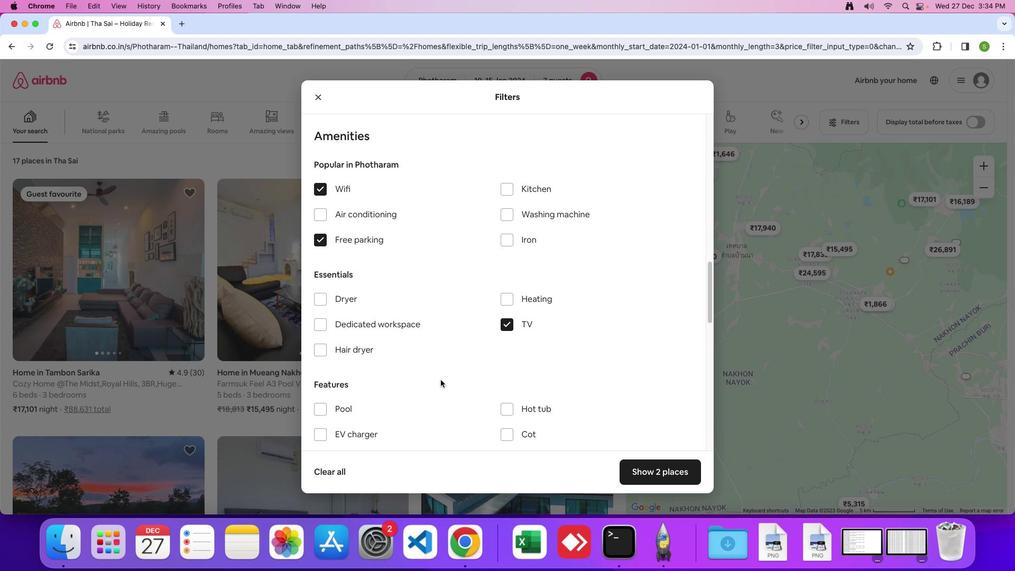 
Action: Mouse scrolled (441, 379) with delta (0, 0)
Screenshot: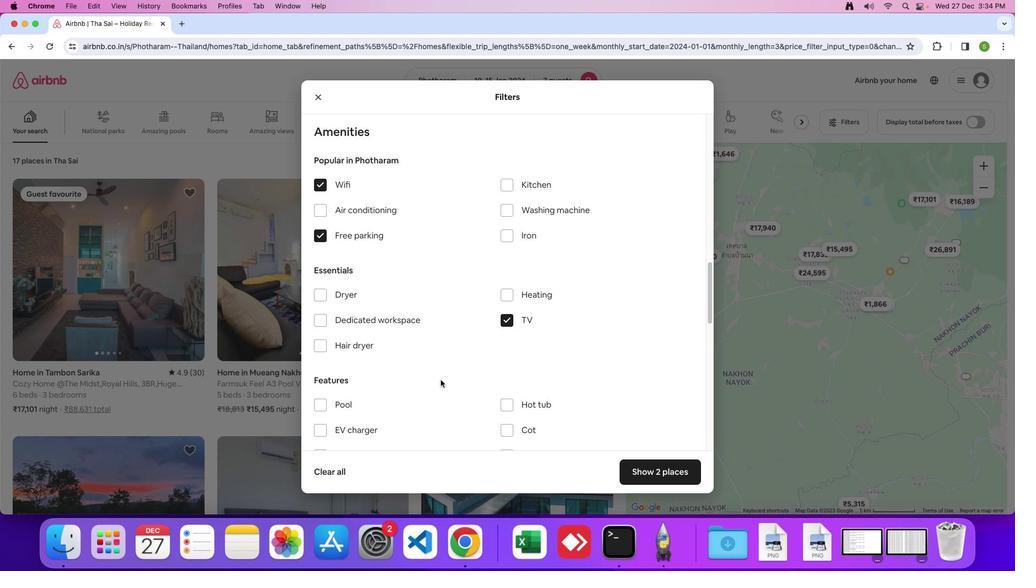 
Action: Mouse scrolled (441, 379) with delta (0, 0)
Screenshot: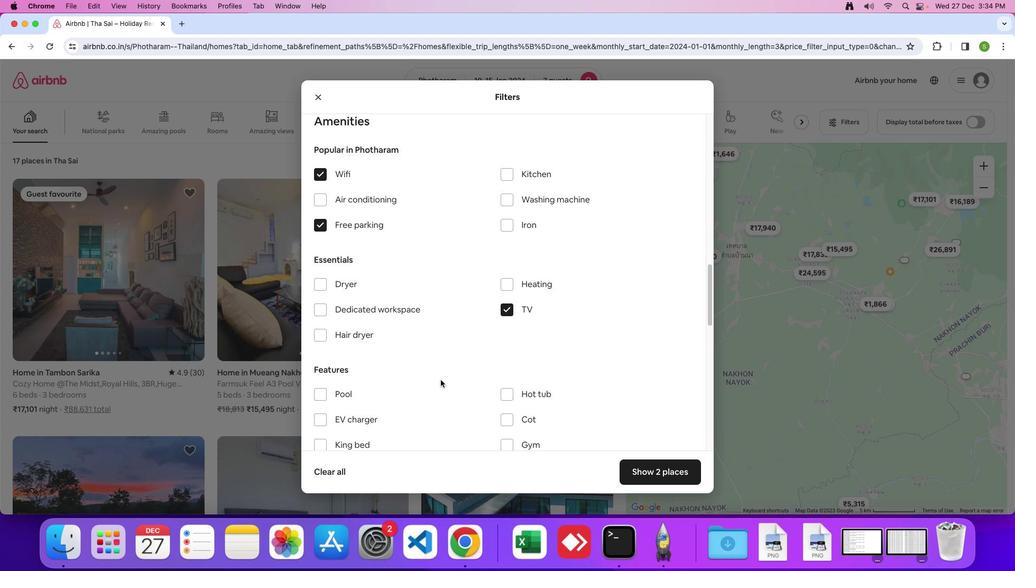 
Action: Mouse scrolled (441, 379) with delta (0, 0)
Screenshot: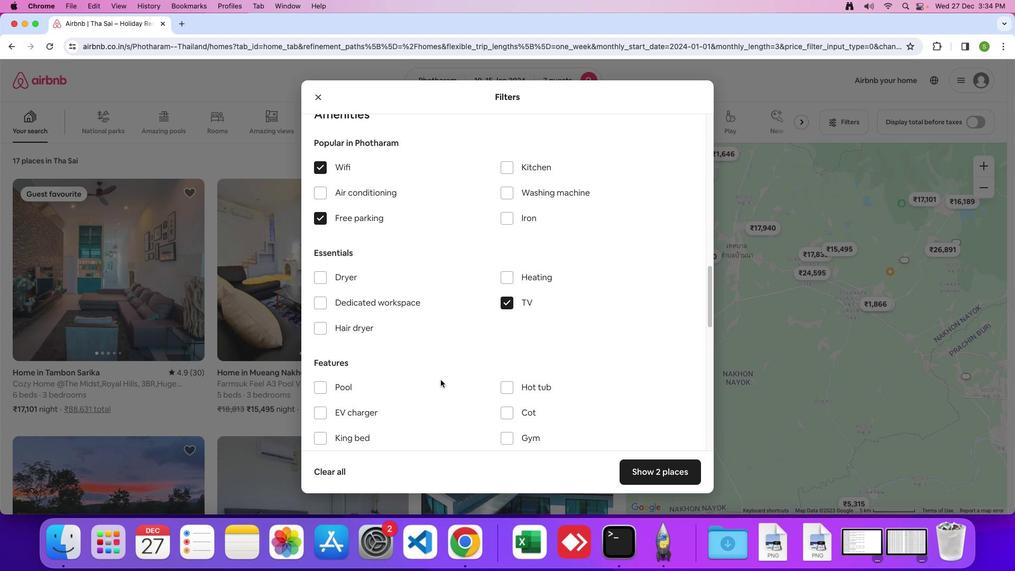 
Action: Mouse scrolled (441, 379) with delta (0, 0)
Screenshot: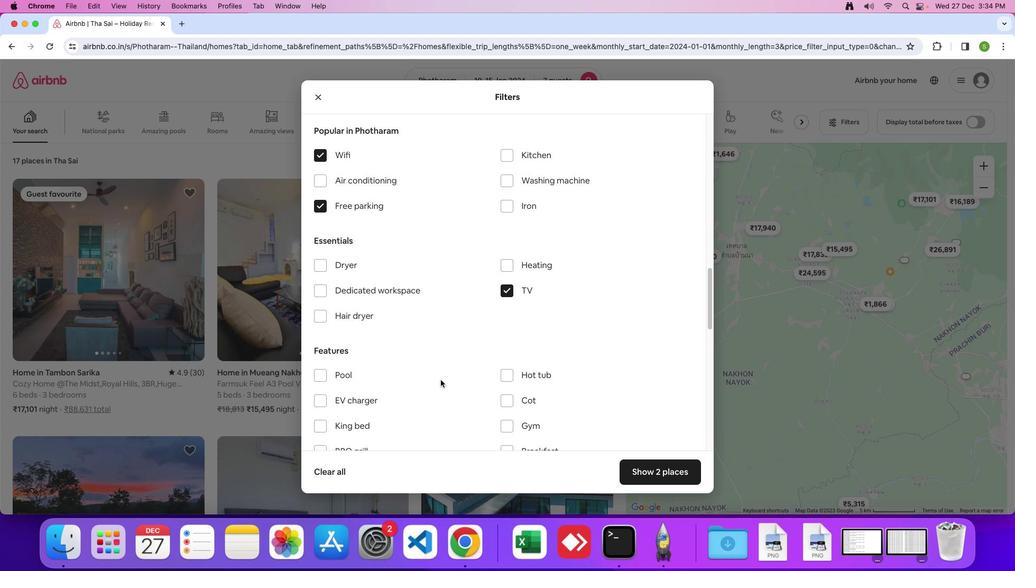 
Action: Mouse scrolled (441, 379) with delta (0, 0)
Screenshot: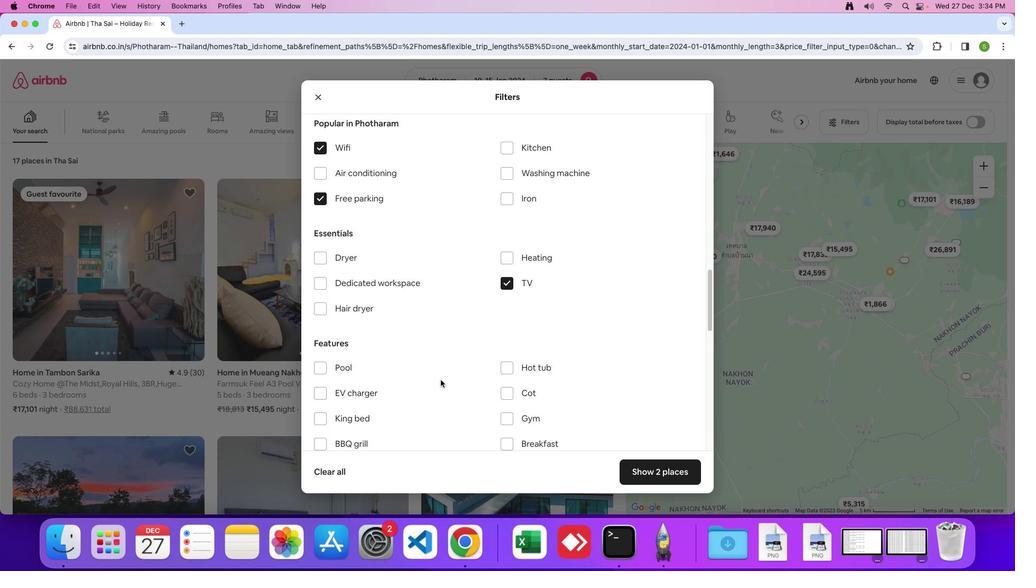 
Action: Mouse scrolled (441, 379) with delta (0, 0)
Screenshot: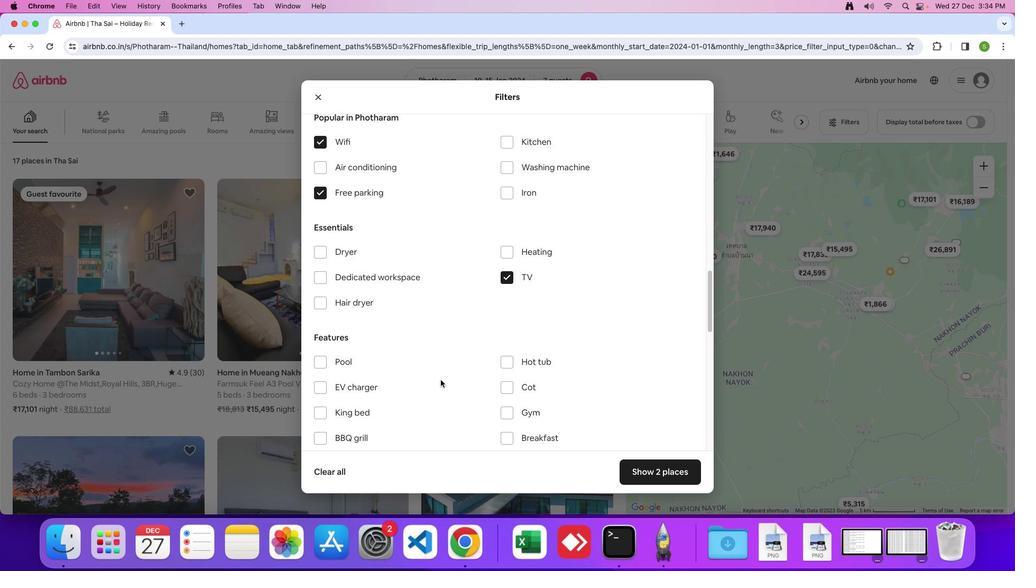 
Action: Mouse scrolled (441, 379) with delta (0, 0)
Screenshot: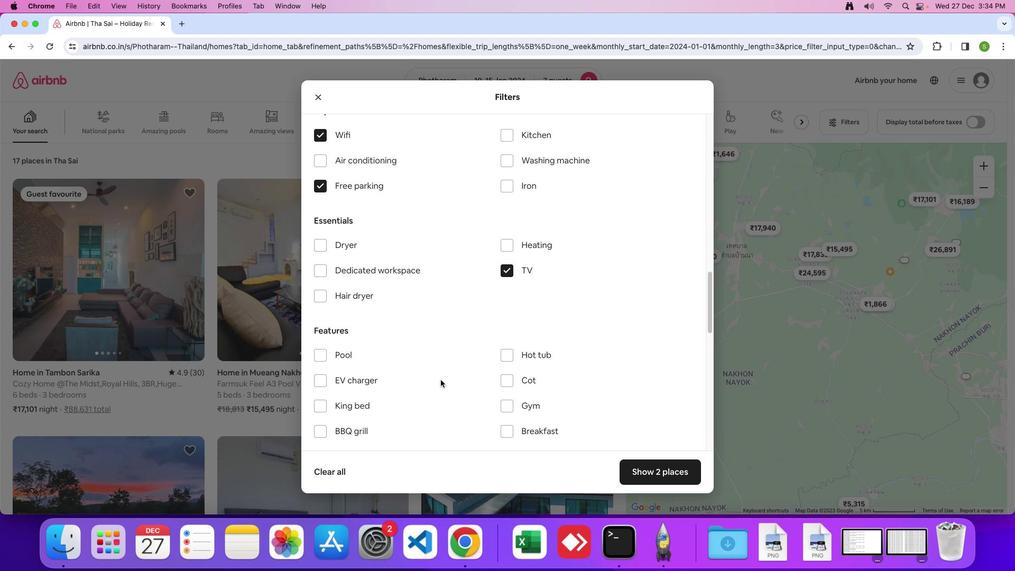 
Action: Mouse scrolled (441, 379) with delta (0, 0)
Screenshot: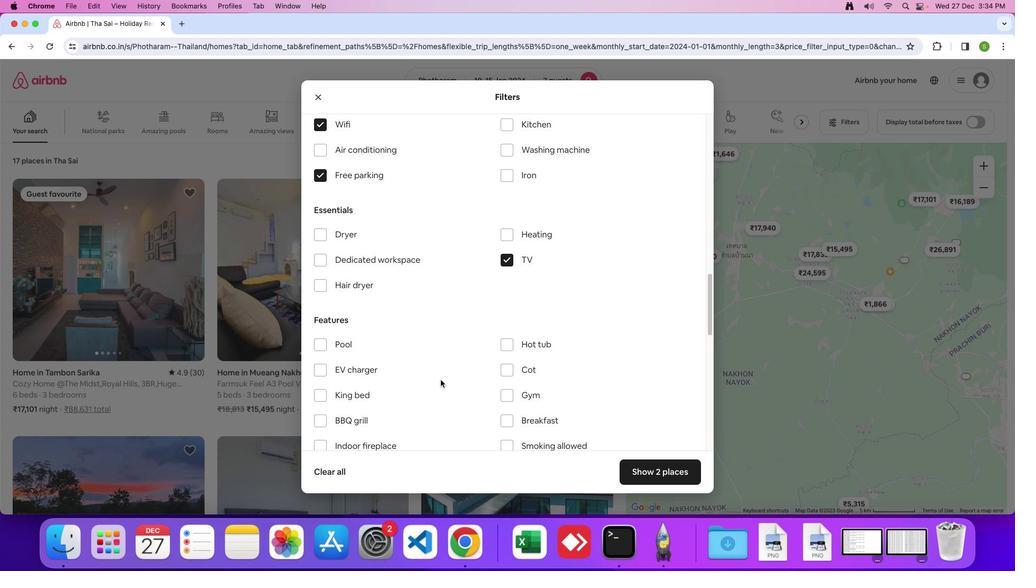 
Action: Mouse scrolled (441, 379) with delta (0, 0)
Screenshot: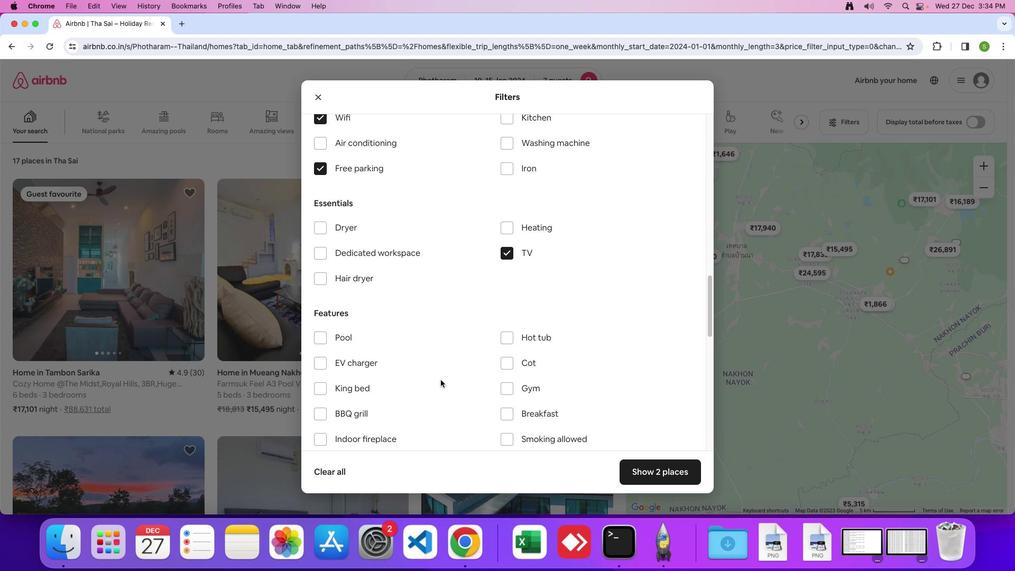 
Action: Mouse scrolled (441, 379) with delta (0, 0)
Screenshot: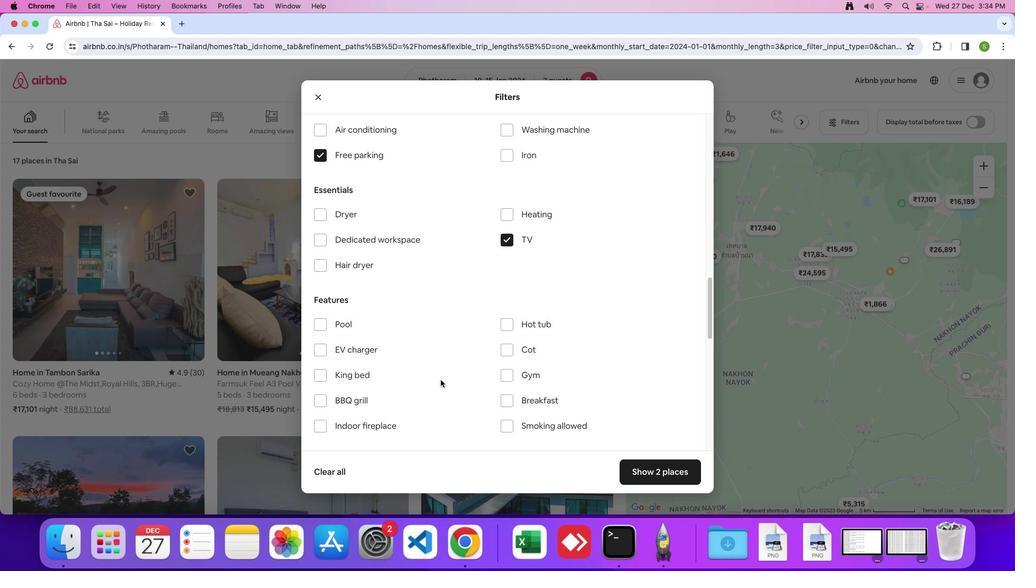 
Action: Mouse scrolled (441, 379) with delta (0, 0)
Screenshot: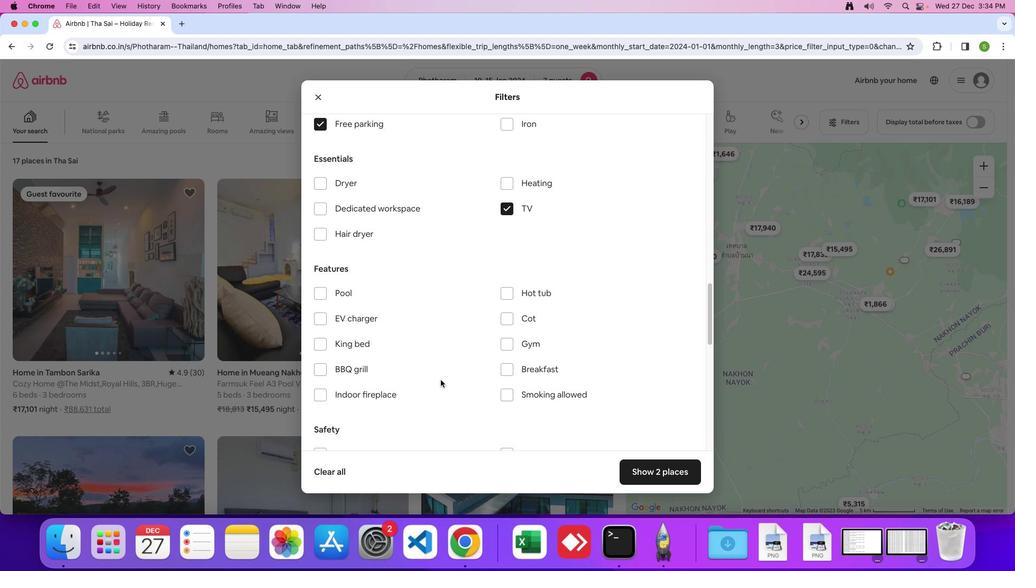 
Action: Mouse scrolled (441, 379) with delta (0, 0)
Screenshot: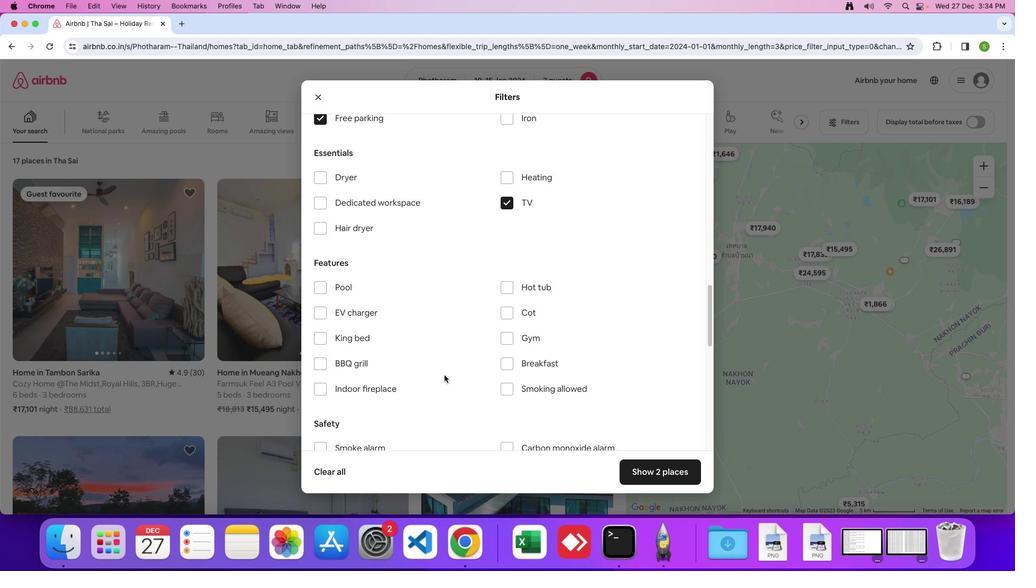 
Action: Mouse moved to (508, 326)
Screenshot: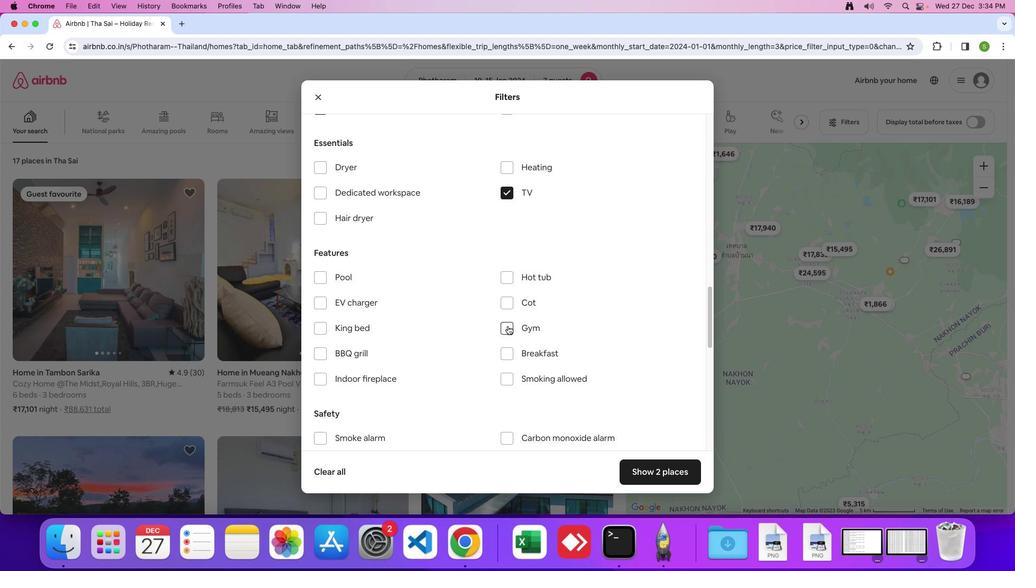 
Action: Mouse pressed left at (508, 326)
Screenshot: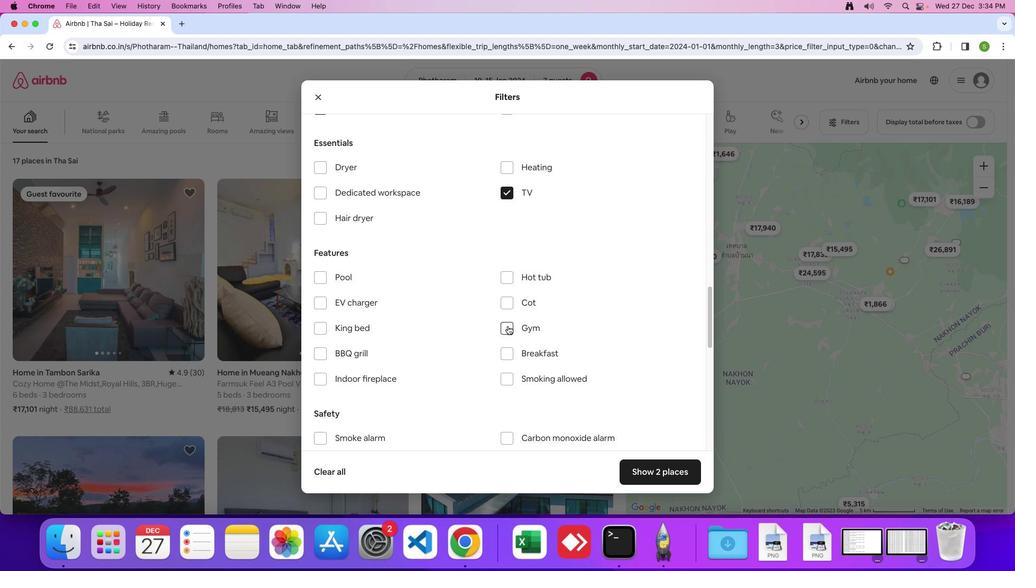 
Action: Mouse moved to (504, 353)
Screenshot: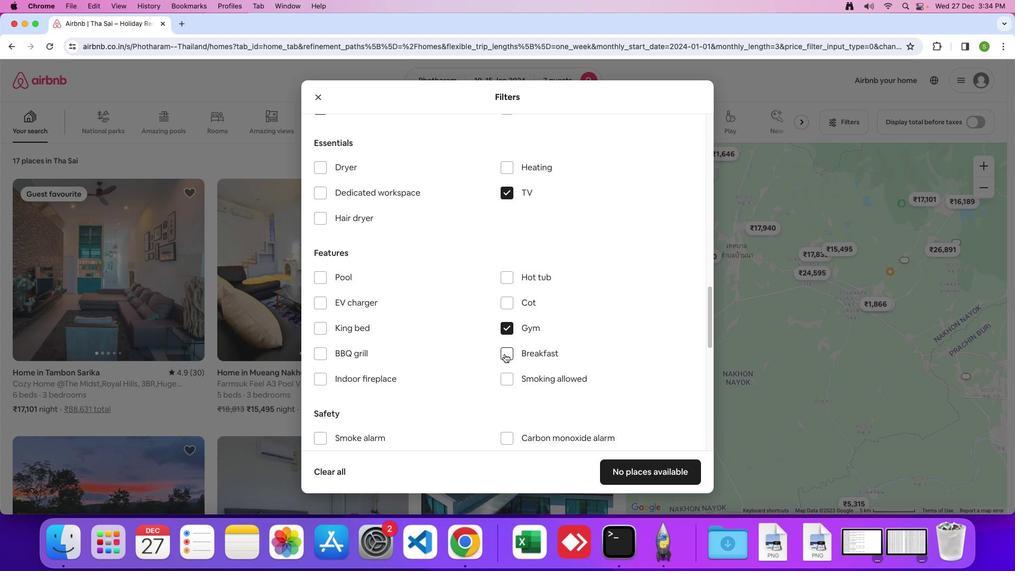 
Action: Mouse pressed left at (504, 353)
Screenshot: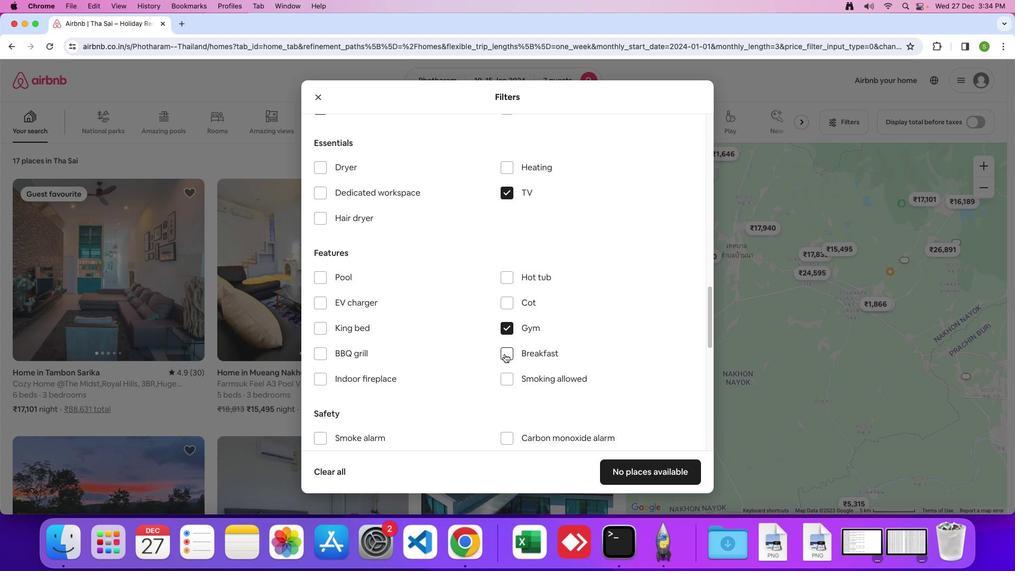 
Action: Mouse moved to (420, 365)
Screenshot: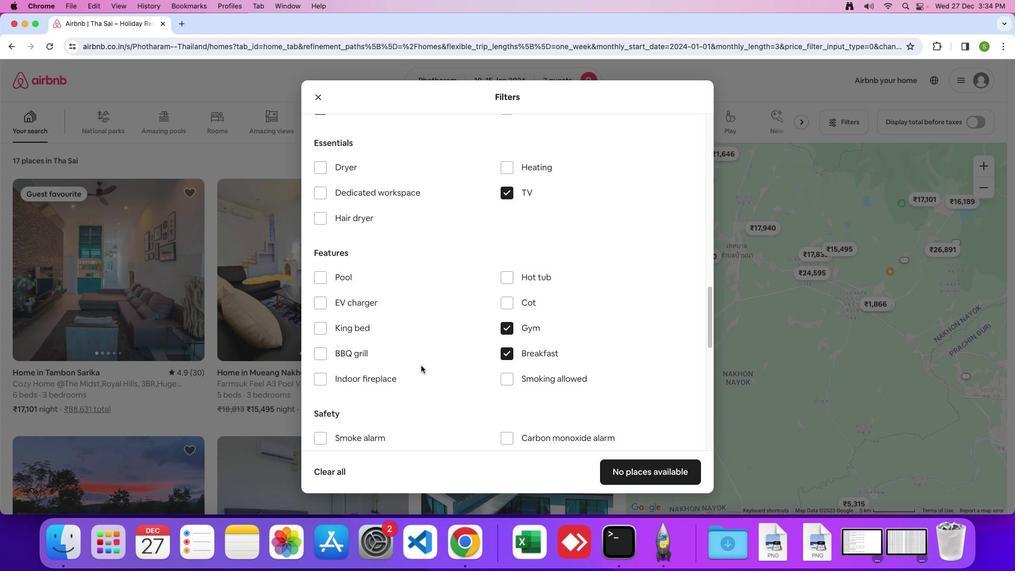 
Action: Mouse scrolled (420, 365) with delta (0, 0)
Screenshot: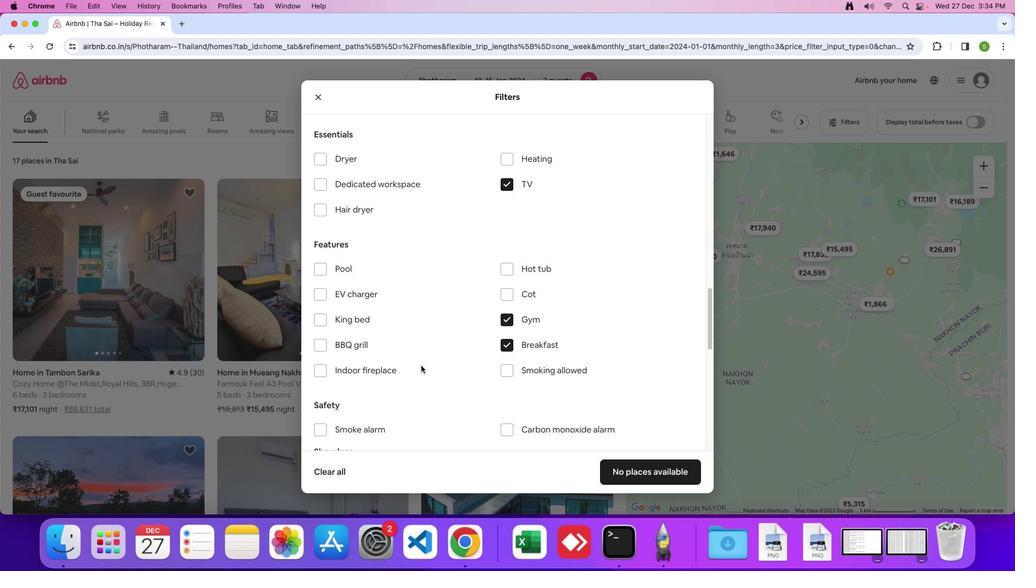 
Action: Mouse scrolled (420, 365) with delta (0, 0)
Screenshot: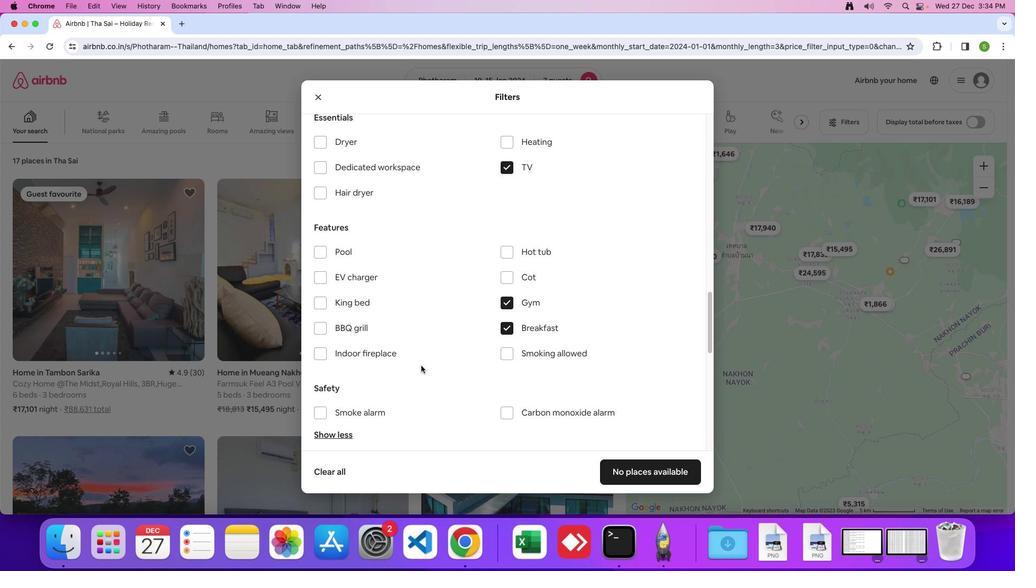 
Action: Mouse scrolled (420, 365) with delta (0, -1)
Screenshot: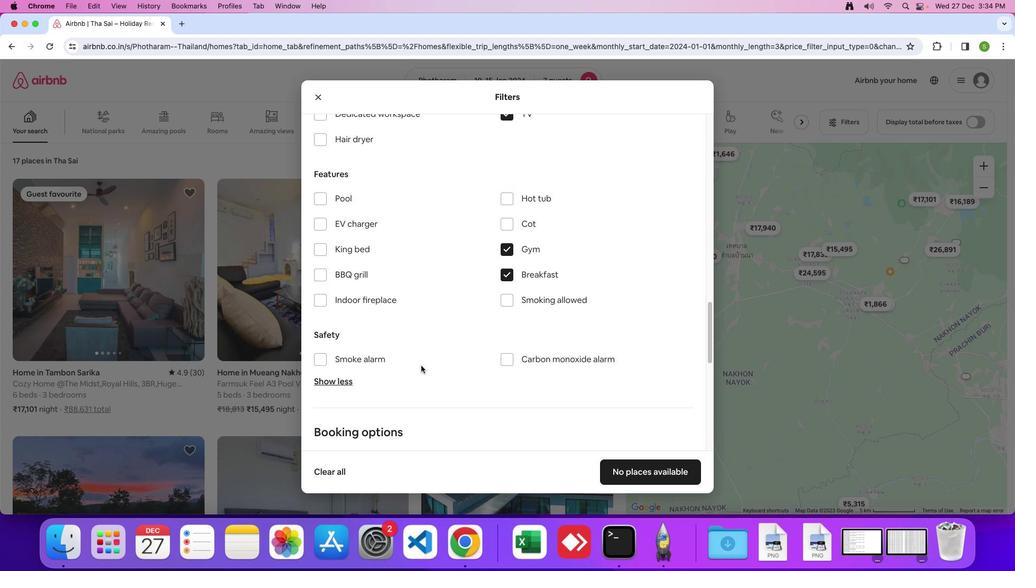 
Action: Mouse scrolled (420, 365) with delta (0, 0)
Screenshot: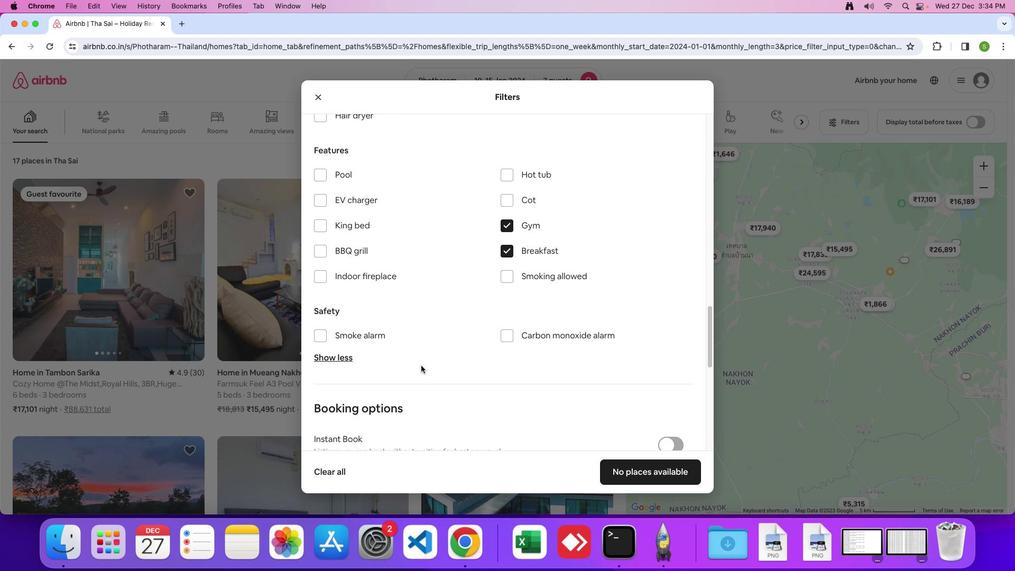 
Action: Mouse scrolled (420, 365) with delta (0, 0)
Screenshot: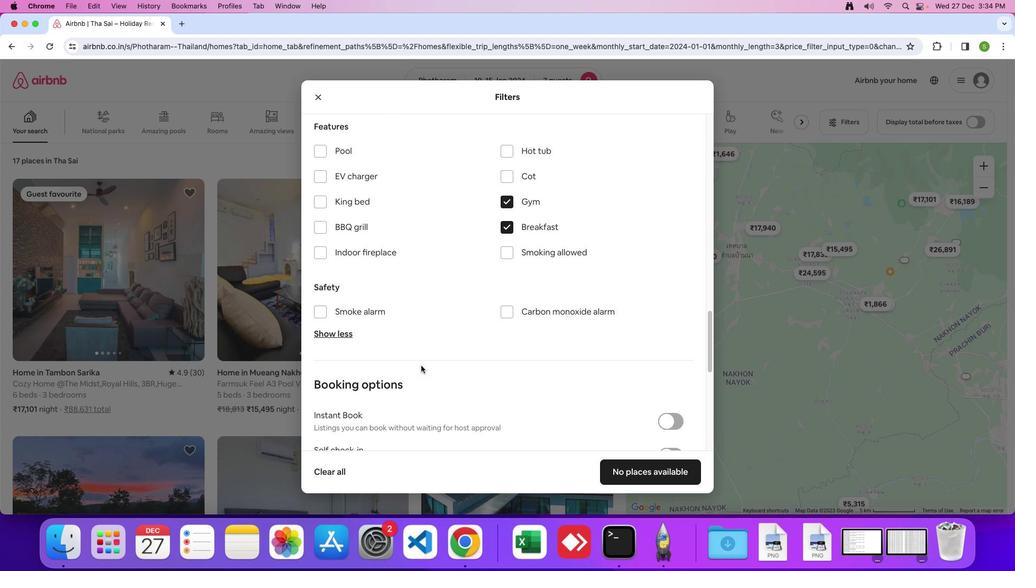 
Action: Mouse scrolled (420, 365) with delta (0, -1)
Screenshot: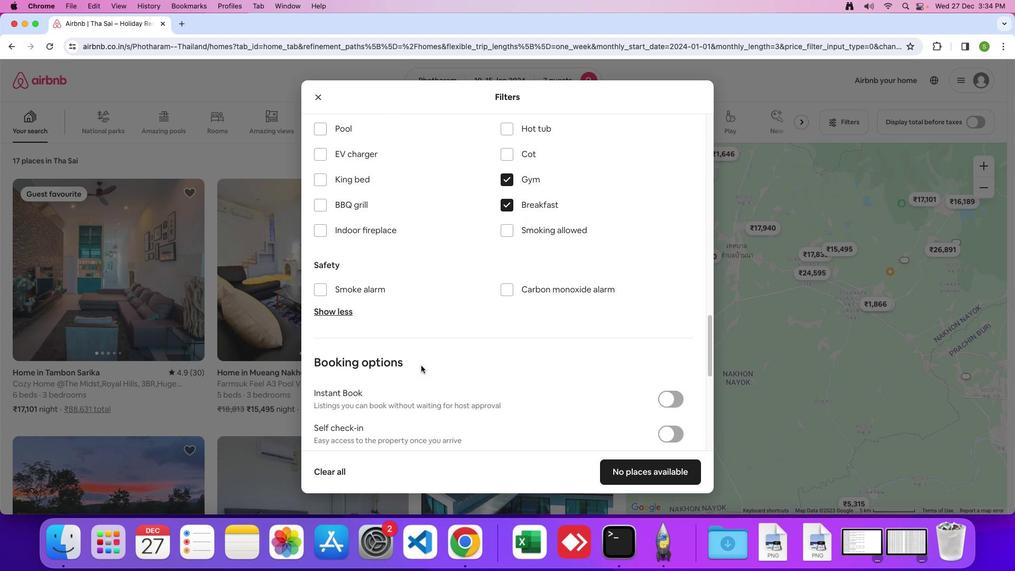 
Action: Mouse scrolled (420, 365) with delta (0, 0)
Screenshot: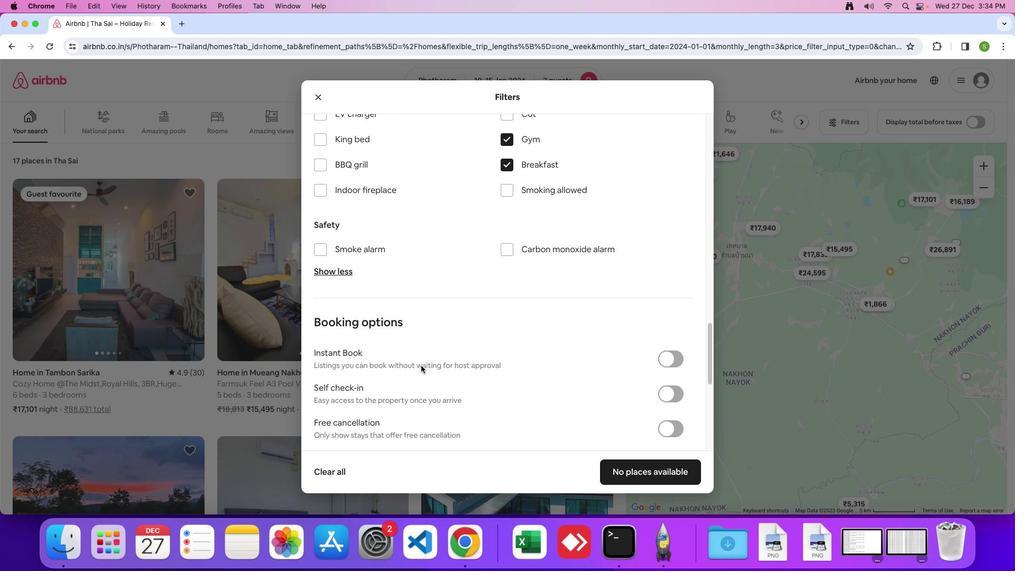 
Action: Mouse scrolled (420, 365) with delta (0, 0)
Screenshot: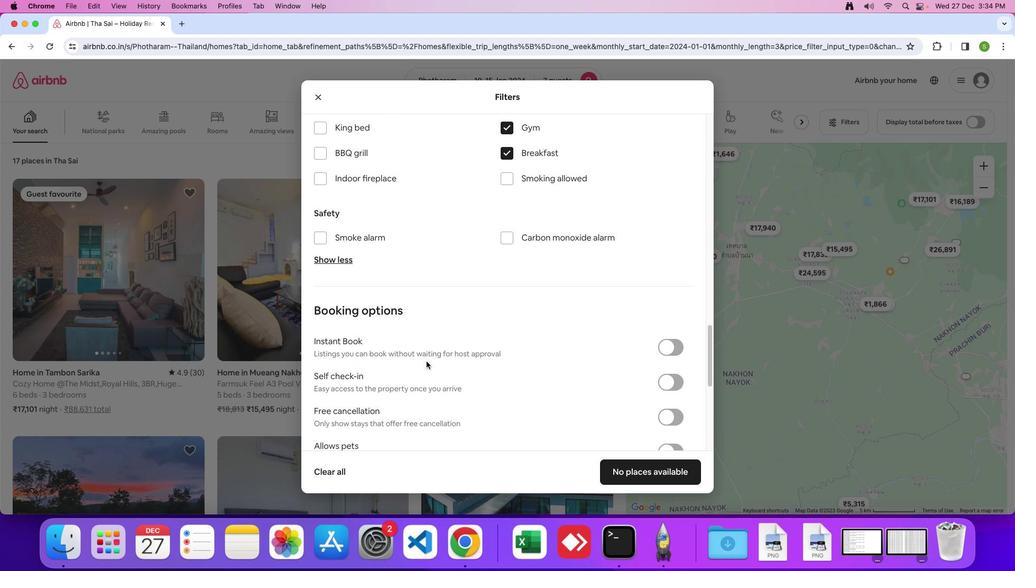 
Action: Mouse moved to (510, 354)
Screenshot: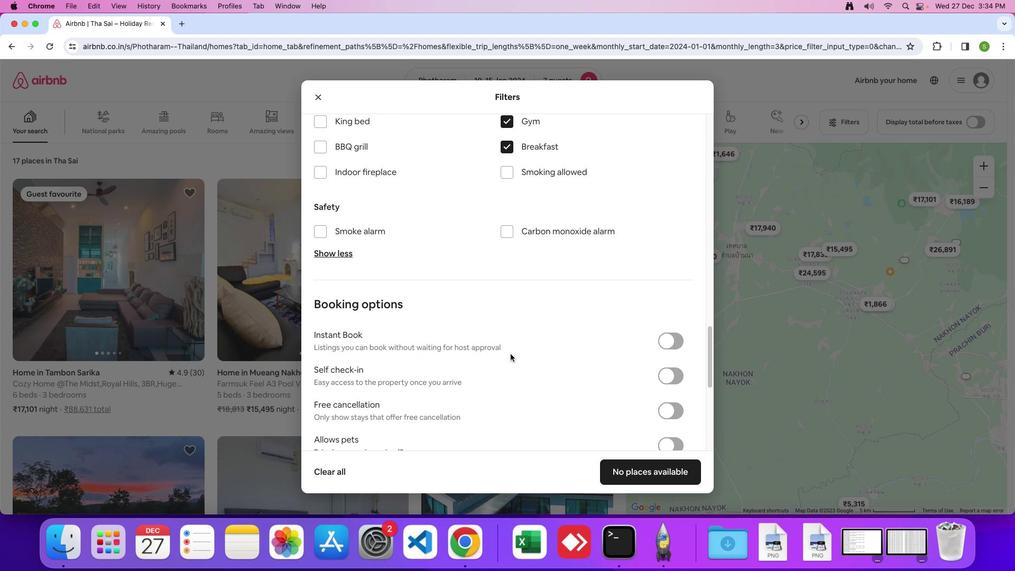 
Action: Mouse scrolled (510, 354) with delta (0, 0)
Screenshot: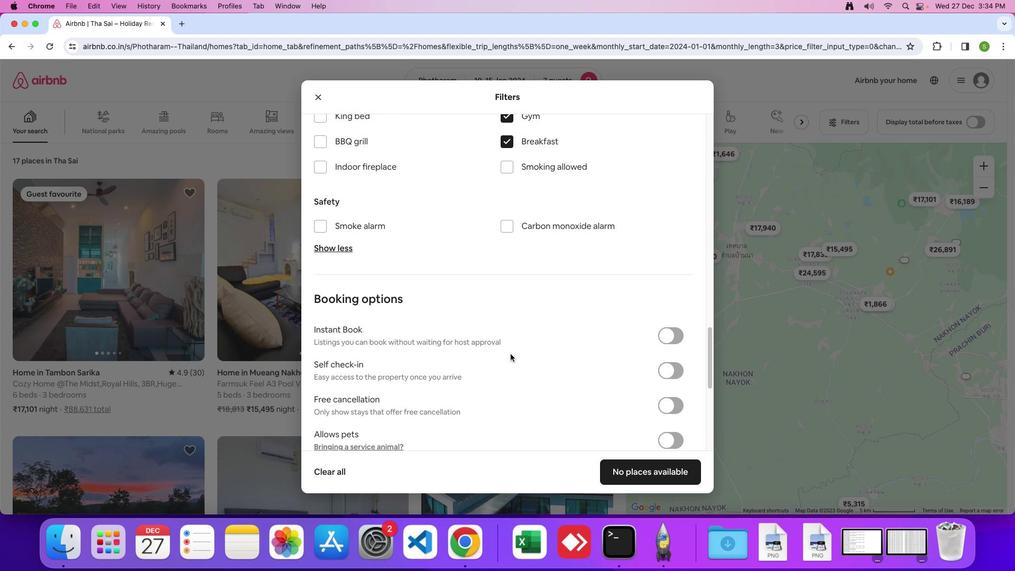 
Action: Mouse scrolled (510, 354) with delta (0, 0)
Screenshot: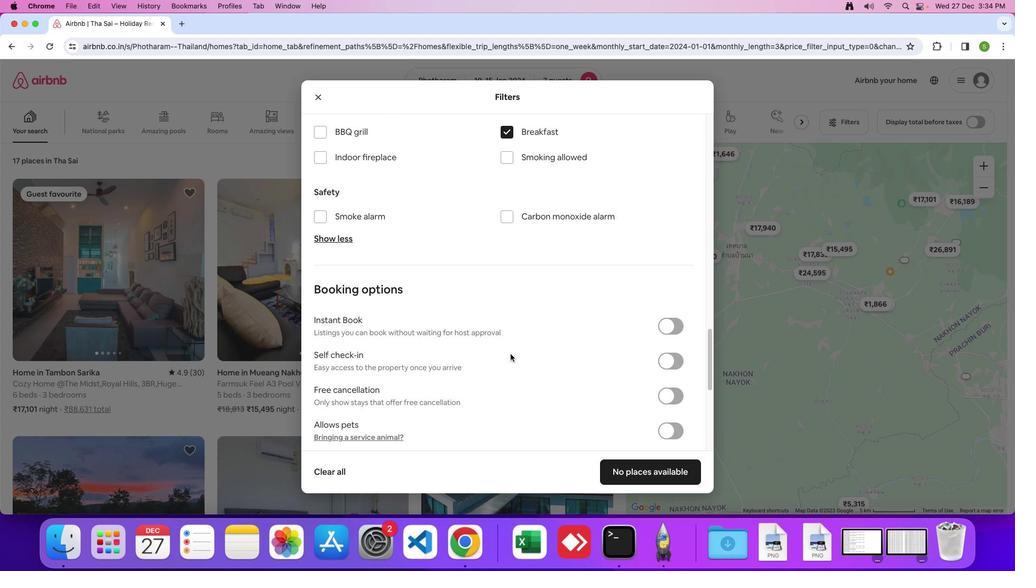 
Action: Mouse scrolled (510, 354) with delta (0, -1)
Screenshot: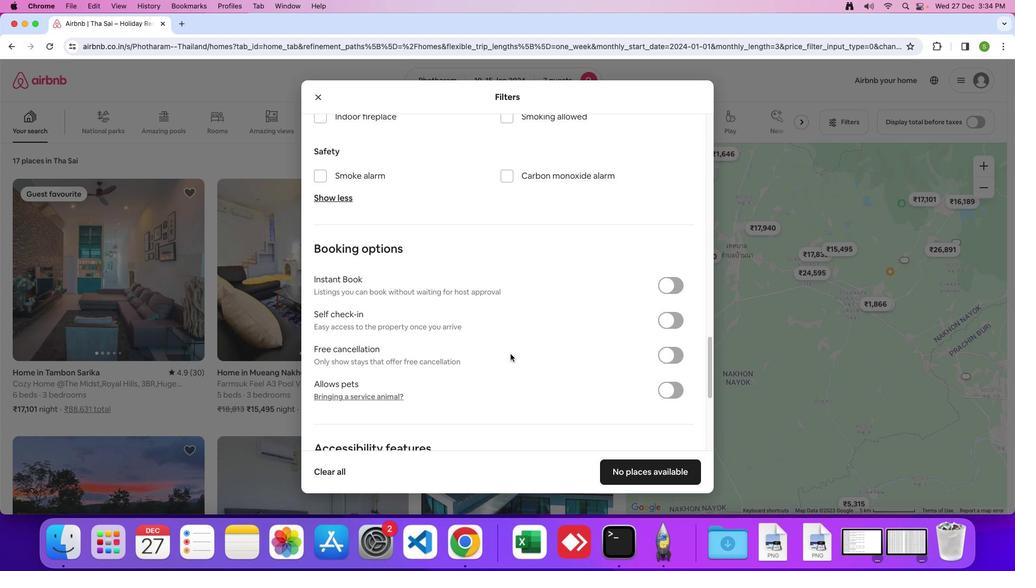 
Action: Mouse scrolled (510, 354) with delta (0, 0)
Screenshot: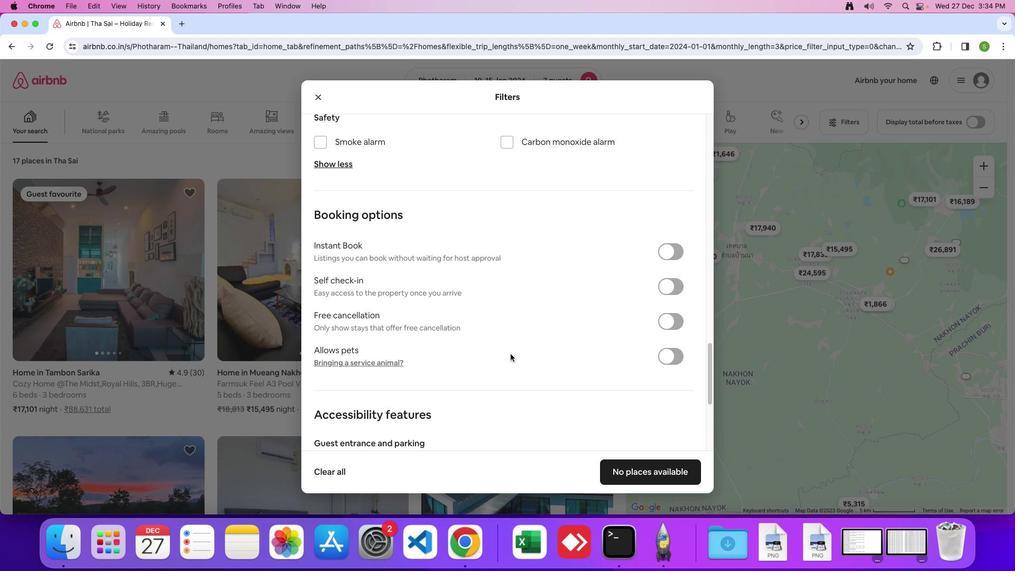 
Action: Mouse scrolled (510, 354) with delta (0, 0)
Screenshot: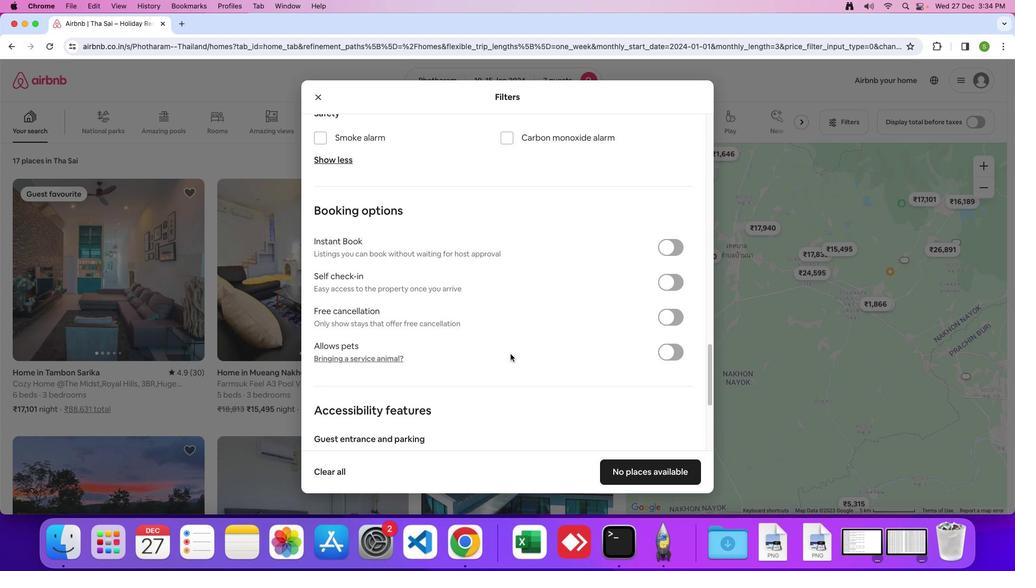 
Action: Mouse scrolled (510, 354) with delta (0, 0)
Screenshot: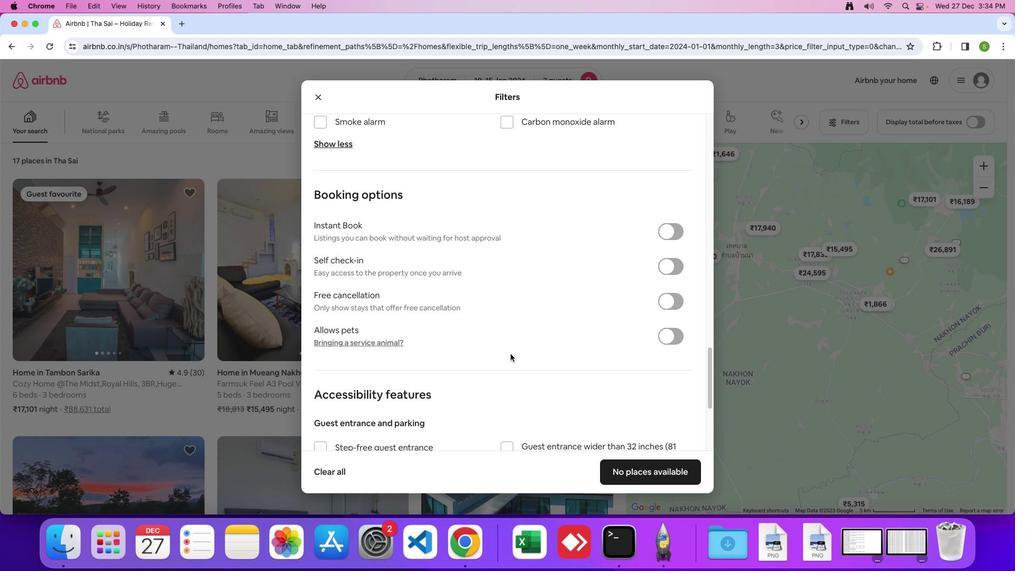 
Action: Mouse scrolled (510, 354) with delta (0, 0)
Screenshot: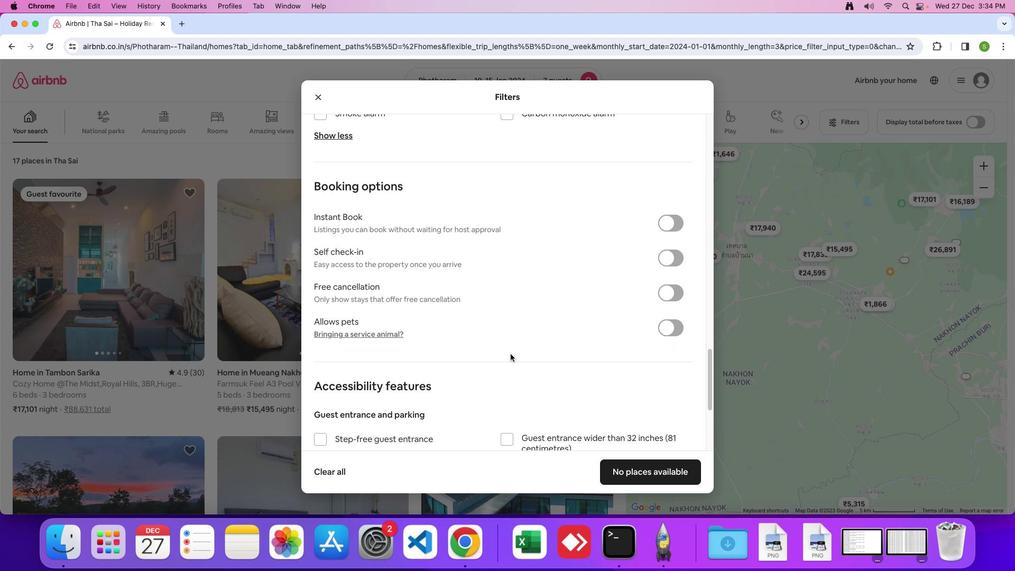 
Action: Mouse scrolled (510, 354) with delta (0, 0)
Screenshot: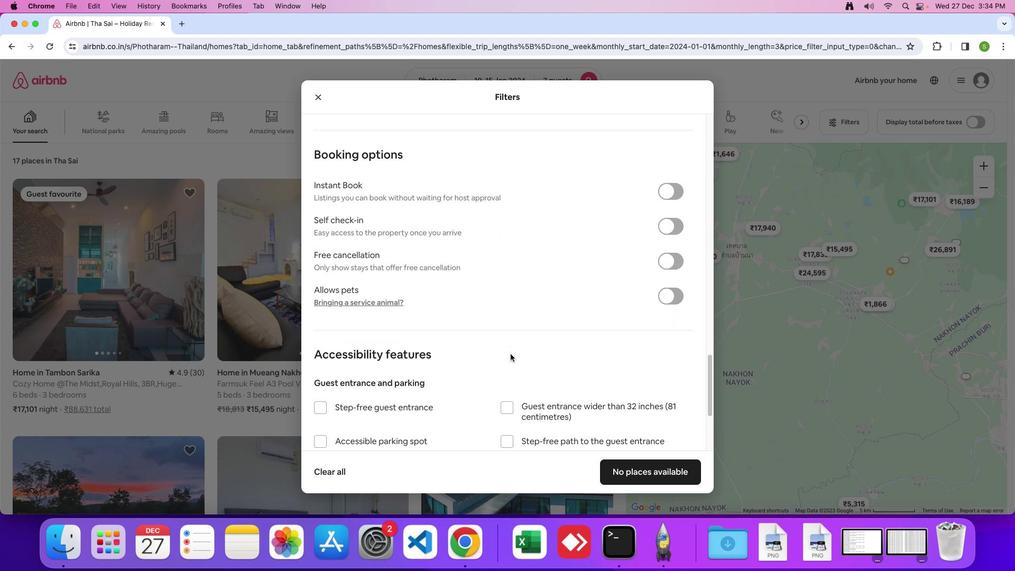 
Action: Mouse moved to (465, 357)
Screenshot: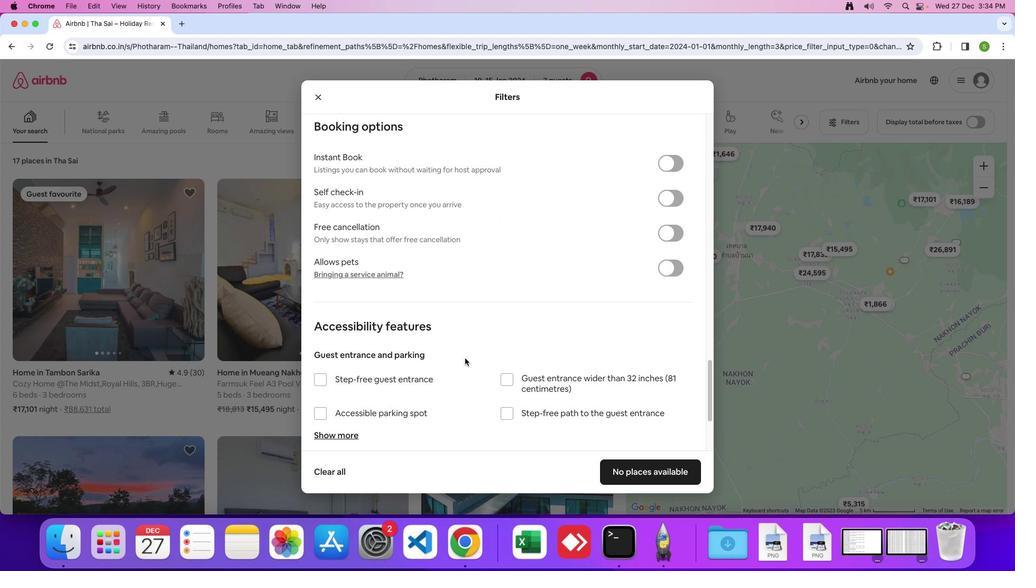 
Action: Mouse scrolled (465, 357) with delta (0, 0)
Screenshot: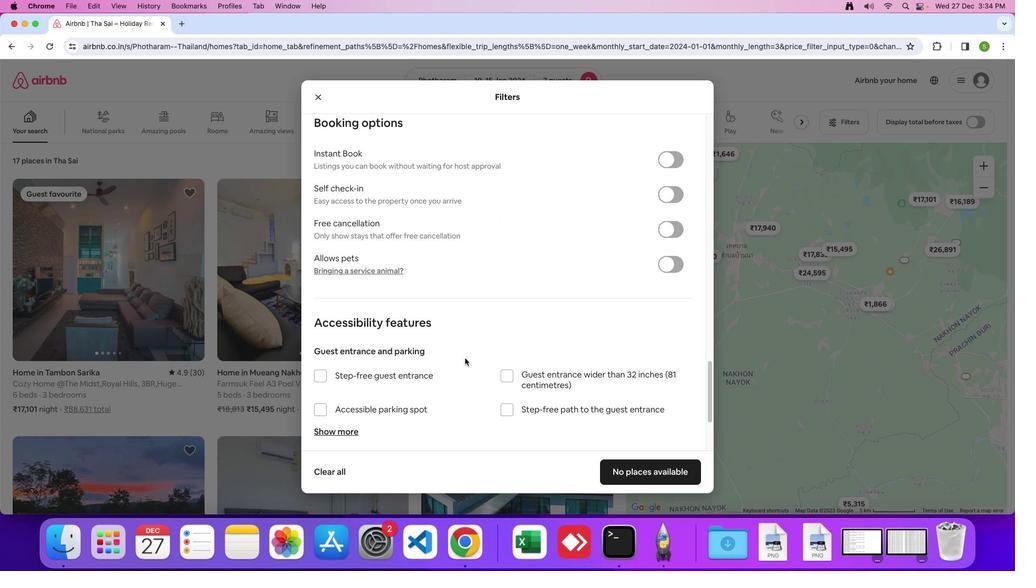 
Action: Mouse scrolled (465, 357) with delta (0, 0)
Screenshot: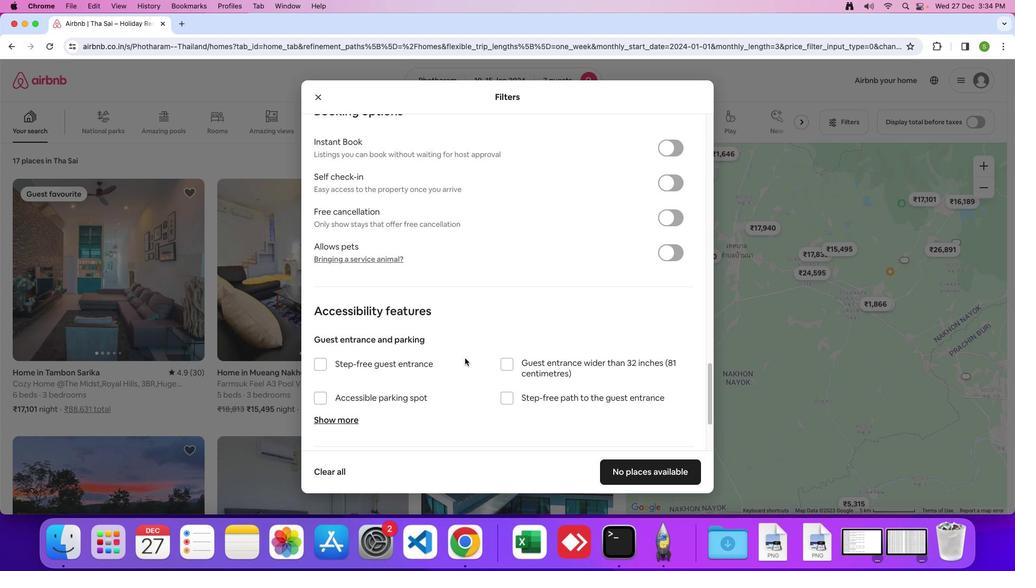 
Action: Mouse scrolled (465, 357) with delta (0, 0)
Screenshot: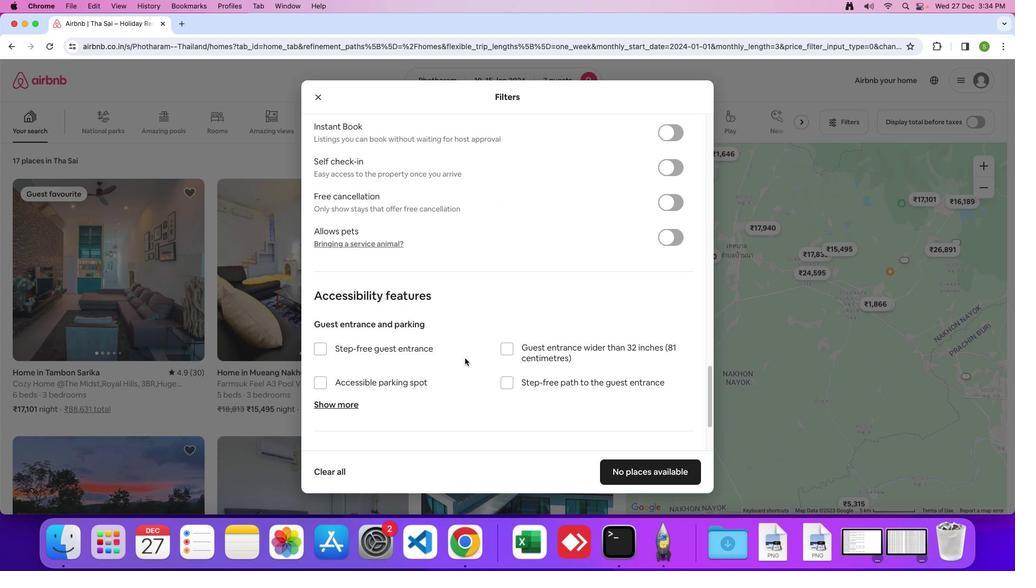 
Action: Mouse scrolled (465, 357) with delta (0, 0)
Screenshot: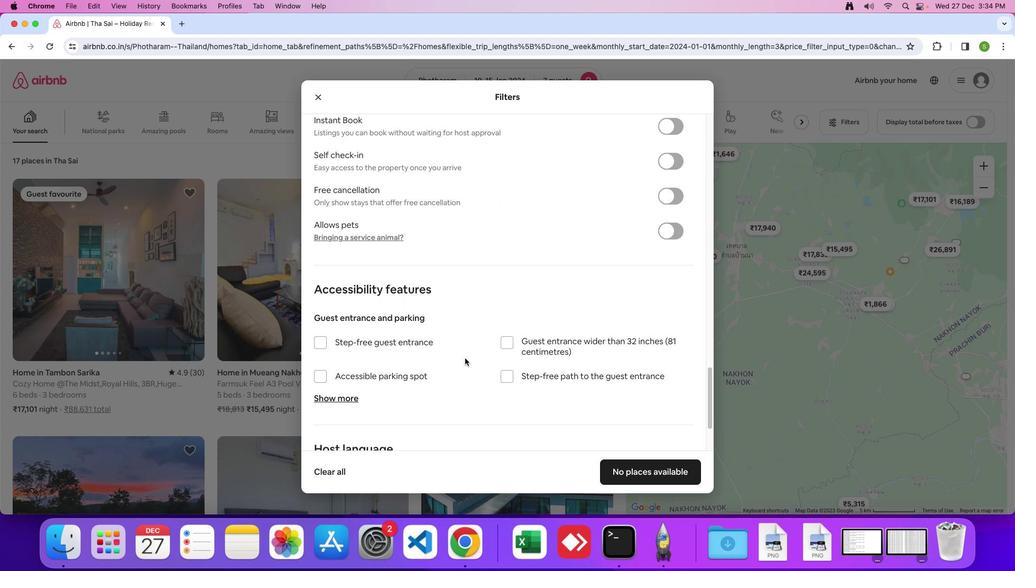 
Action: Mouse scrolled (465, 357) with delta (0, 0)
Screenshot: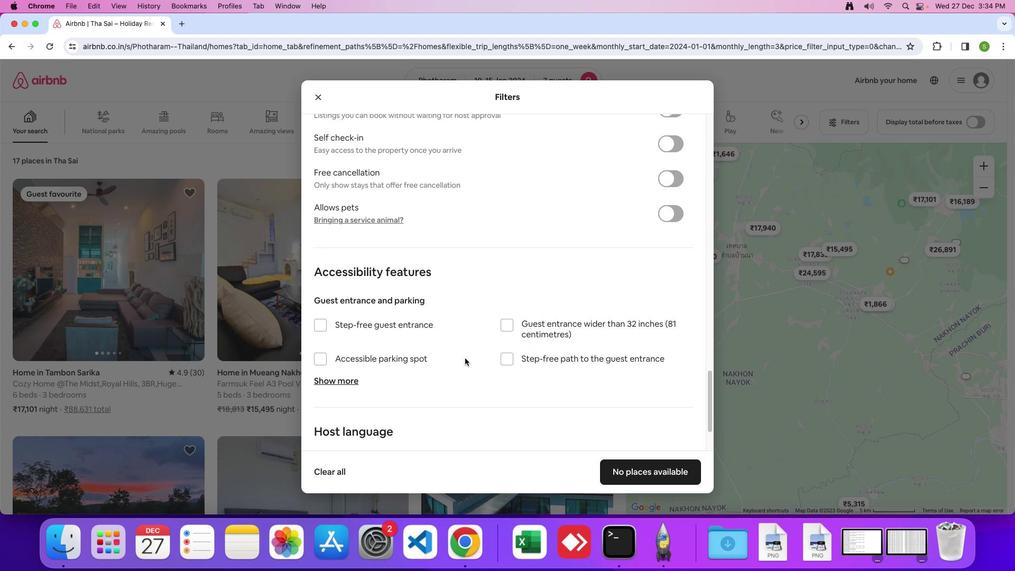 
Action: Mouse scrolled (465, 357) with delta (0, 0)
Screenshot: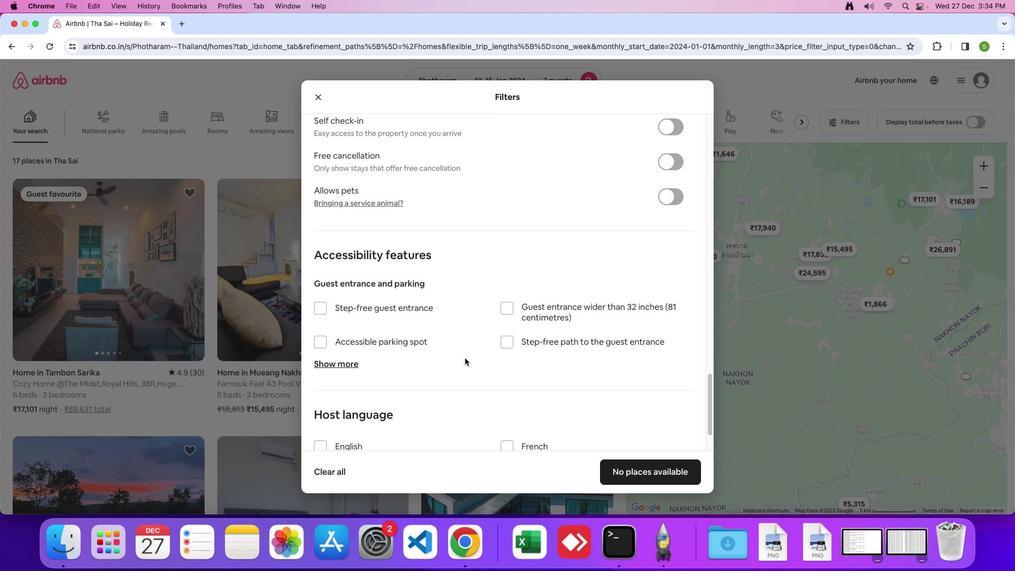 
Action: Mouse scrolled (465, 357) with delta (0, -1)
Screenshot: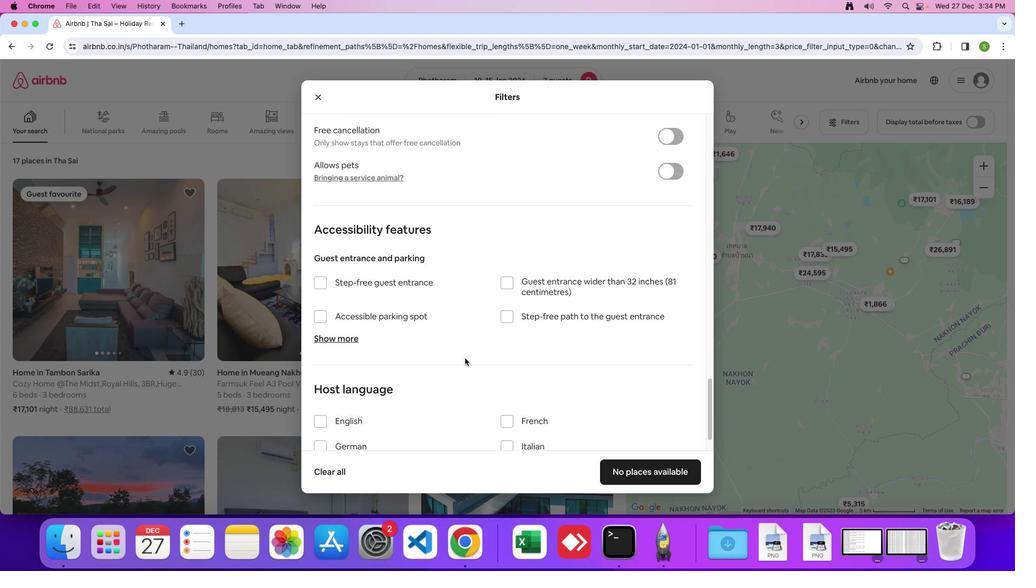 
Action: Mouse scrolled (465, 357) with delta (0, -2)
Screenshot: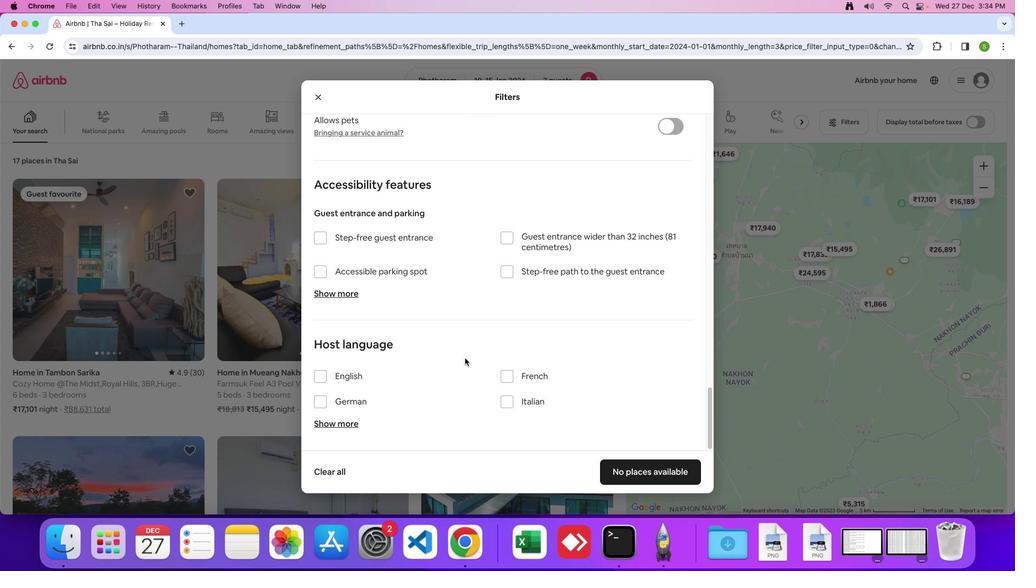 
Action: Mouse scrolled (465, 357) with delta (0, 0)
Screenshot: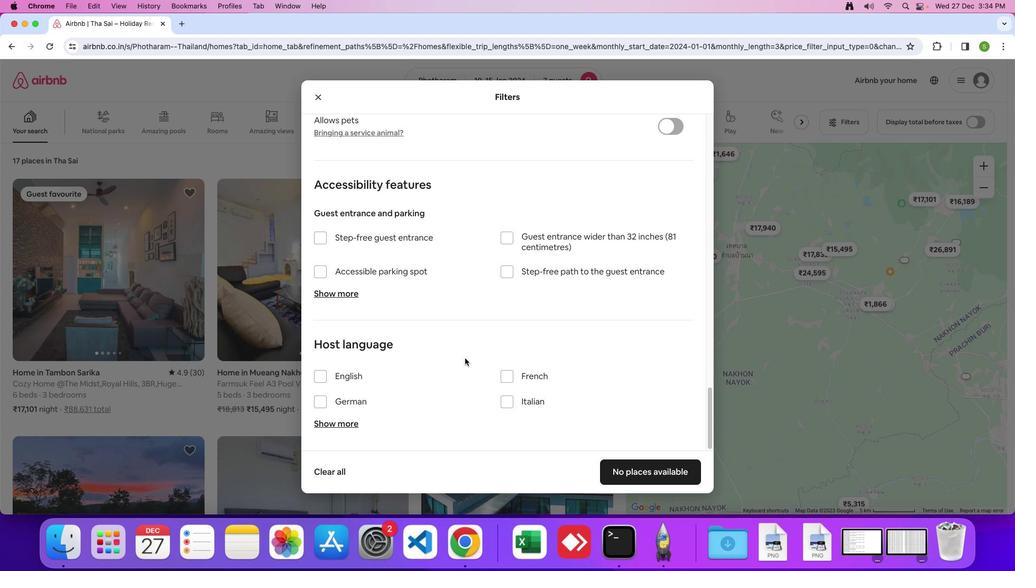 
Action: Mouse scrolled (465, 357) with delta (0, 0)
Screenshot: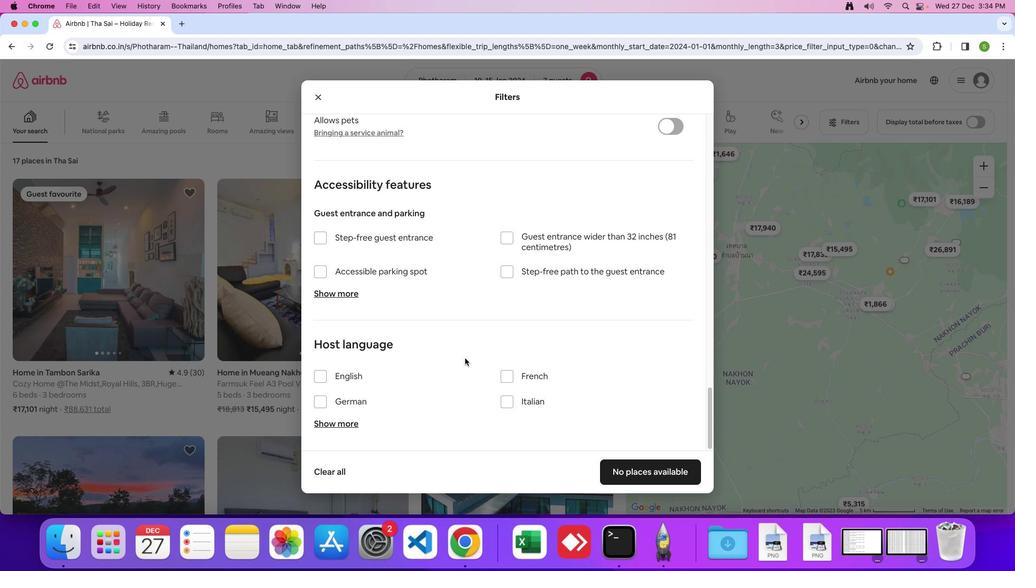 
Action: Mouse scrolled (465, 357) with delta (0, -1)
Screenshot: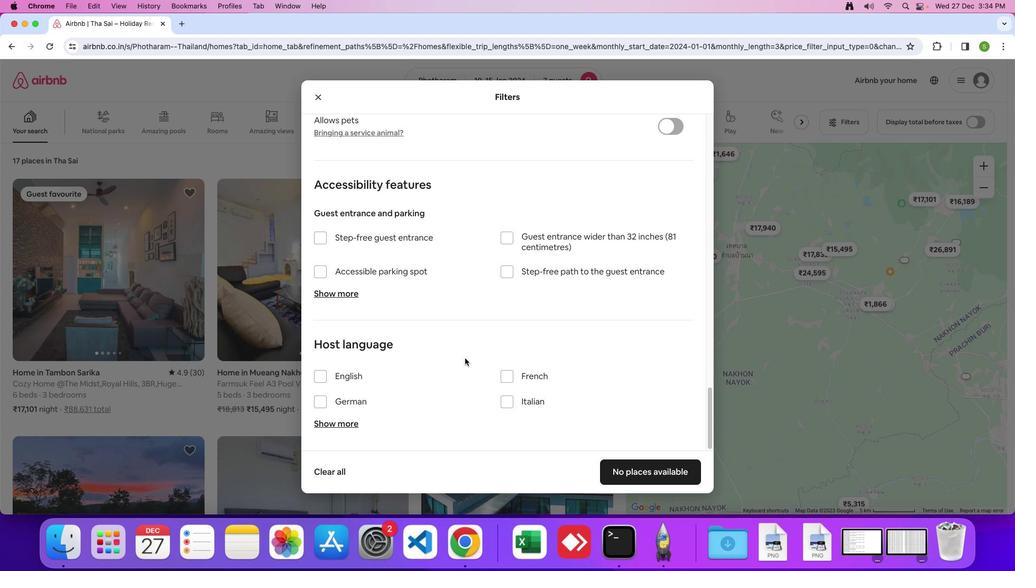 
Action: Mouse scrolled (465, 357) with delta (0, 0)
Screenshot: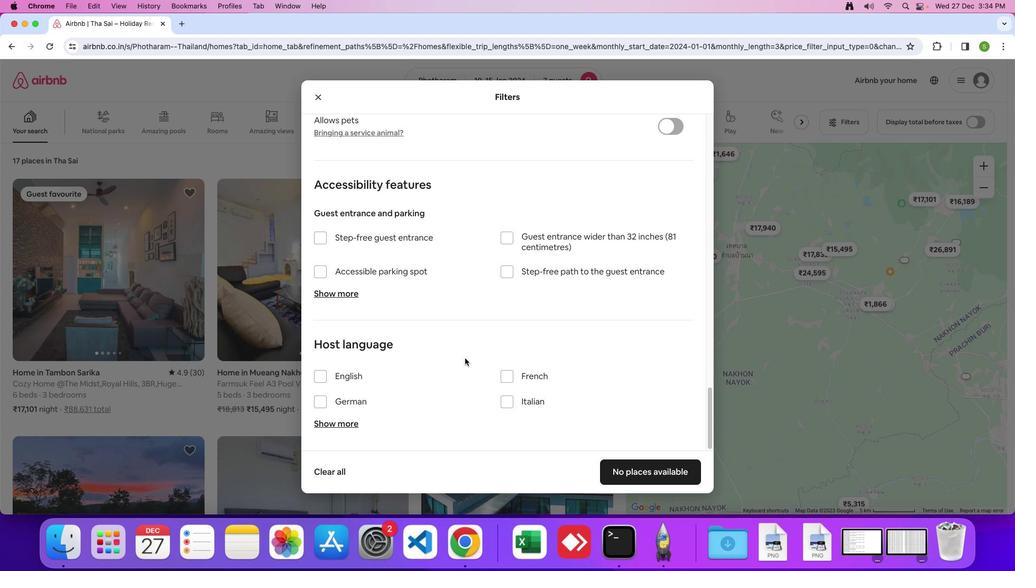 
Action: Mouse scrolled (465, 357) with delta (0, 0)
Screenshot: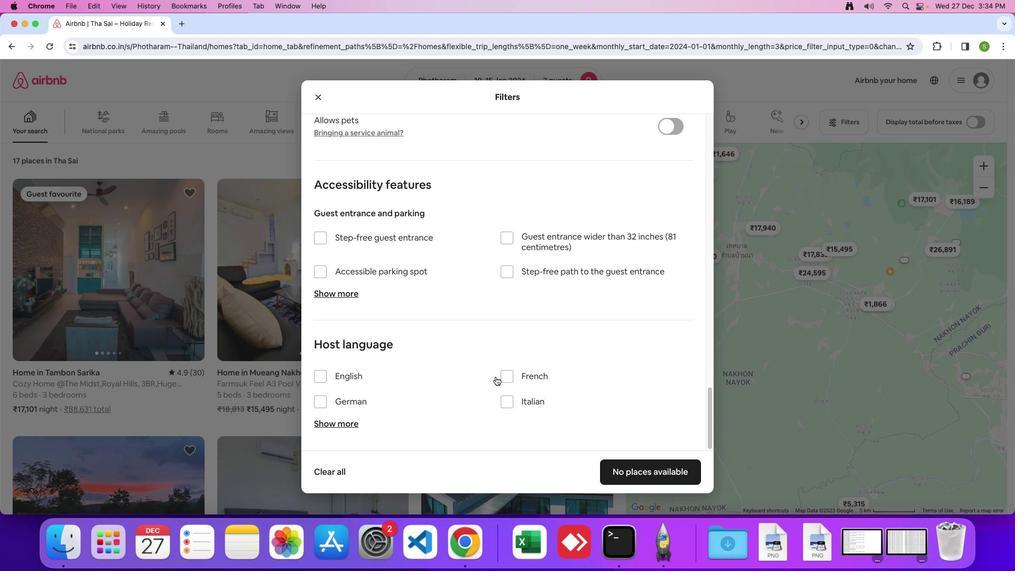 
Action: Mouse moved to (670, 470)
Screenshot: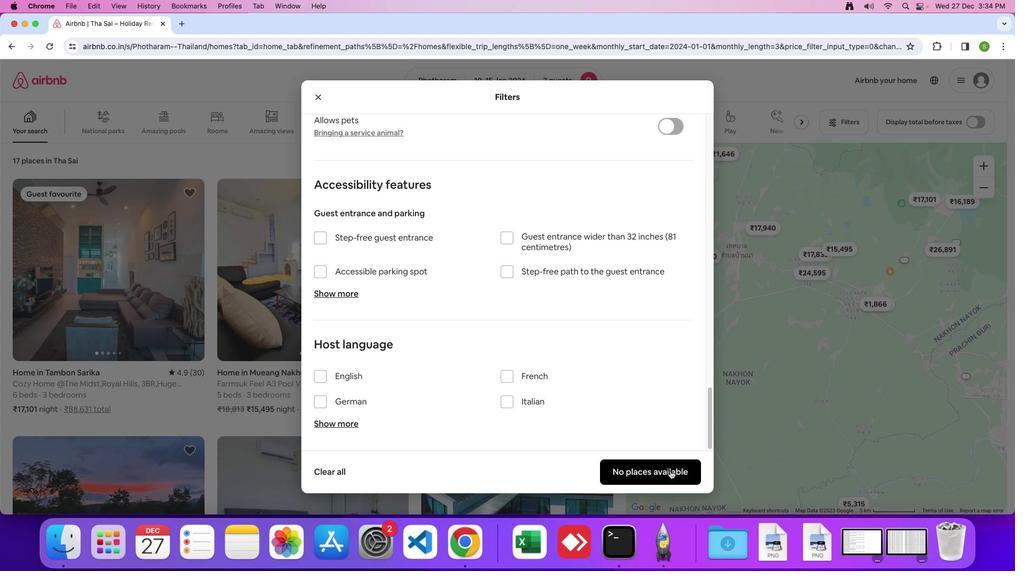 
Action: Mouse pressed left at (670, 470)
Screenshot: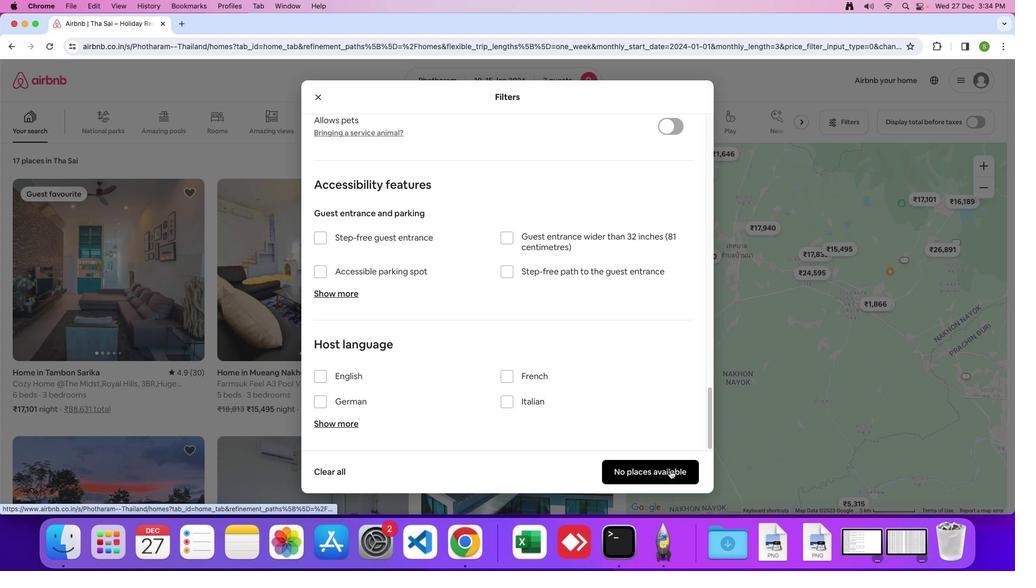 
Action: Mouse moved to (431, 341)
Screenshot: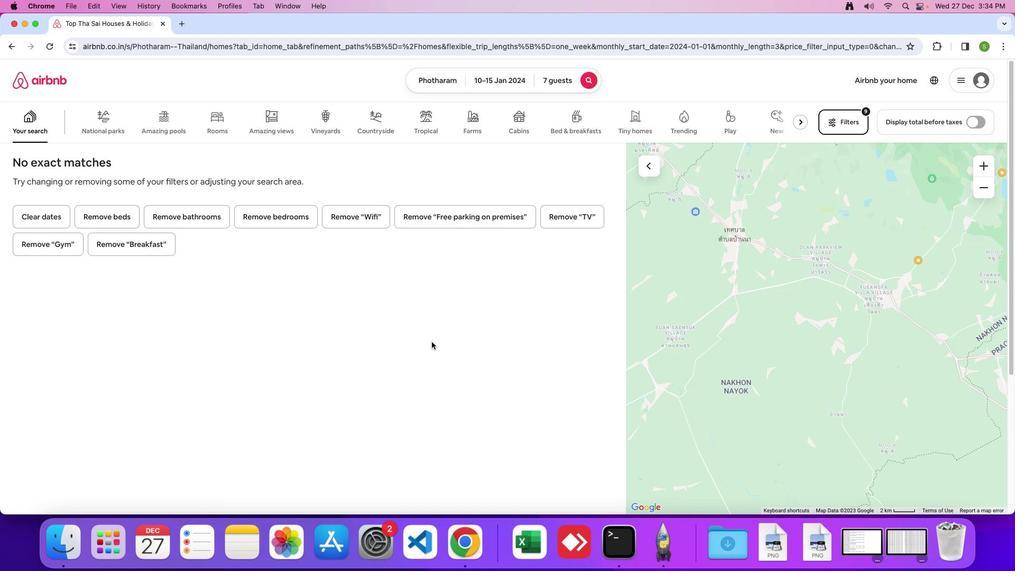 
